 Task: Find connections with filter location Ylöjärvi with filter topic #jobsearchwith filter profile language Potuguese with filter current company Grofers with filter school Assam (Central) University  with filter industry Loan Brokers with filter service category Filing with filter keywords title Video Editor
Action: Mouse moved to (379, 281)
Screenshot: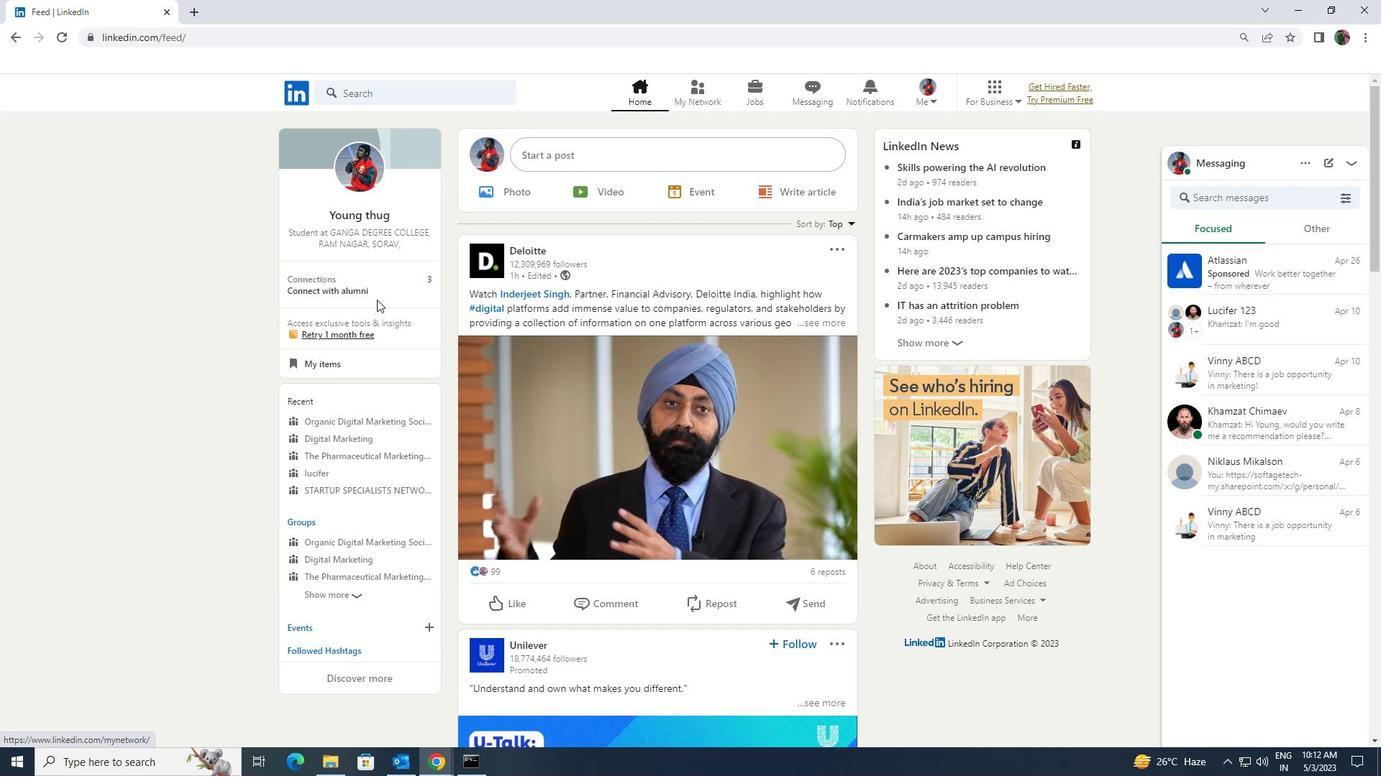 
Action: Mouse pressed left at (379, 281)
Screenshot: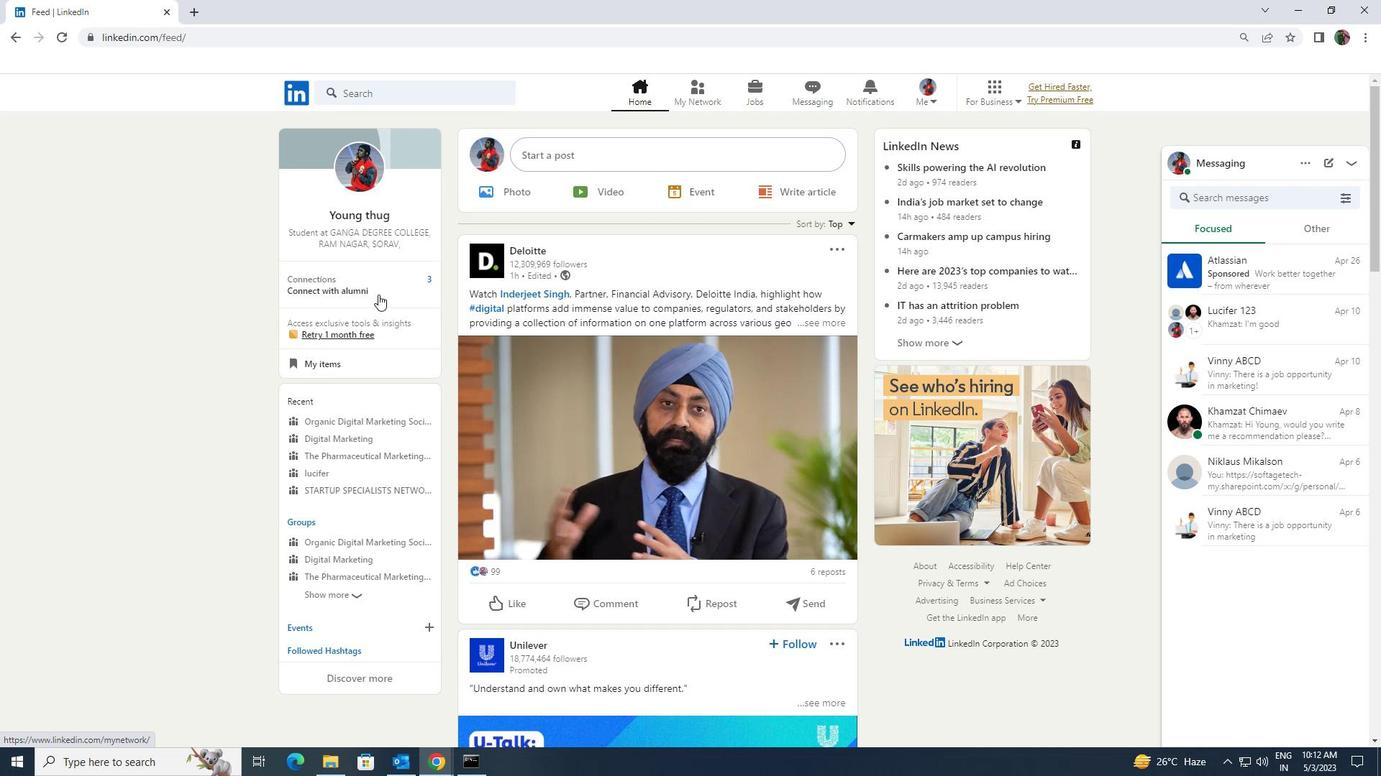 
Action: Mouse moved to (400, 179)
Screenshot: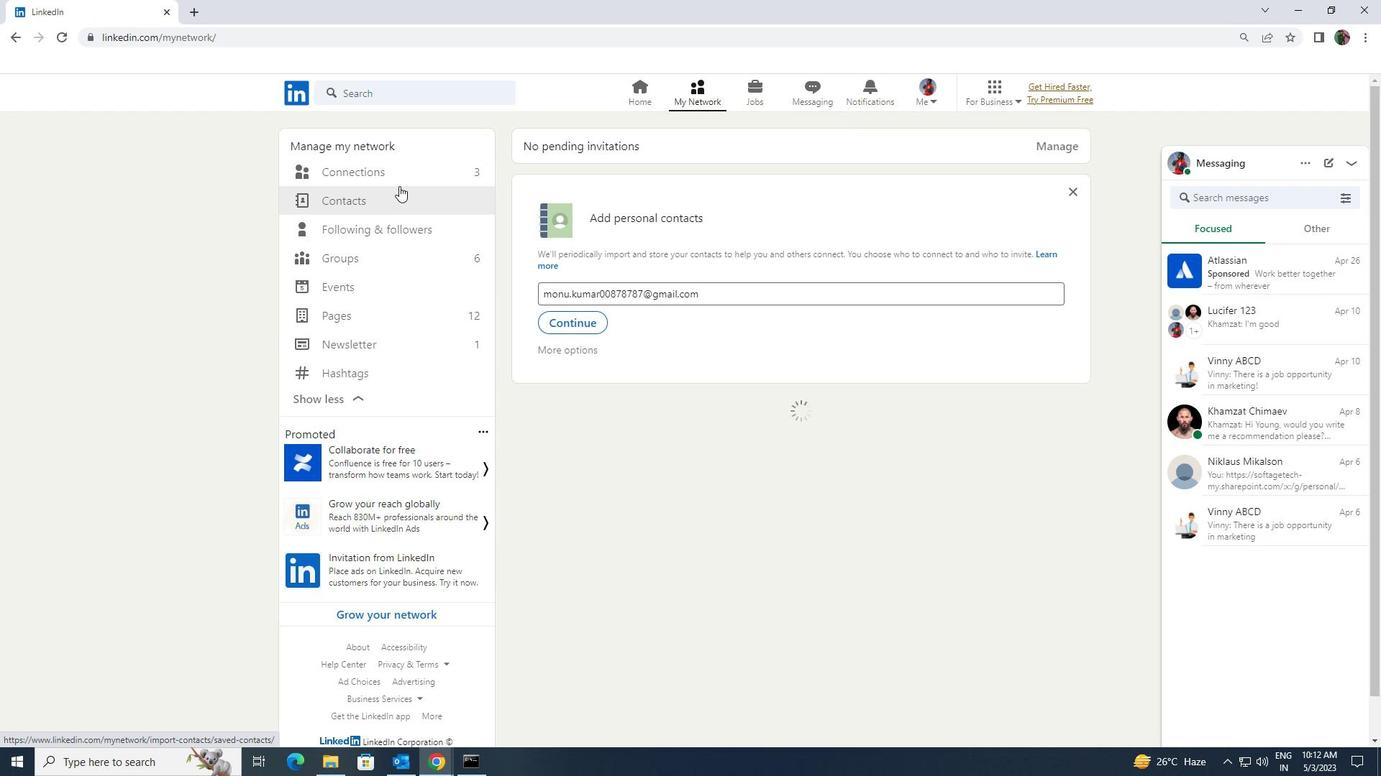 
Action: Mouse pressed left at (400, 179)
Screenshot: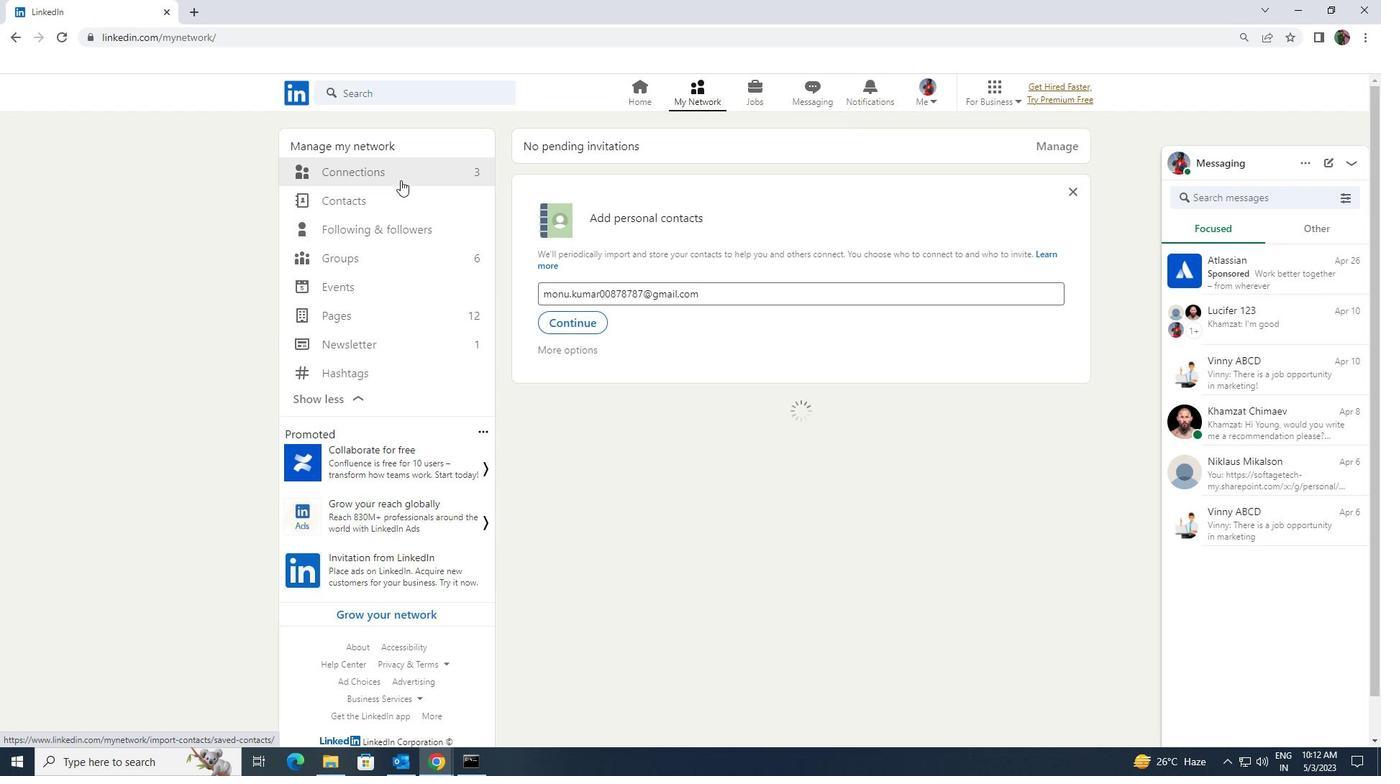 
Action: Mouse moved to (791, 173)
Screenshot: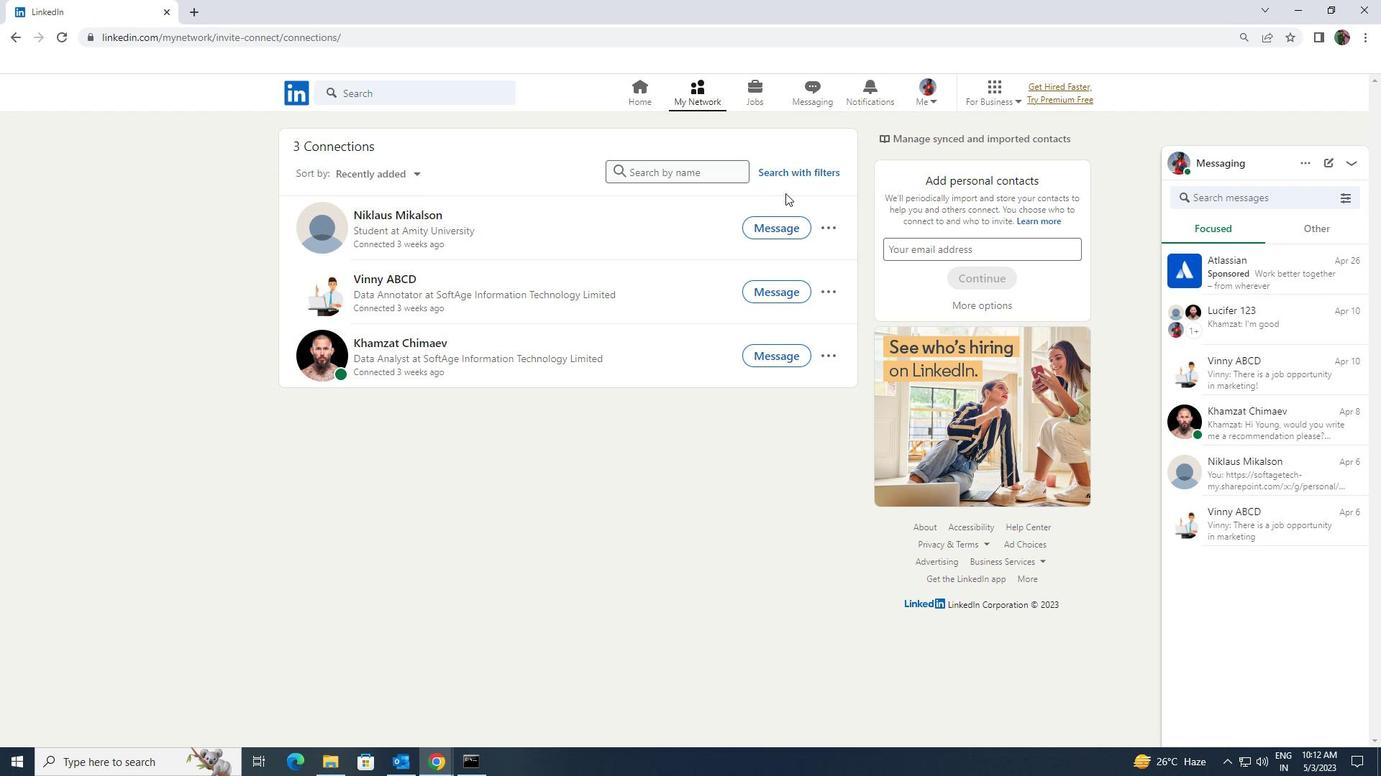 
Action: Mouse pressed left at (791, 173)
Screenshot: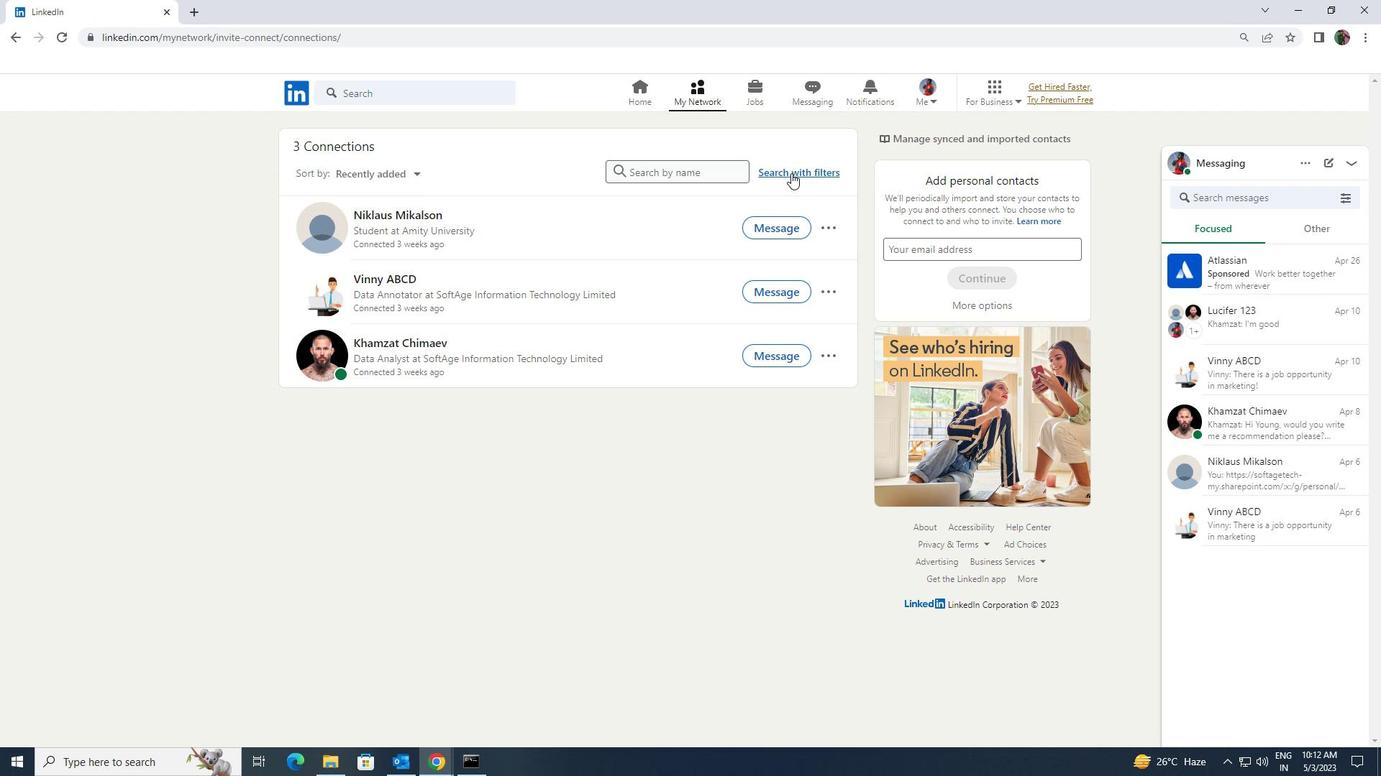 
Action: Mouse moved to (735, 130)
Screenshot: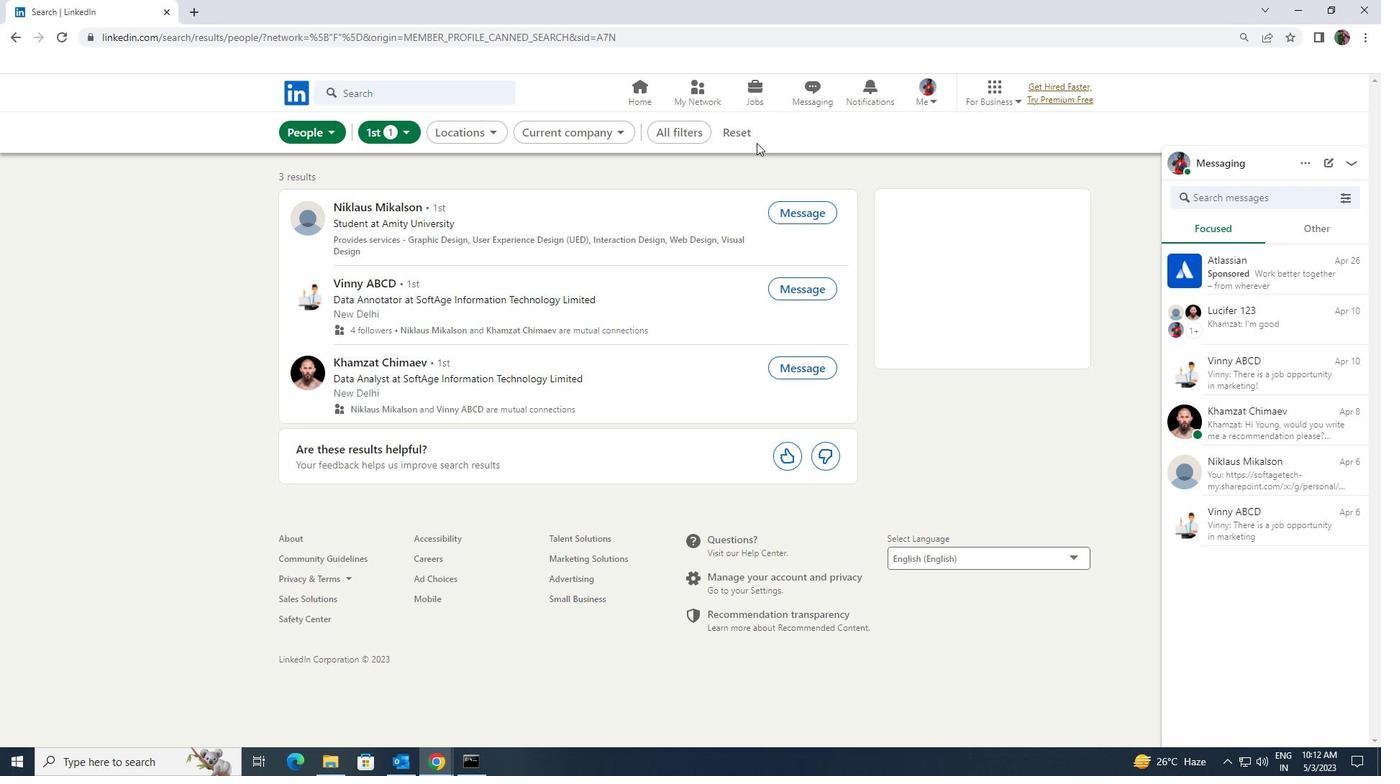 
Action: Mouse pressed left at (735, 130)
Screenshot: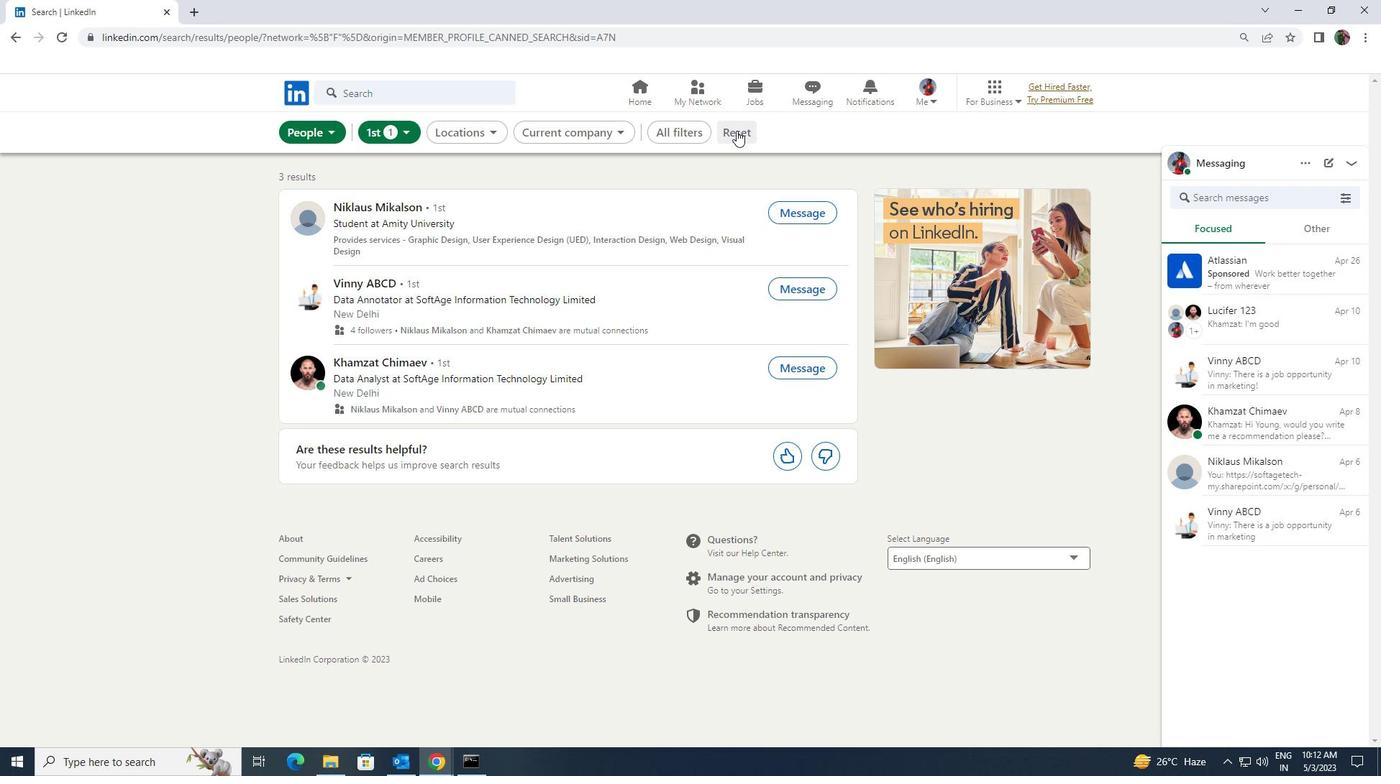 
Action: Mouse pressed left at (735, 130)
Screenshot: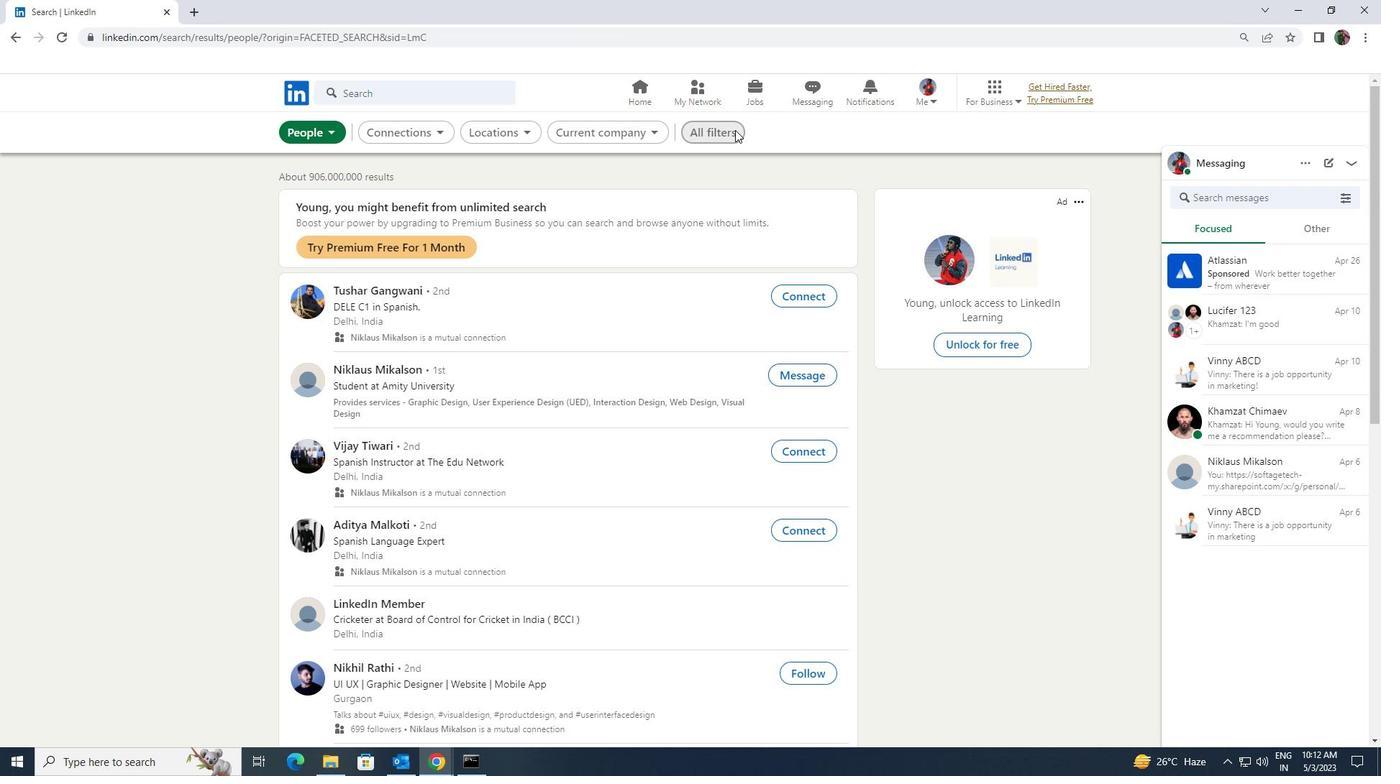 
Action: Mouse moved to (1216, 559)
Screenshot: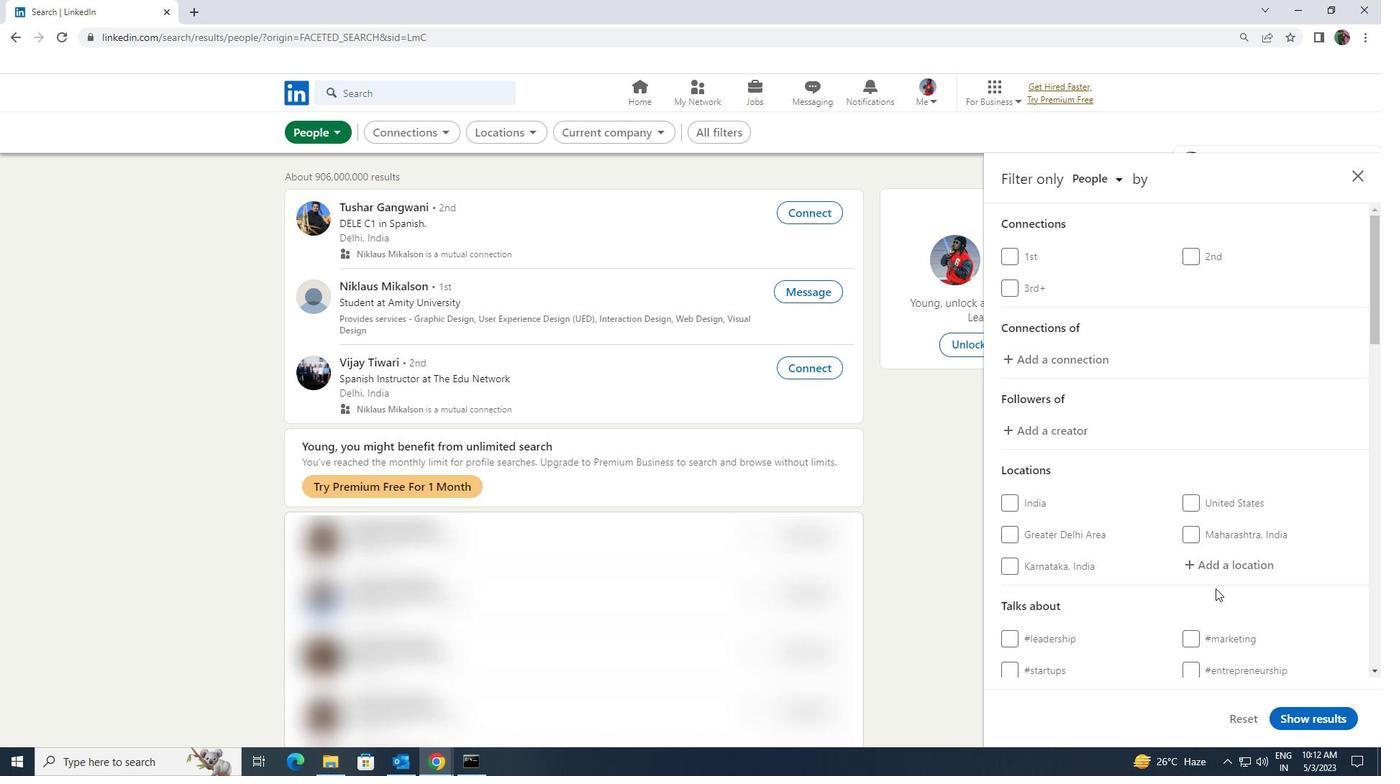 
Action: Mouse pressed left at (1216, 559)
Screenshot: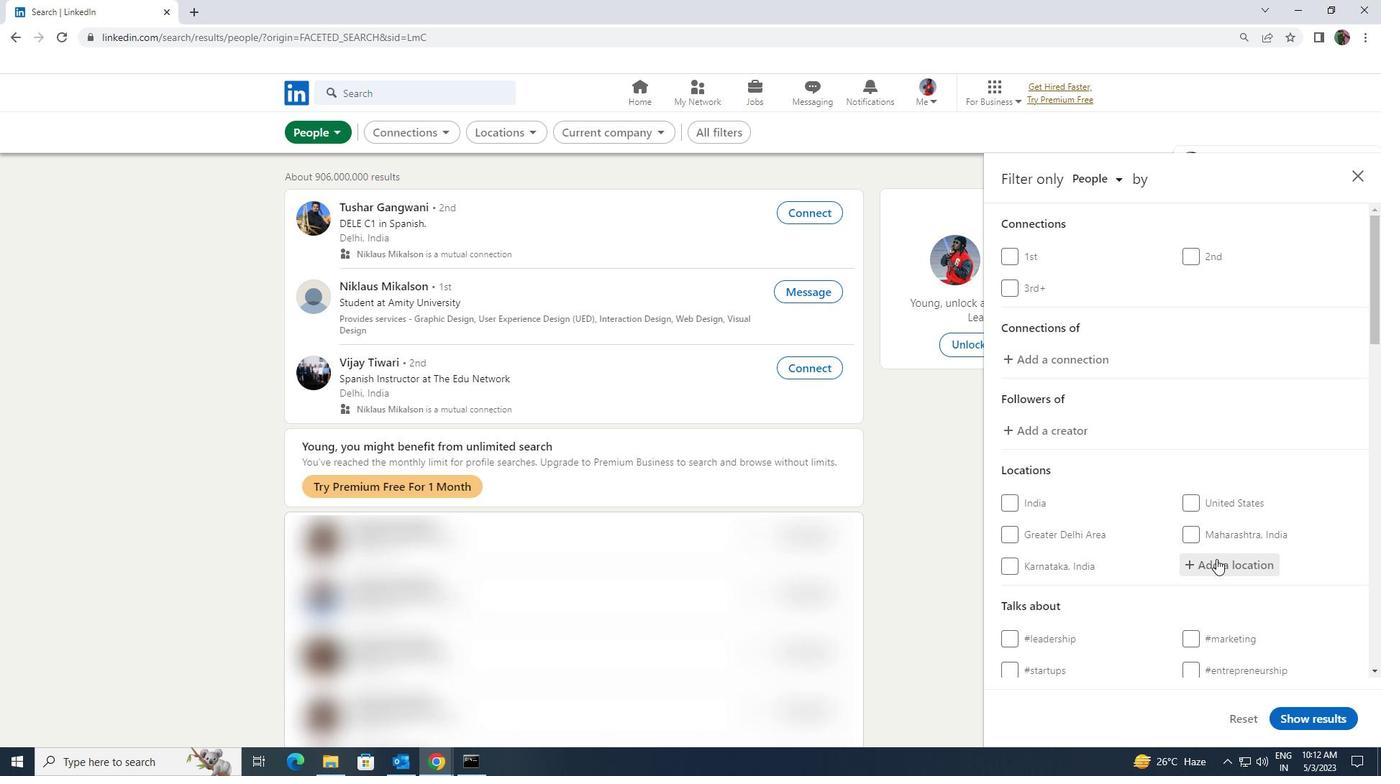 
Action: Key pressed <Key.shift><Key.shift><Key.shift><Key.shift><Key.shift><Key.shift><Key.shift><Key.shift><Key.shift><Key.shift><Key.shift><Key.shift><Key.shift><Key.shift><Key.shift><Key.shift><Key.shift><Key.shift><Key.shift>YLOJAR
Screenshot: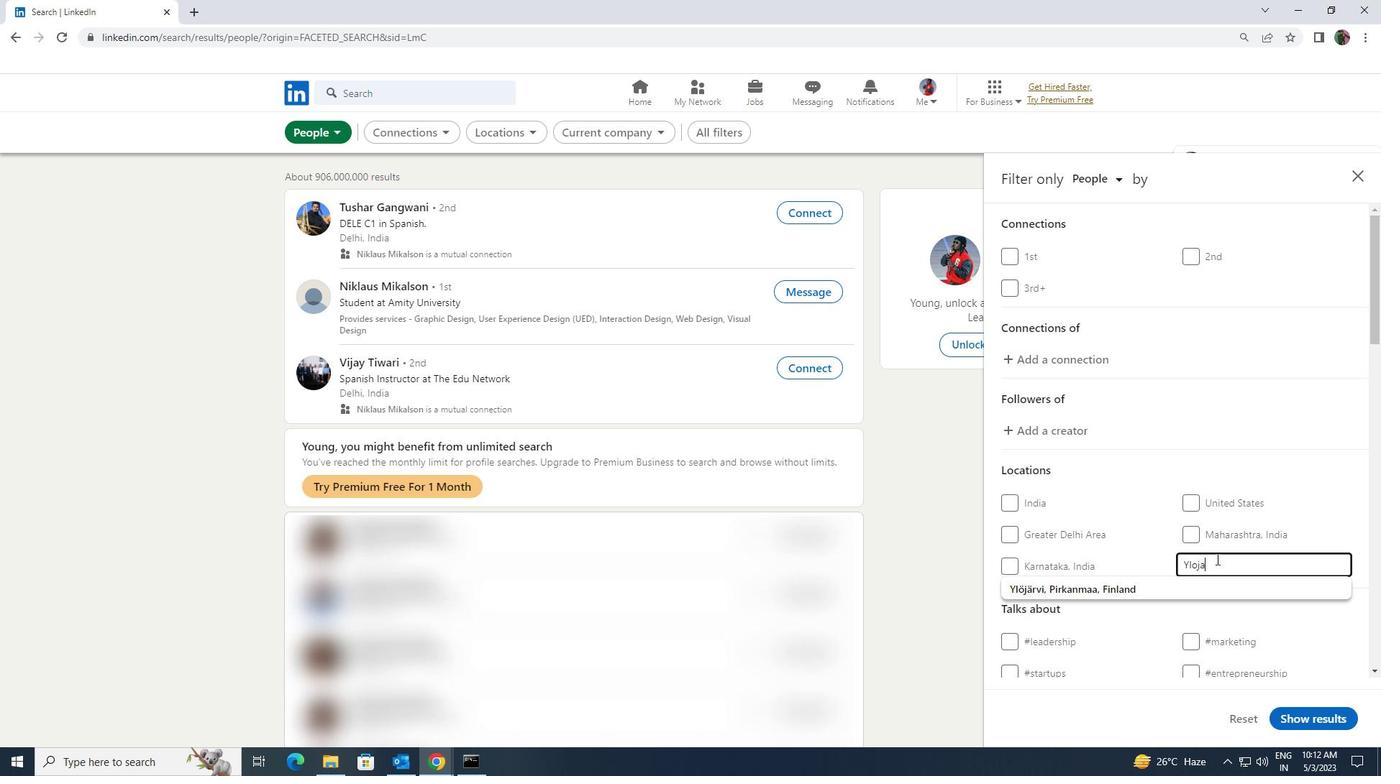 
Action: Mouse moved to (1201, 577)
Screenshot: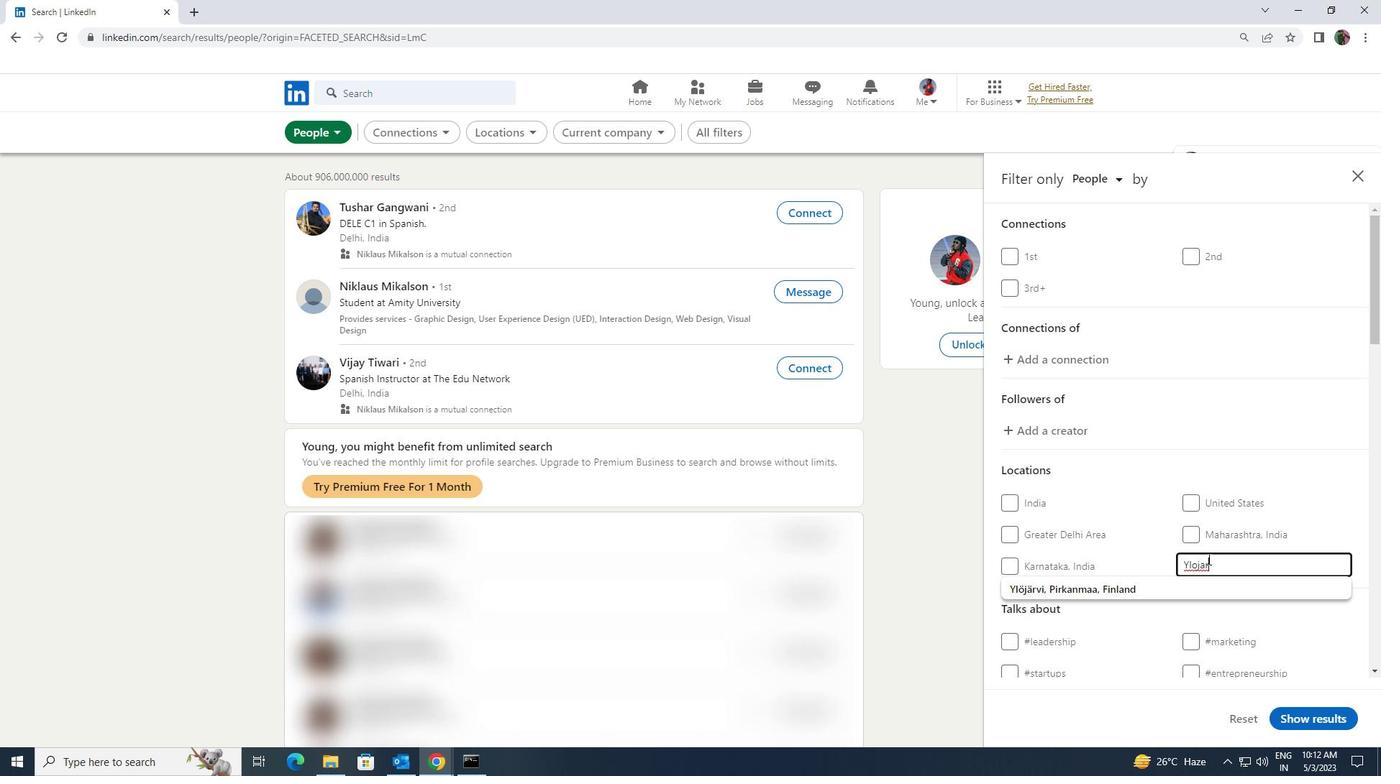 
Action: Mouse pressed left at (1201, 577)
Screenshot: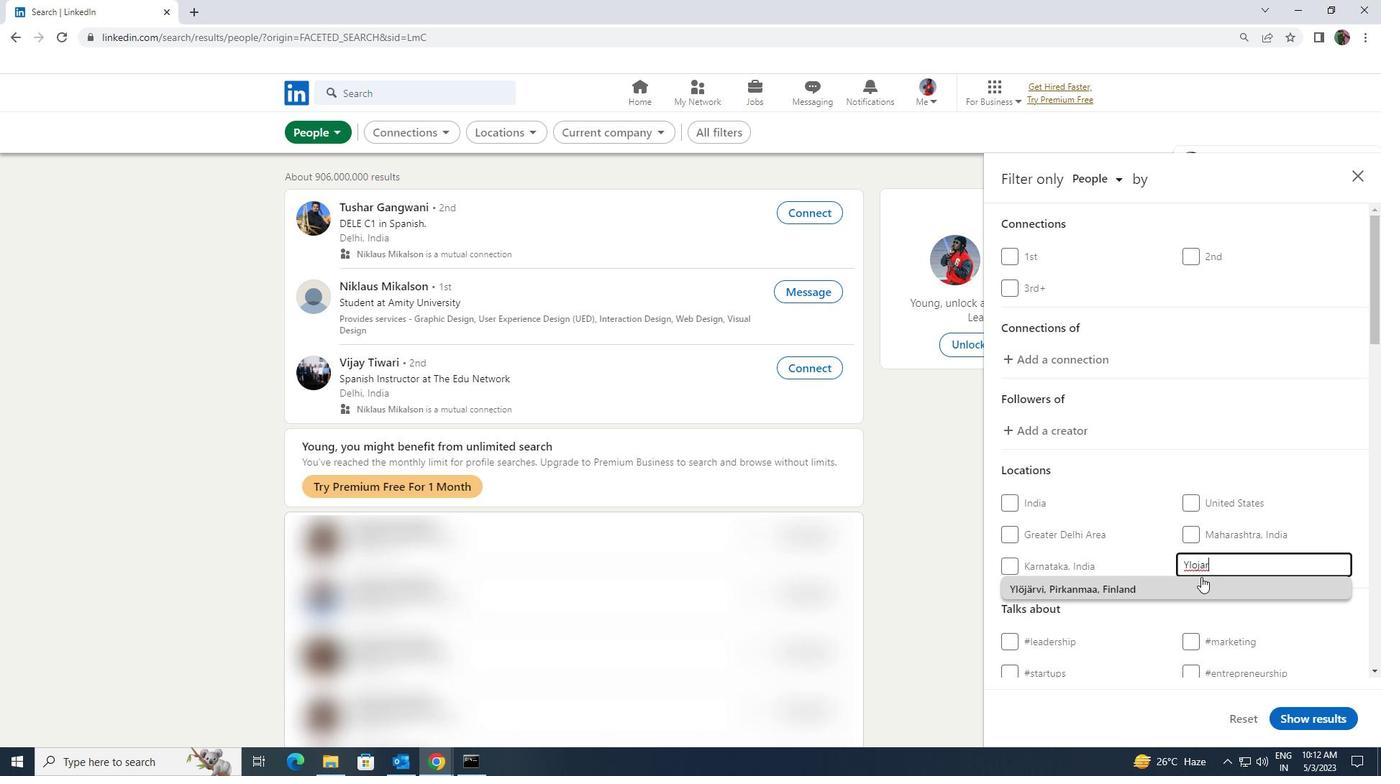 
Action: Mouse moved to (1207, 574)
Screenshot: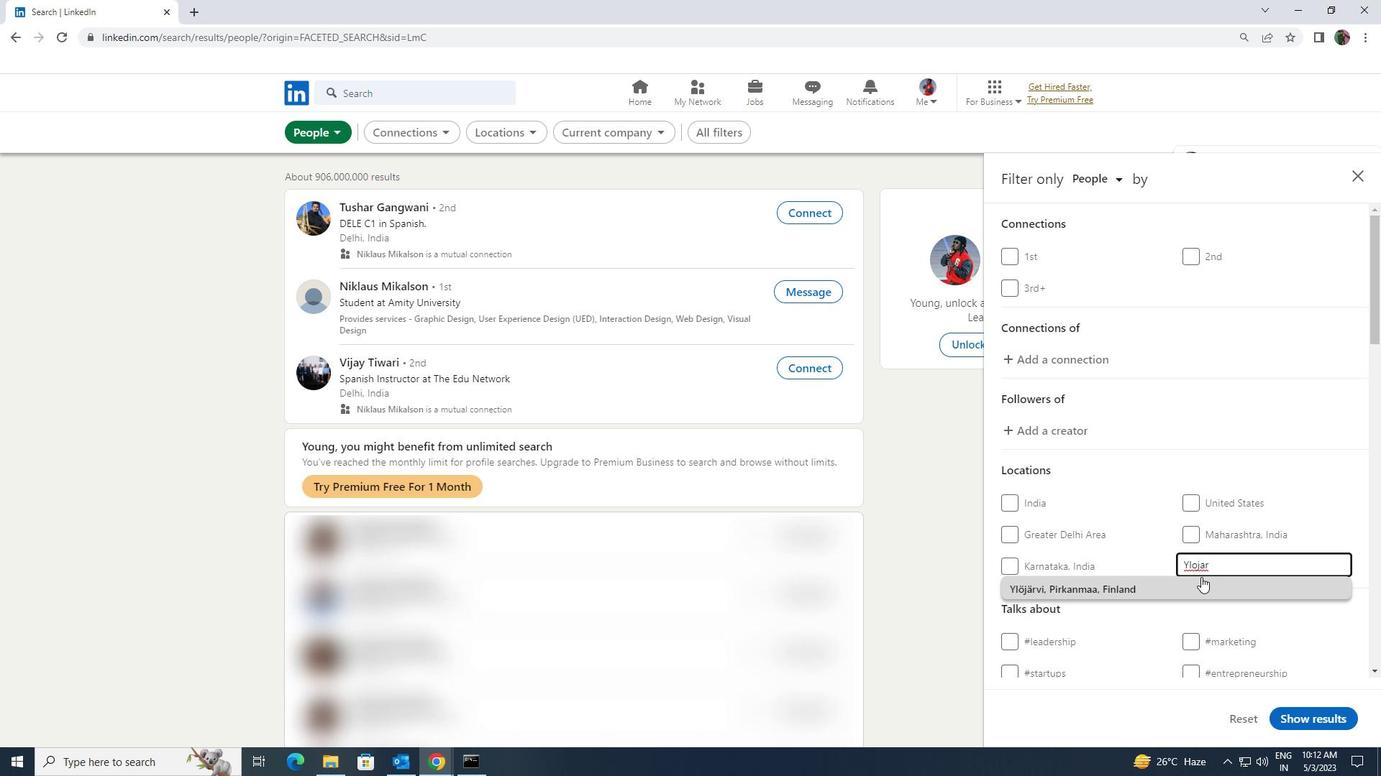 
Action: Mouse scrolled (1207, 574) with delta (0, 0)
Screenshot: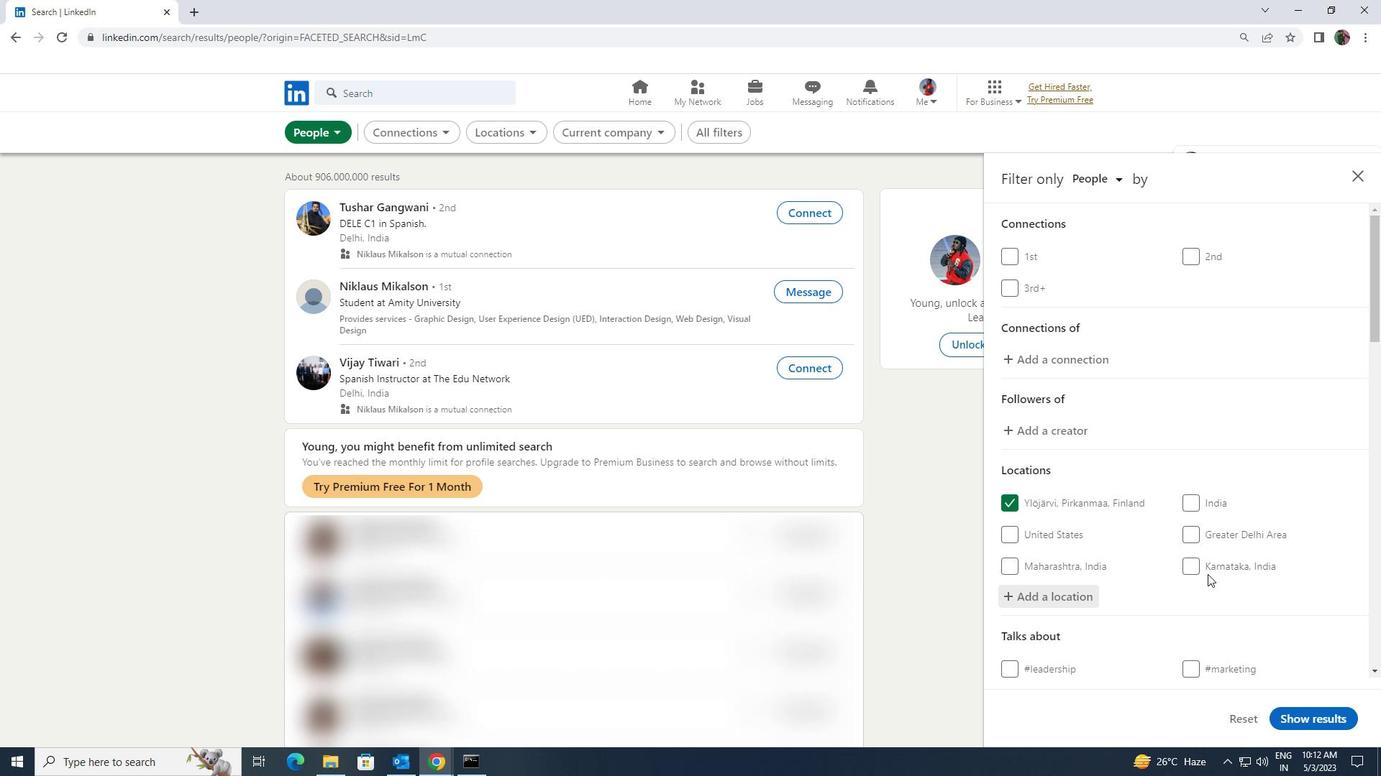 
Action: Mouse moved to (1206, 575)
Screenshot: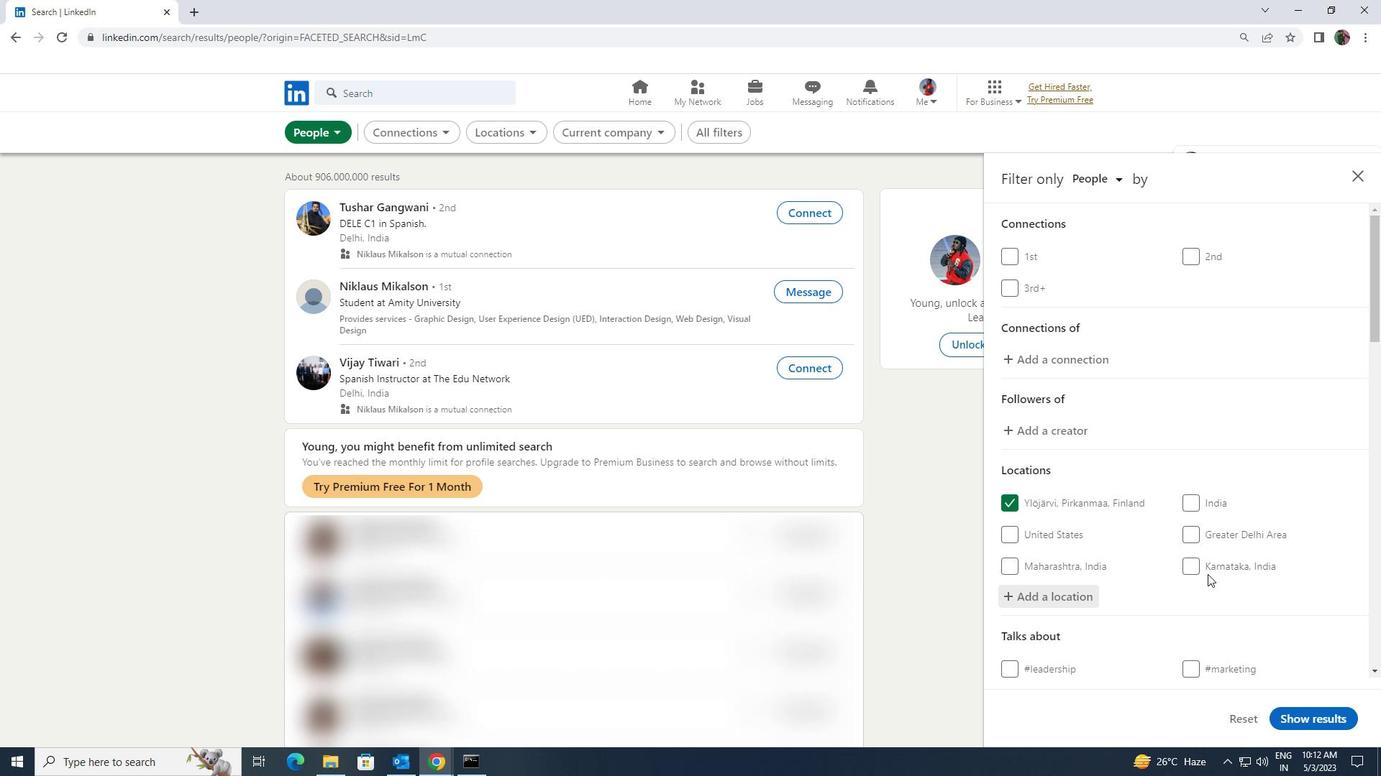 
Action: Mouse scrolled (1206, 574) with delta (0, 0)
Screenshot: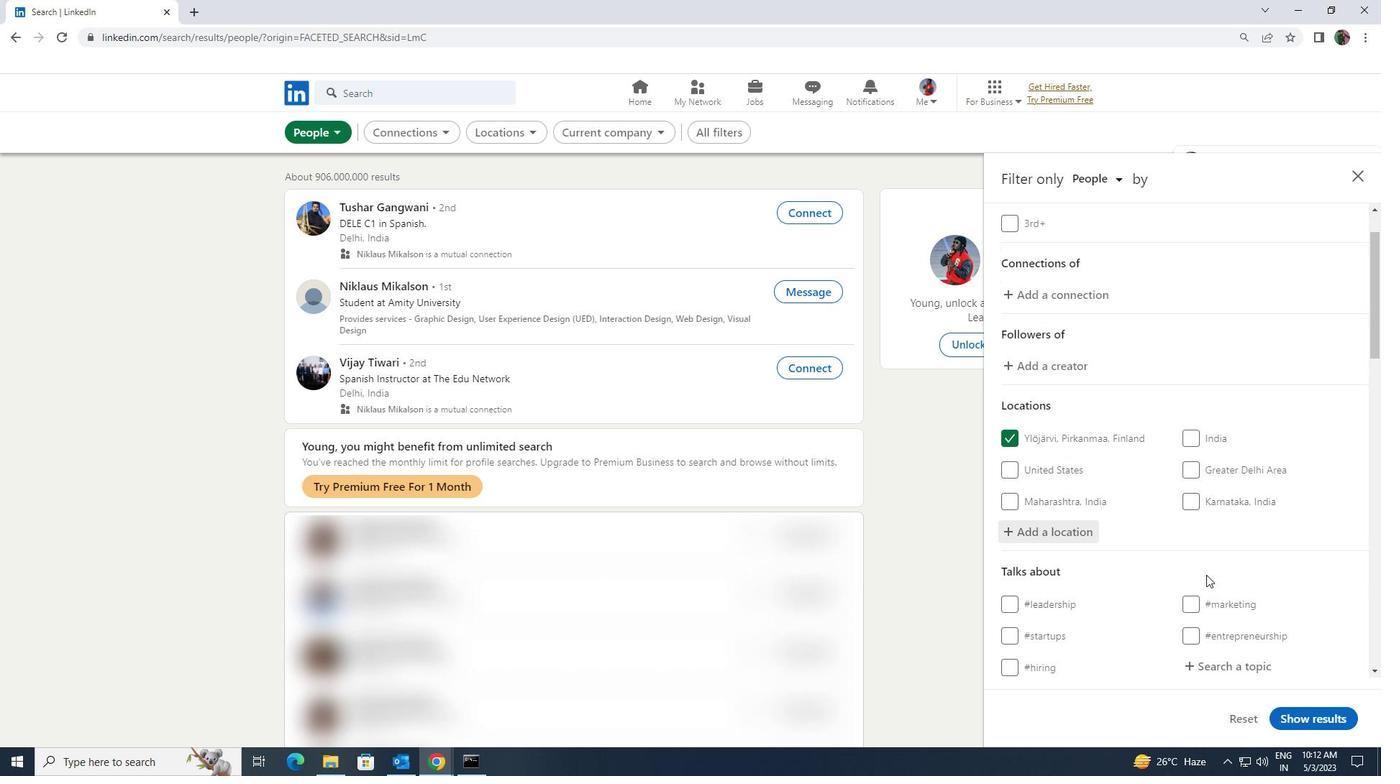 
Action: Mouse moved to (1202, 583)
Screenshot: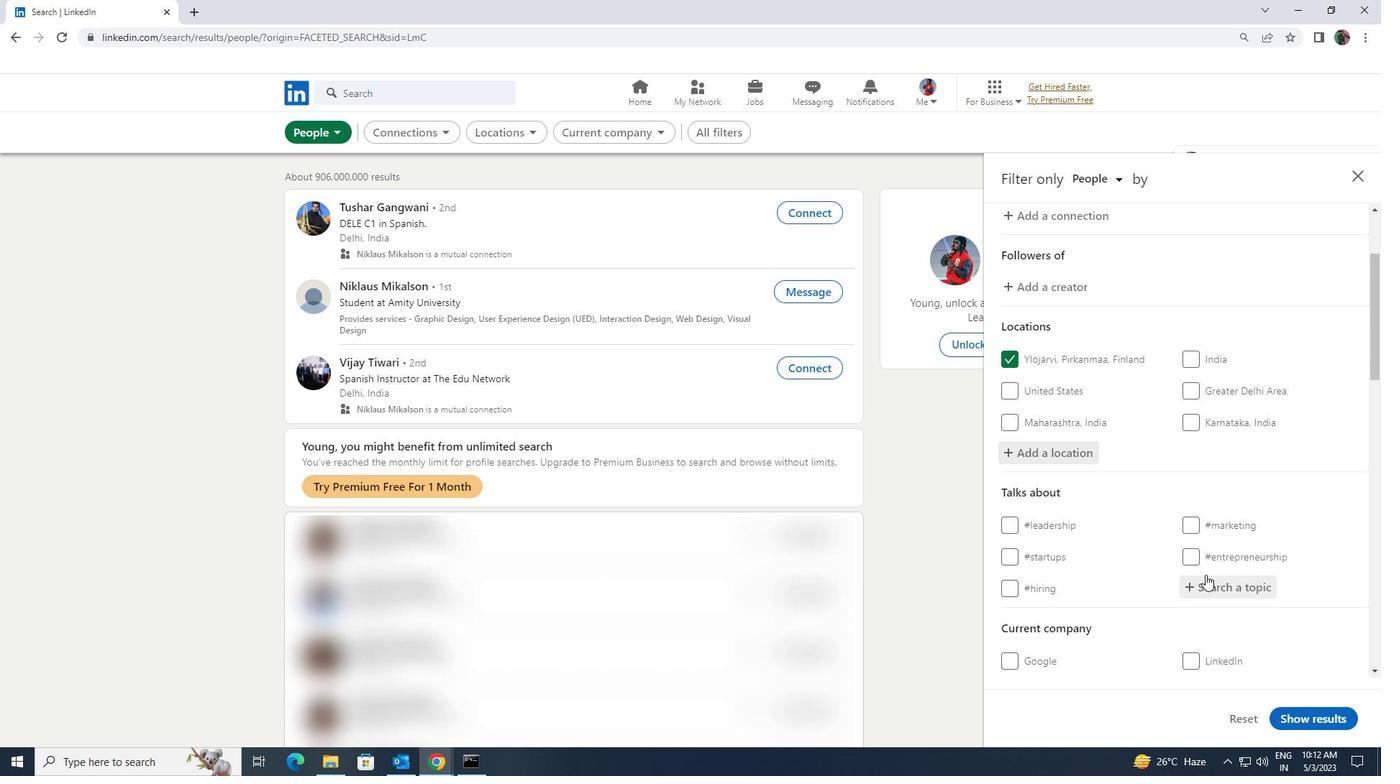 
Action: Mouse pressed left at (1202, 583)
Screenshot: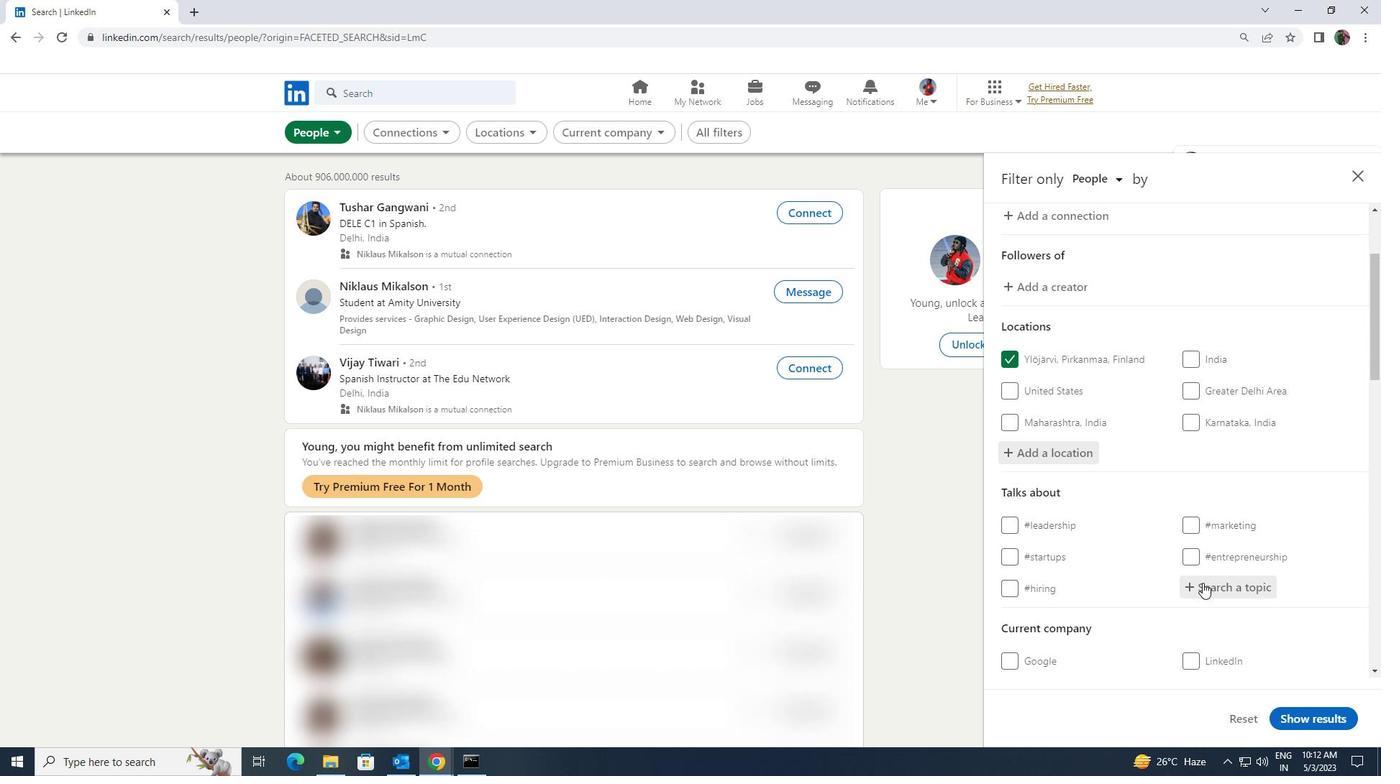 
Action: Key pressed <Key.shift>JOBSEAR
Screenshot: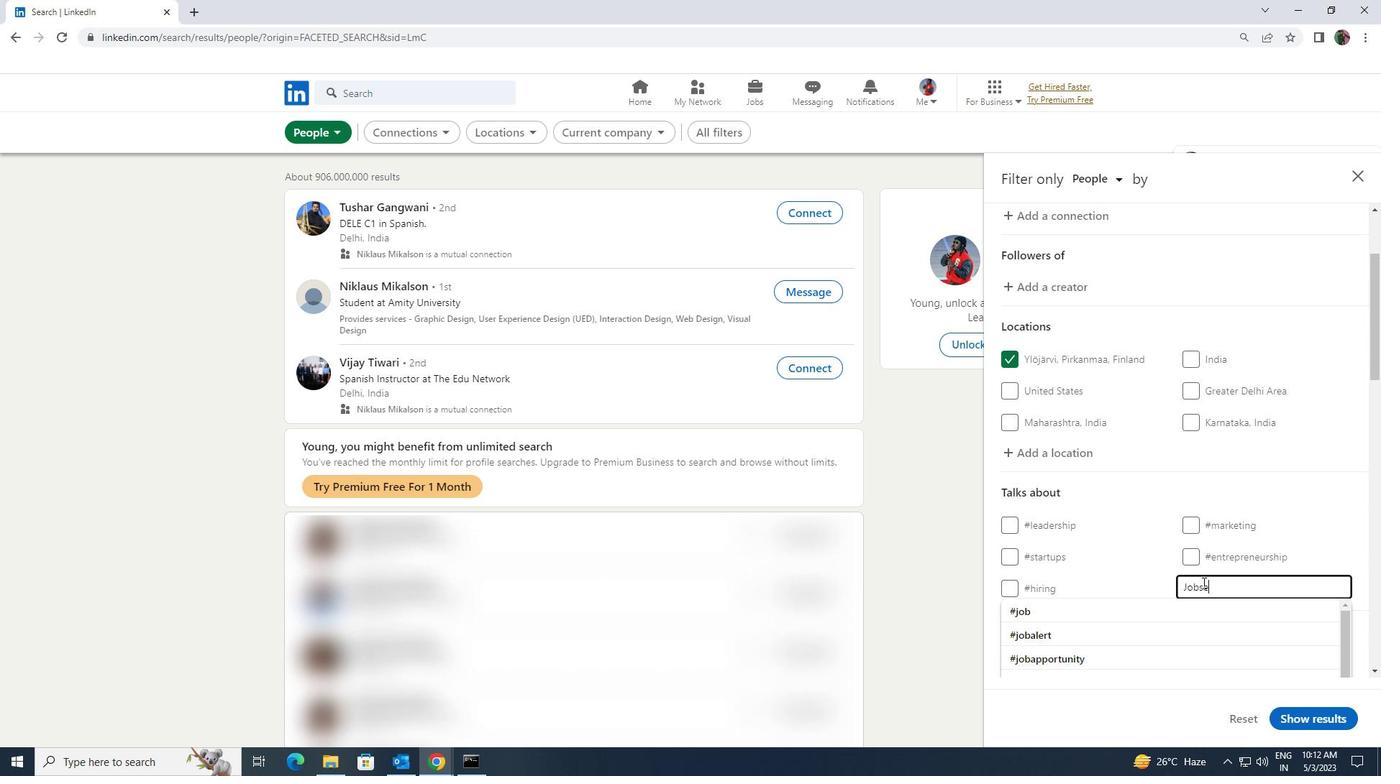 
Action: Mouse moved to (1186, 611)
Screenshot: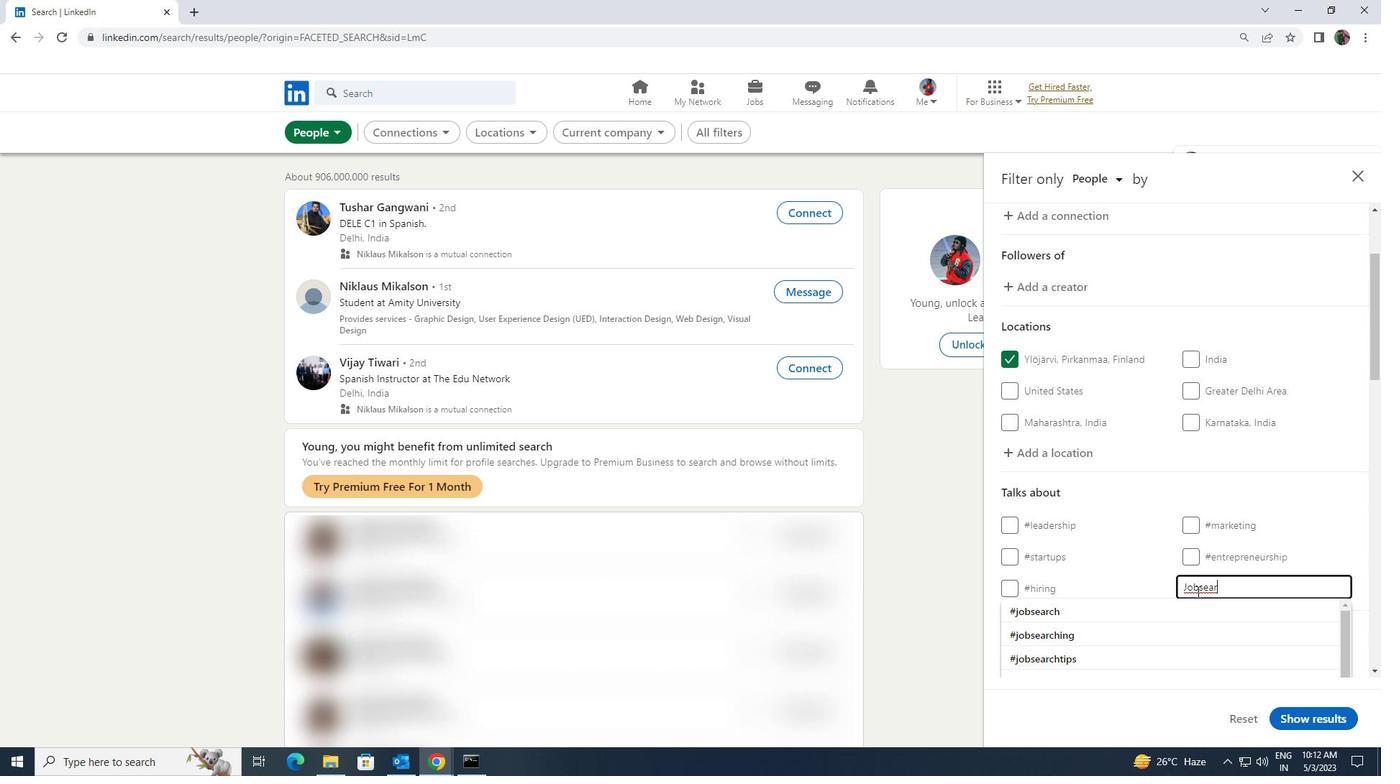 
Action: Mouse pressed left at (1186, 611)
Screenshot: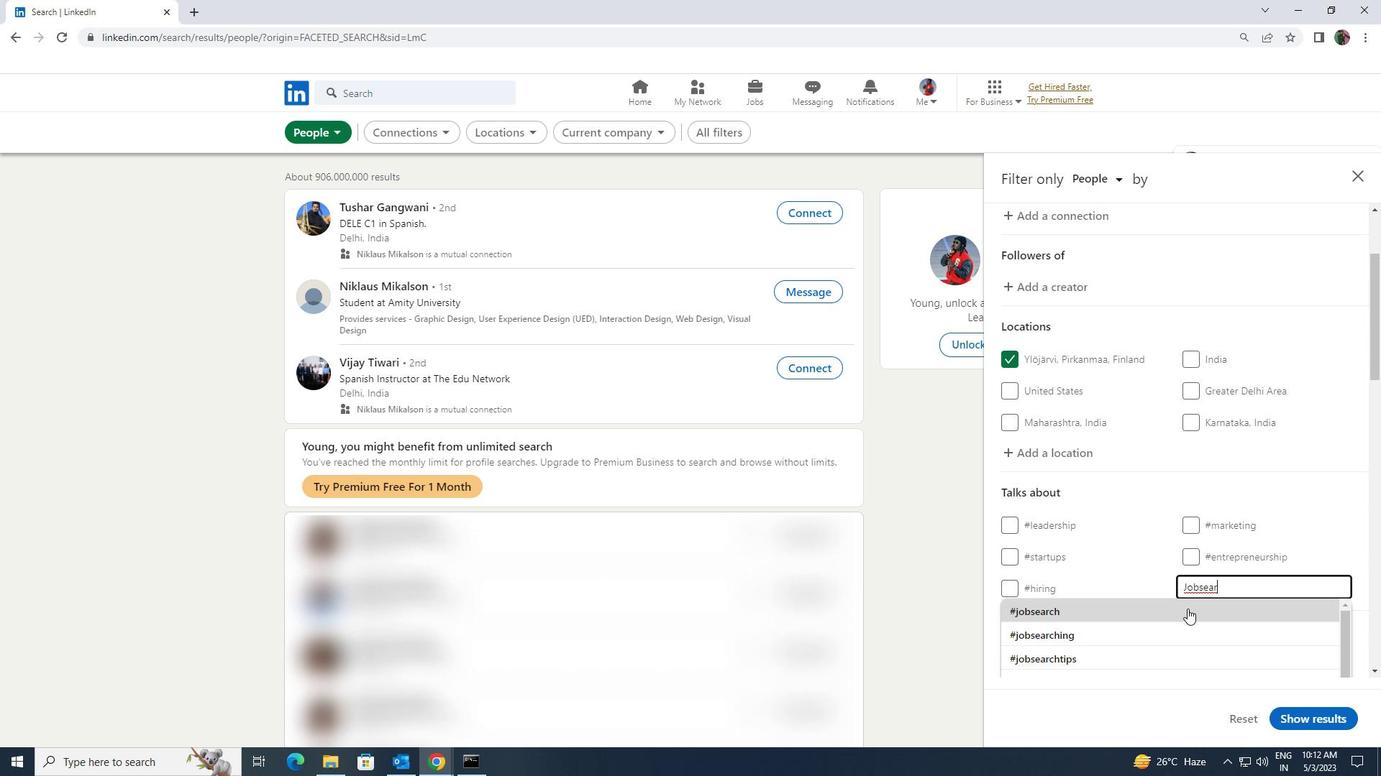 
Action: Mouse moved to (1186, 610)
Screenshot: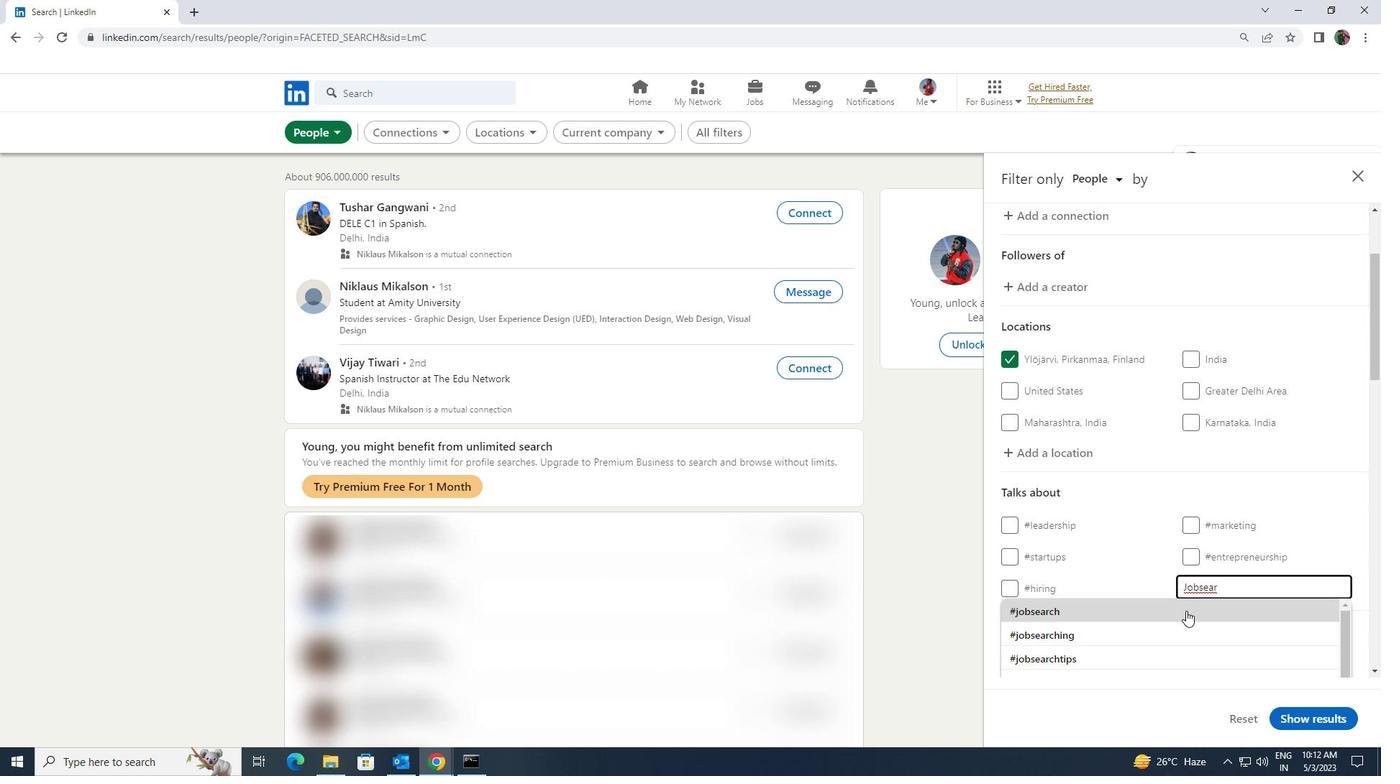
Action: Mouse scrolled (1186, 610) with delta (0, 0)
Screenshot: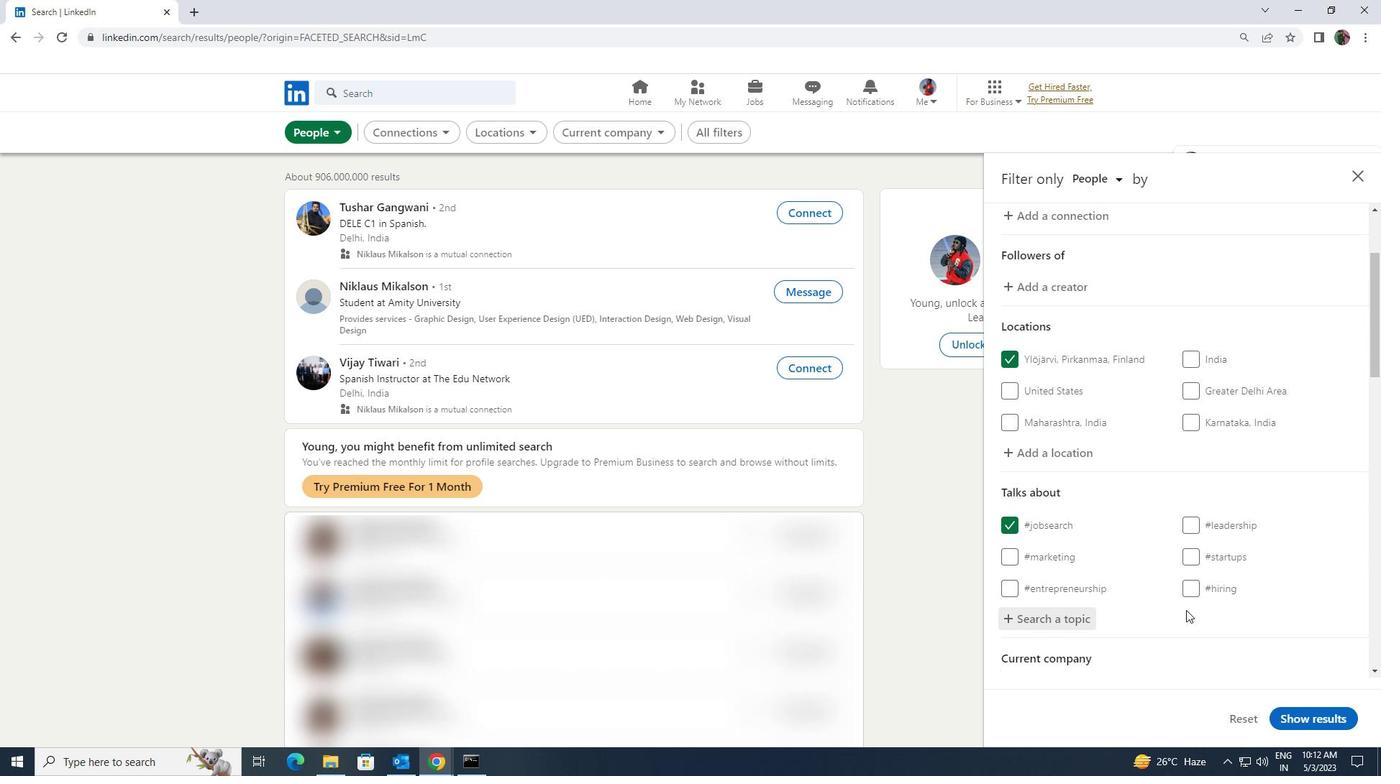 
Action: Mouse scrolled (1186, 610) with delta (0, 0)
Screenshot: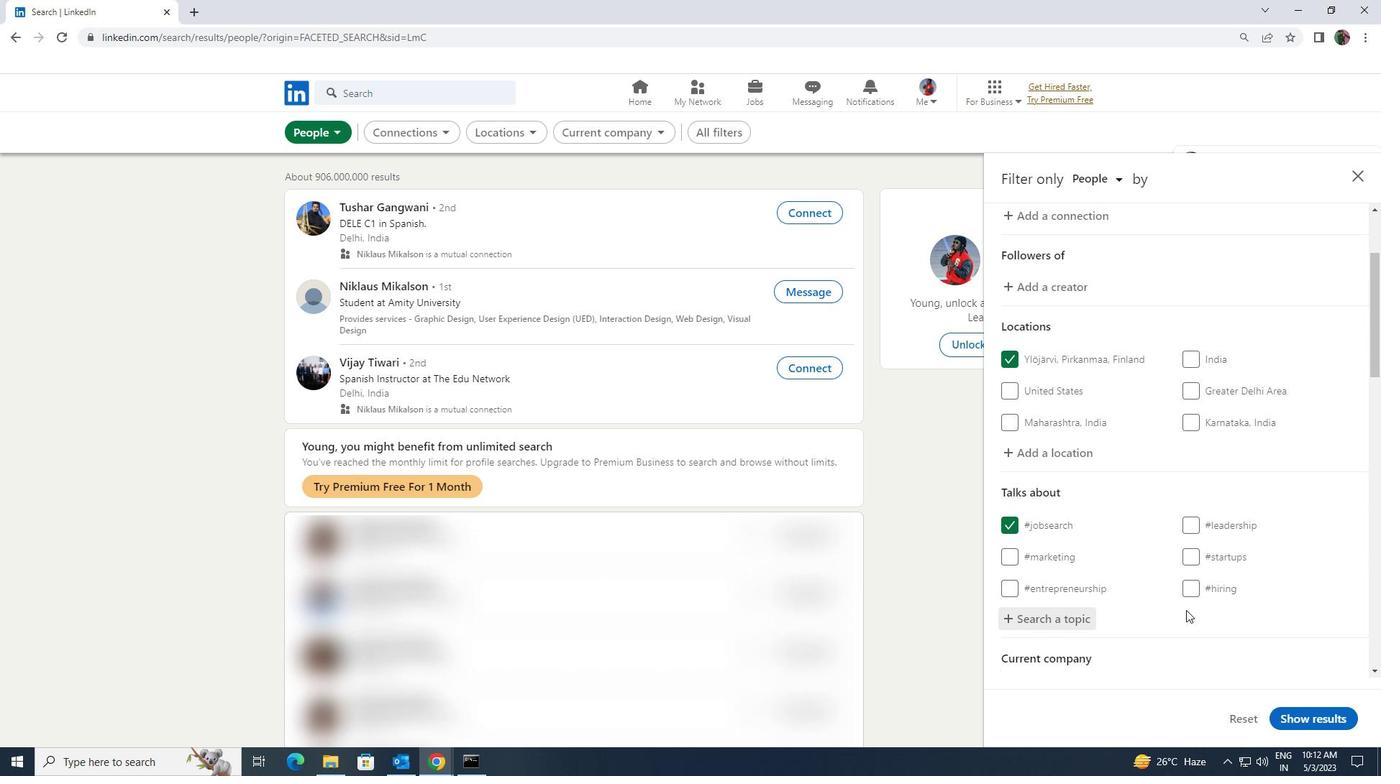 
Action: Mouse scrolled (1186, 610) with delta (0, 0)
Screenshot: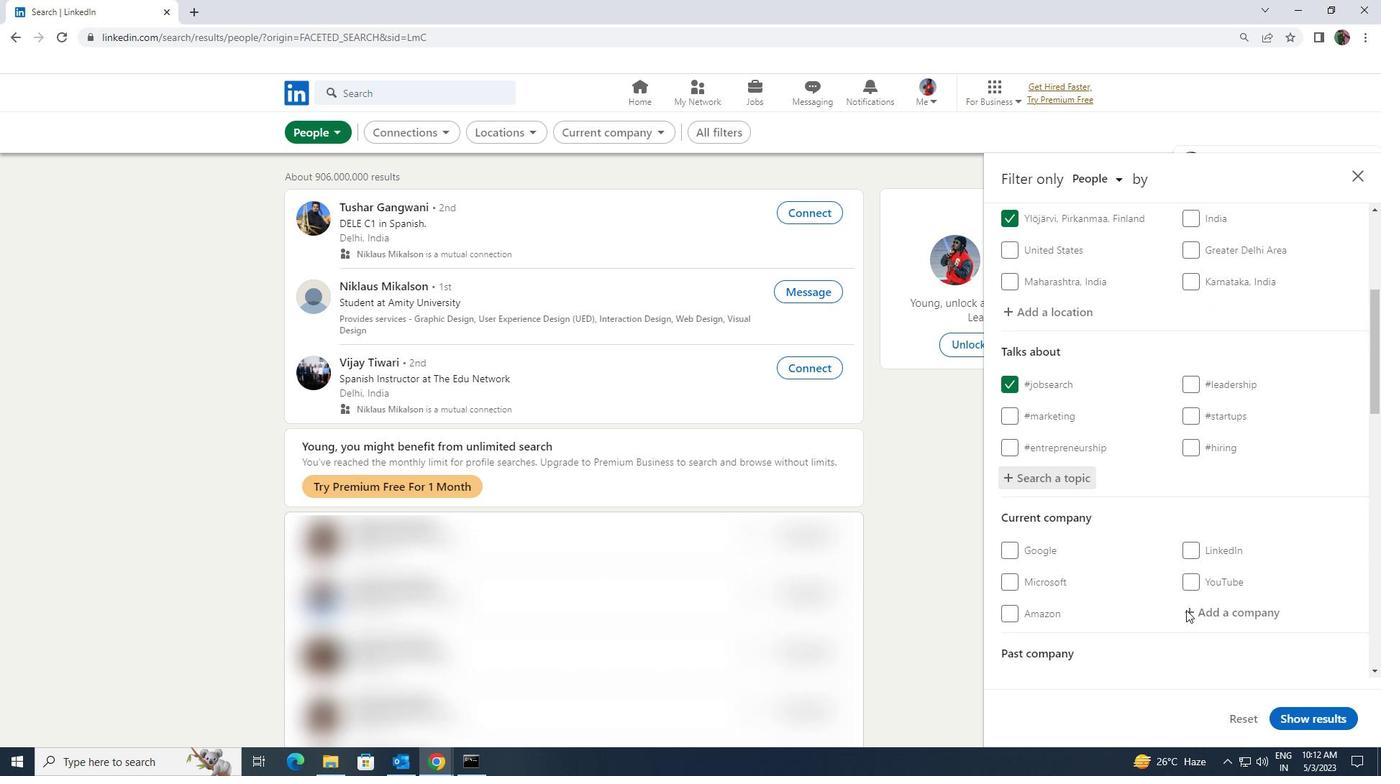 
Action: Mouse scrolled (1186, 610) with delta (0, 0)
Screenshot: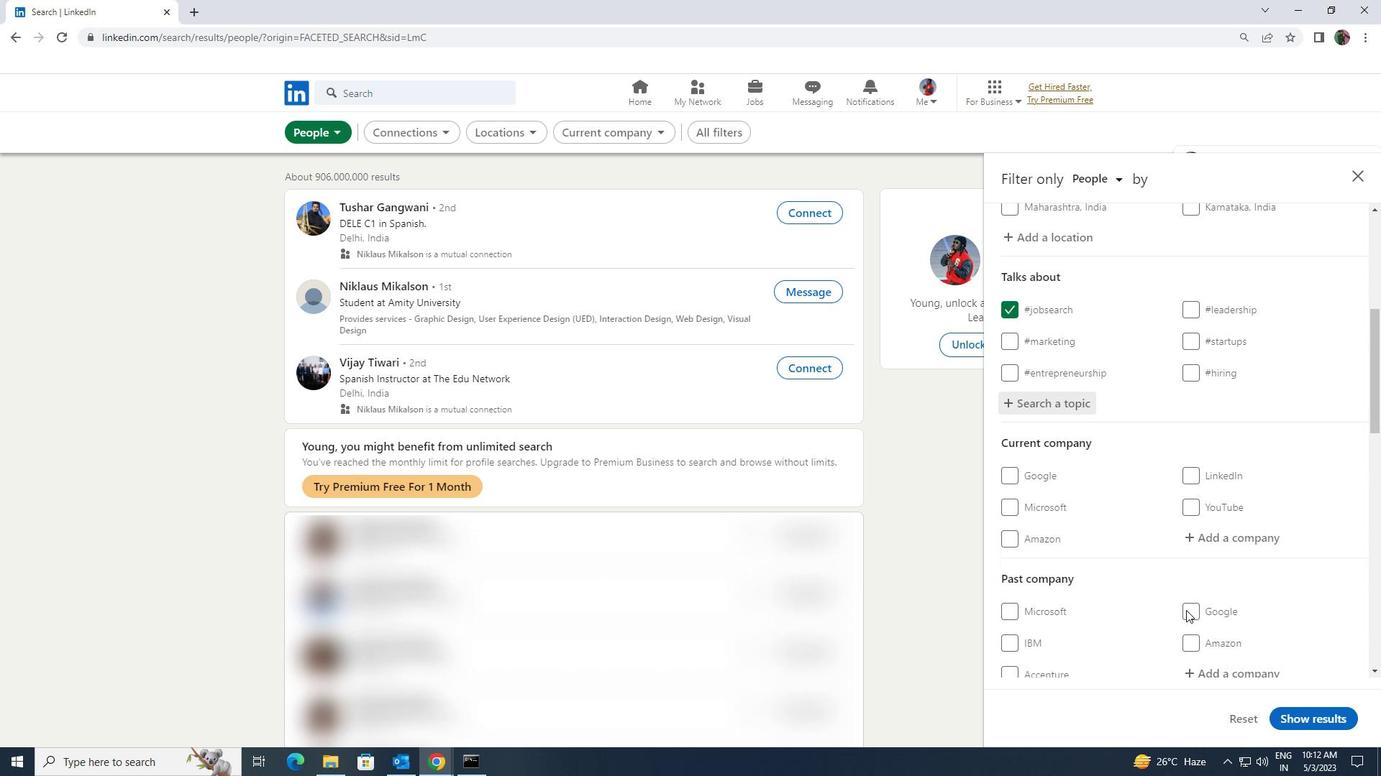 
Action: Mouse scrolled (1186, 610) with delta (0, 0)
Screenshot: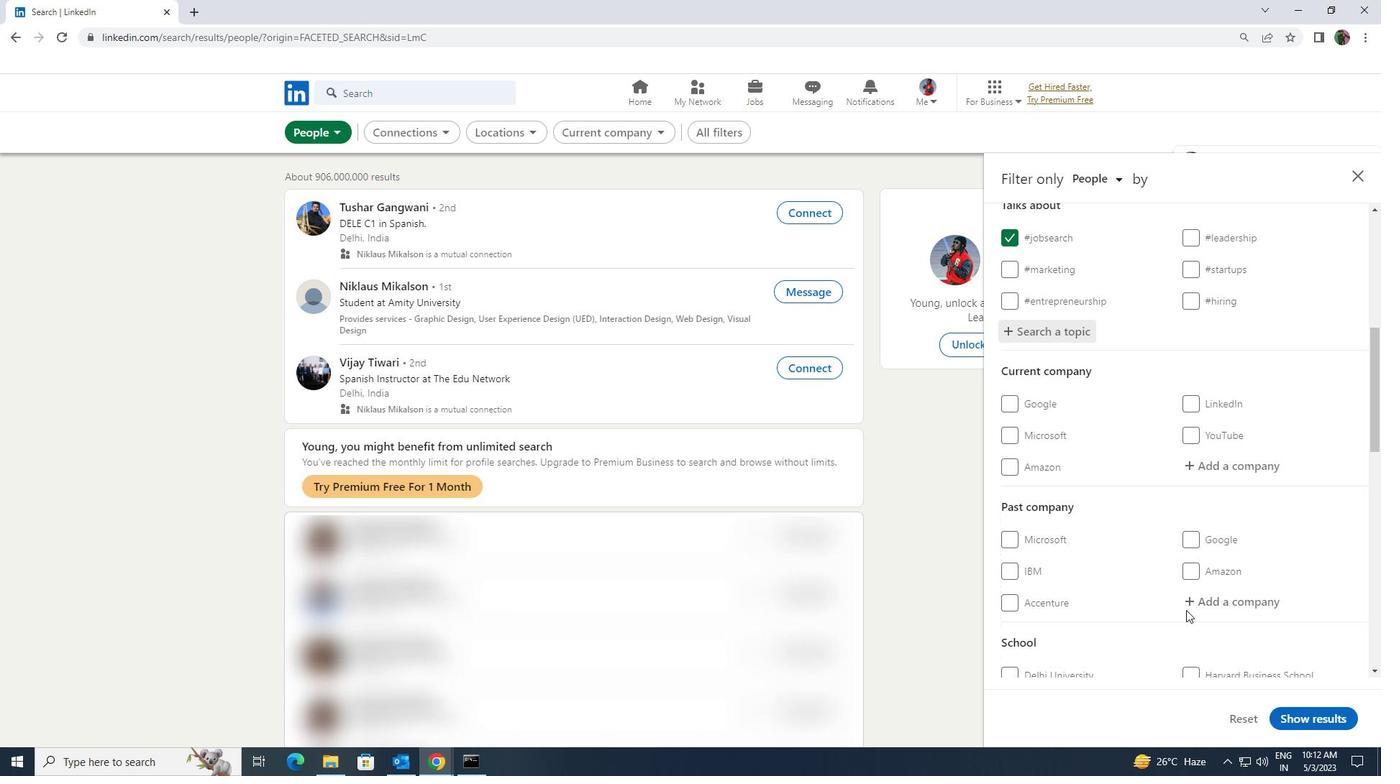 
Action: Mouse scrolled (1186, 610) with delta (0, 0)
Screenshot: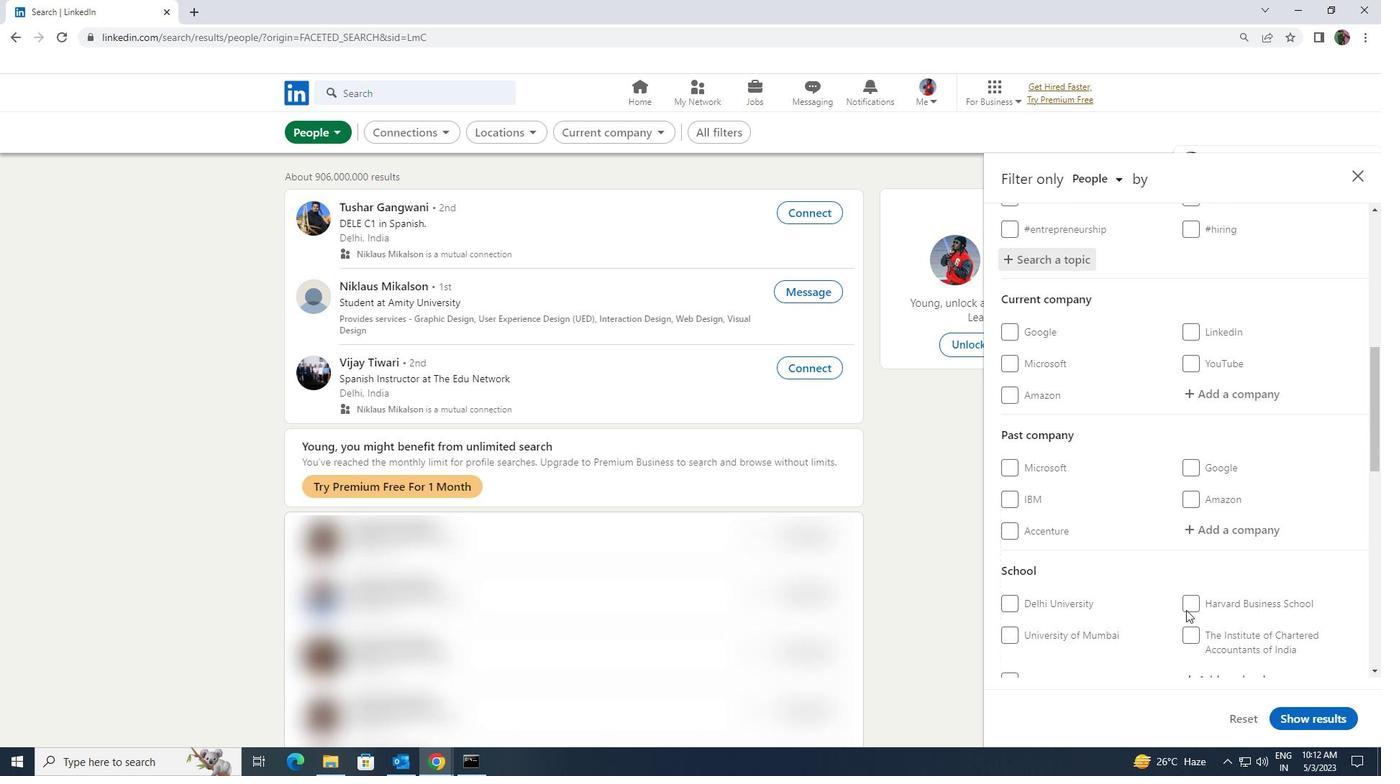 
Action: Mouse scrolled (1186, 610) with delta (0, 0)
Screenshot: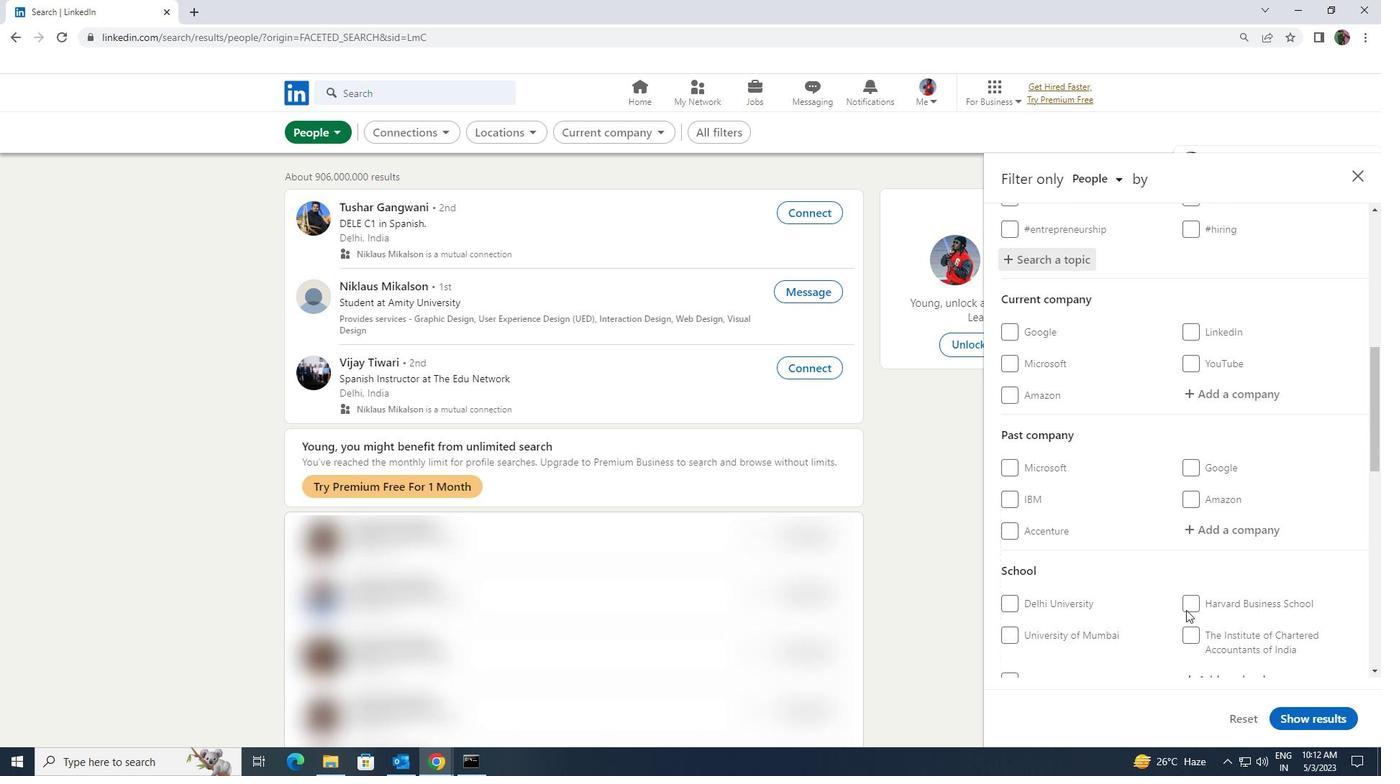 
Action: Mouse scrolled (1186, 610) with delta (0, 0)
Screenshot: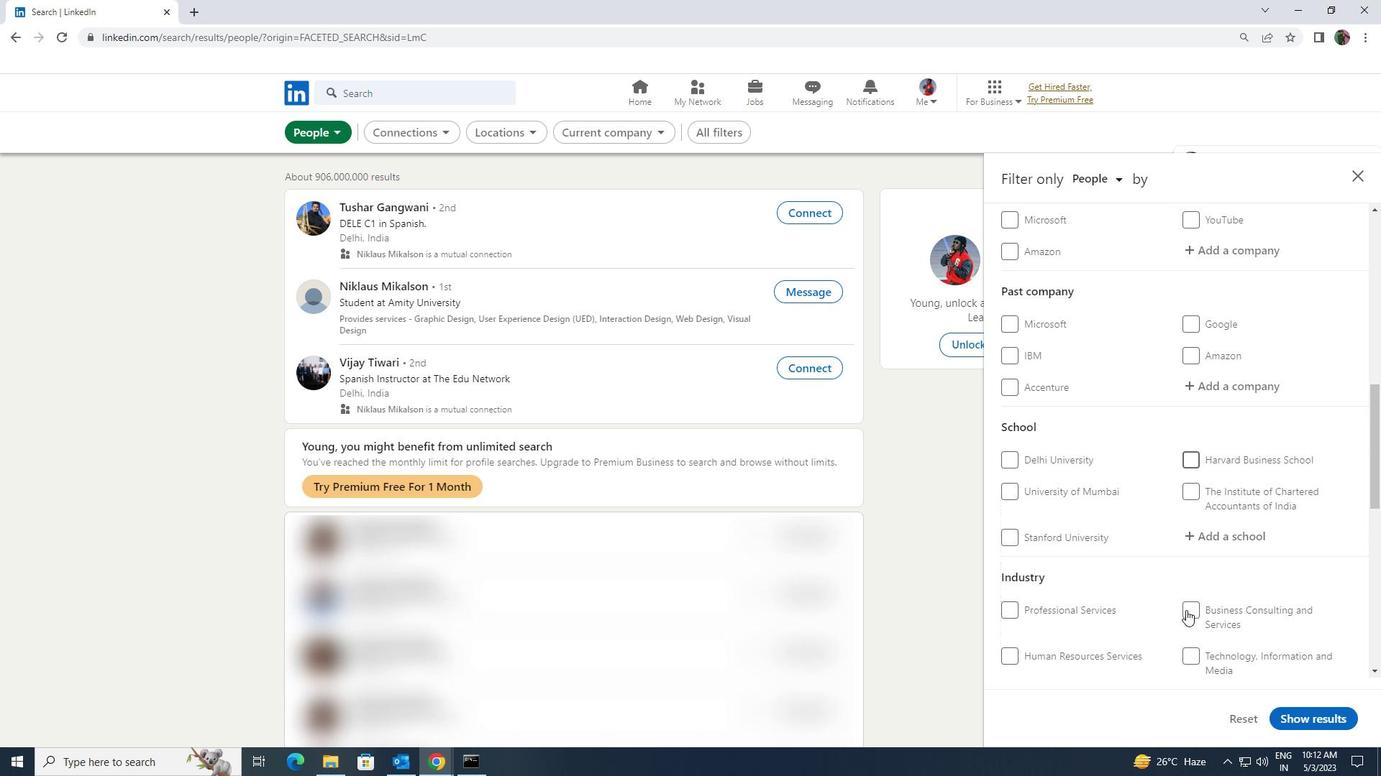 
Action: Mouse scrolled (1186, 610) with delta (0, 0)
Screenshot: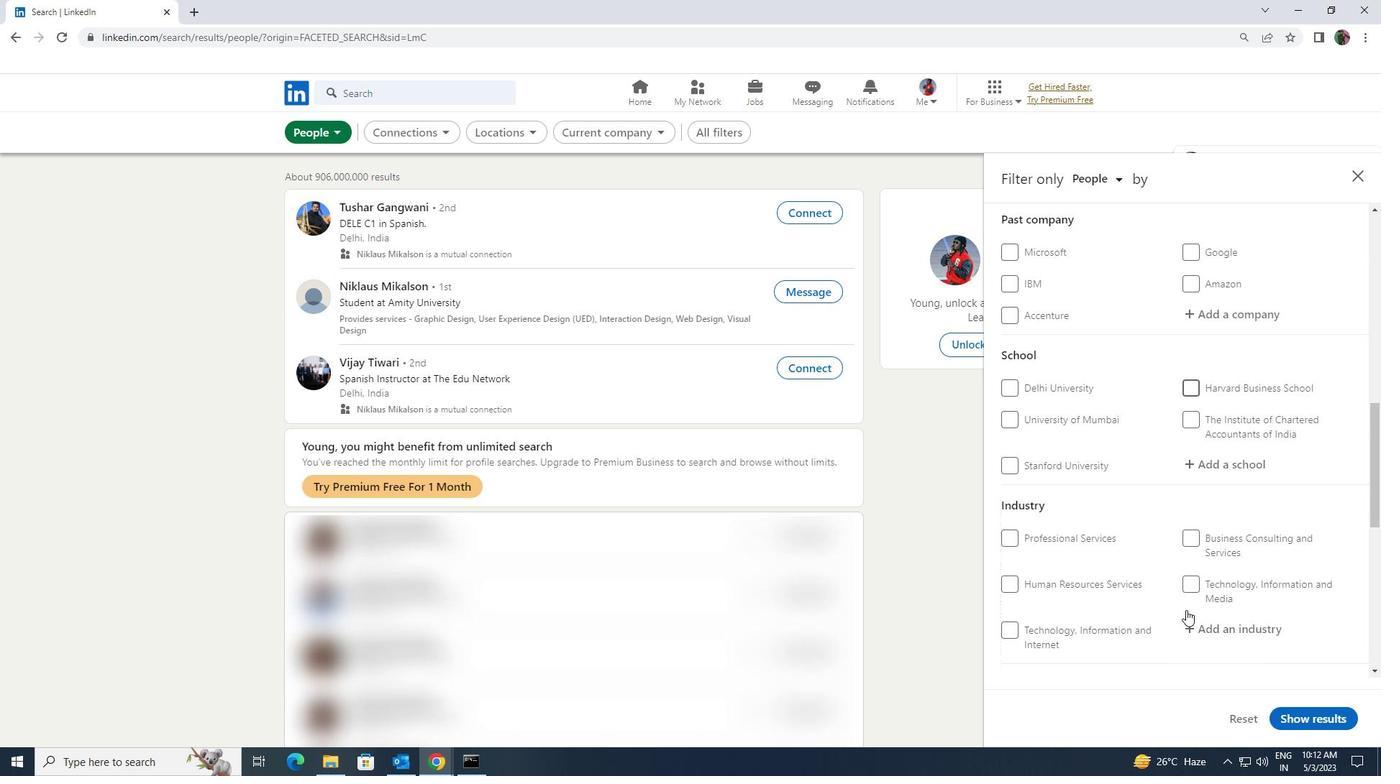 
Action: Mouse scrolled (1186, 610) with delta (0, 0)
Screenshot: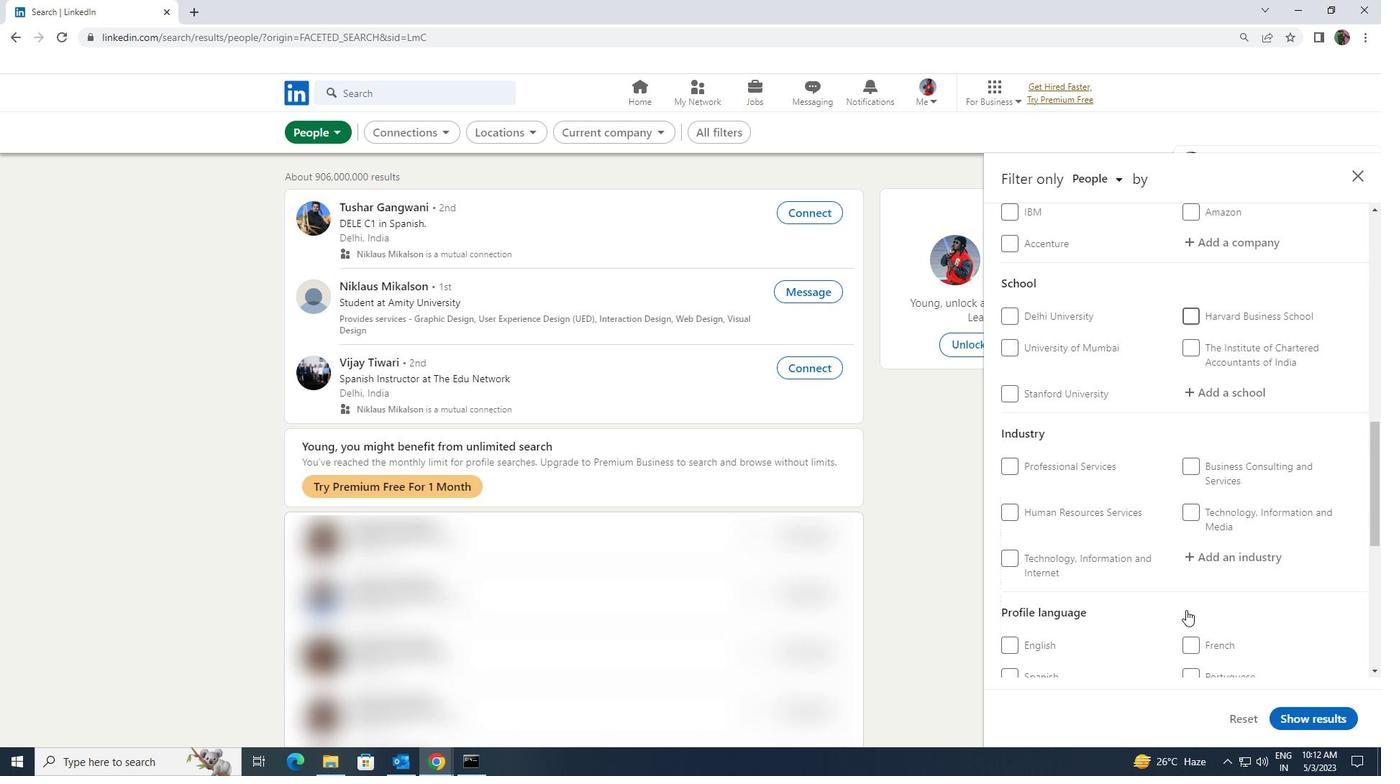 
Action: Mouse moved to (1186, 606)
Screenshot: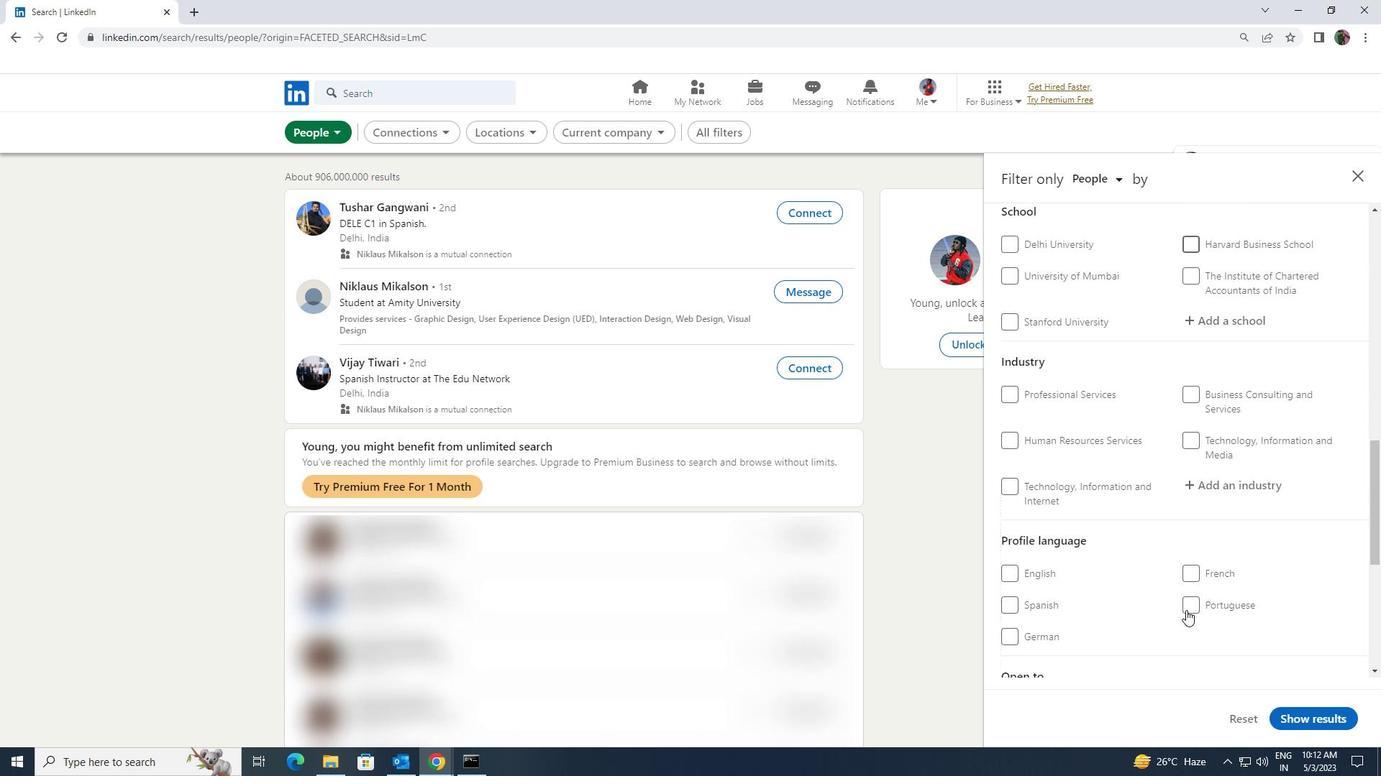 
Action: Mouse pressed left at (1186, 606)
Screenshot: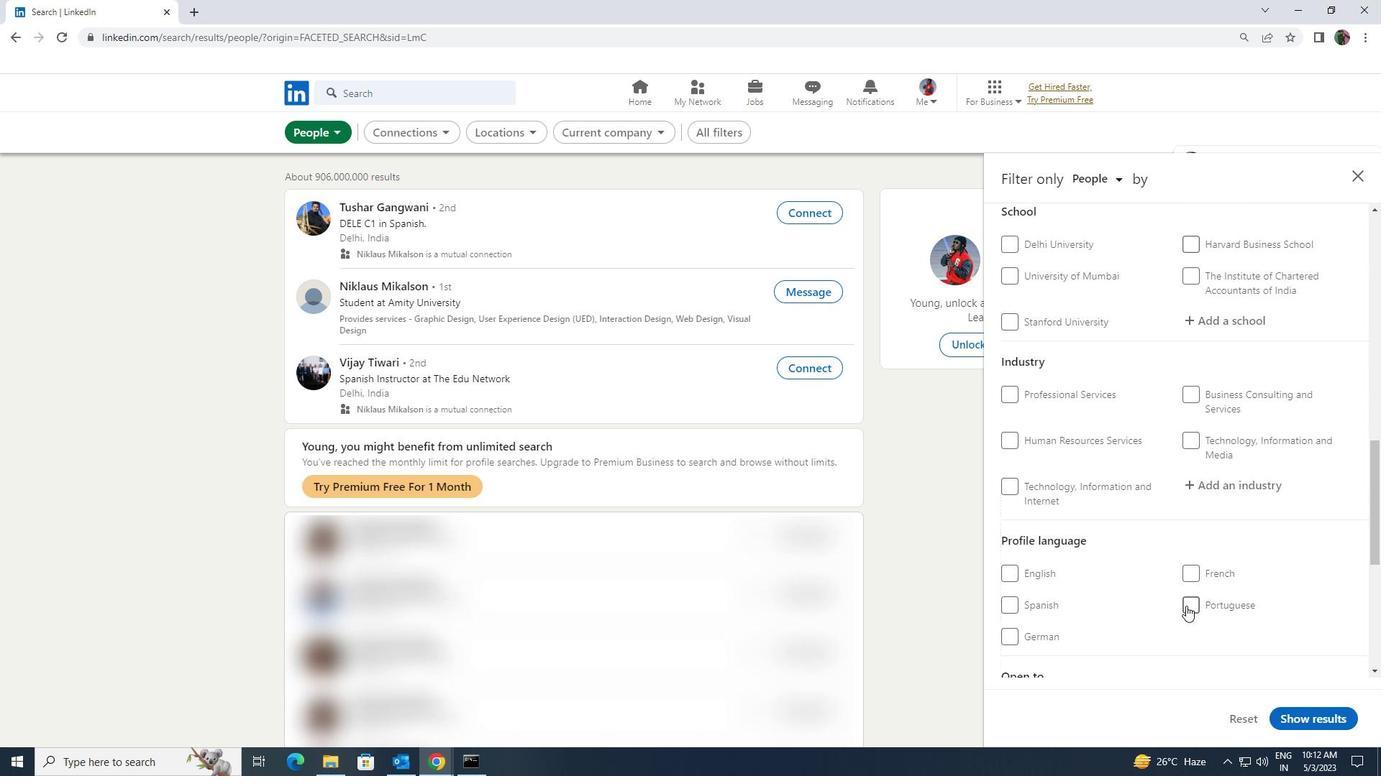 
Action: Mouse scrolled (1186, 607) with delta (0, 0)
Screenshot: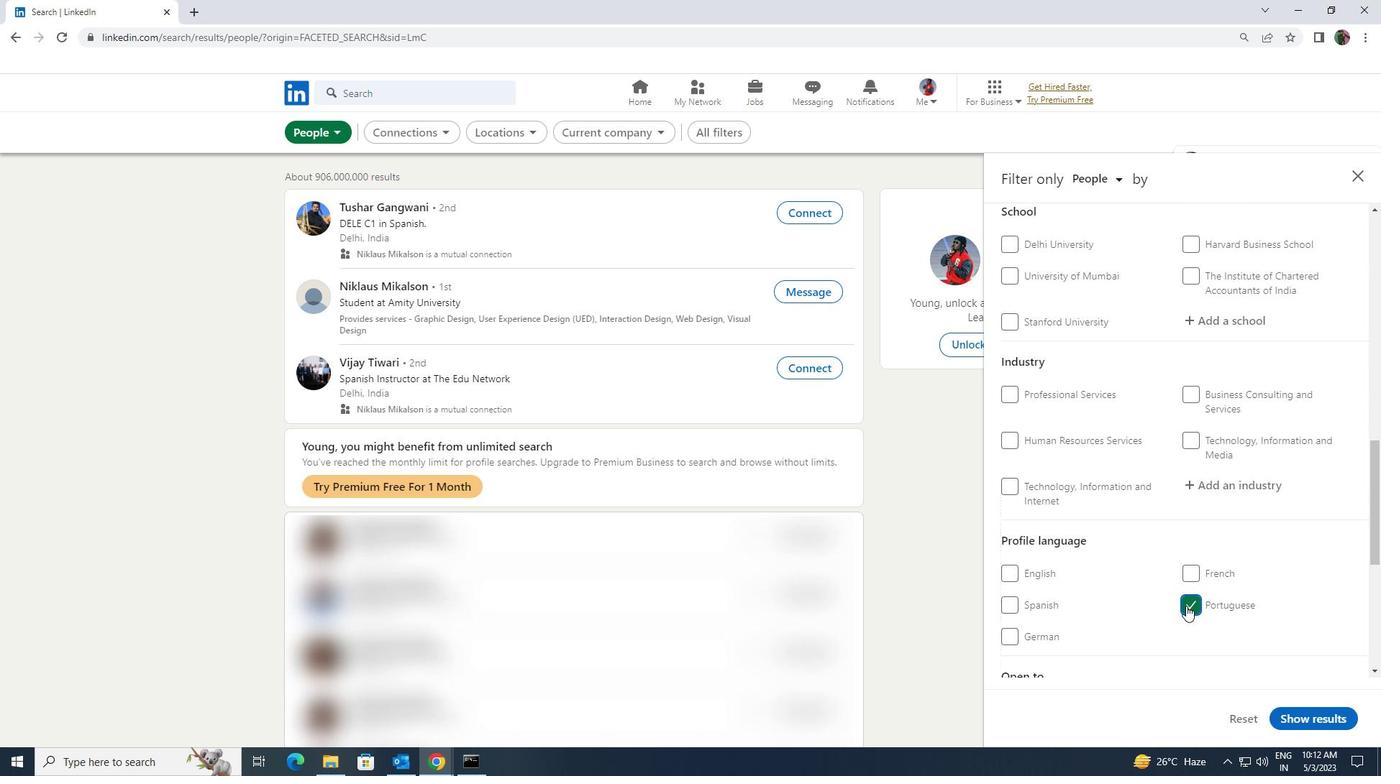 
Action: Mouse scrolled (1186, 607) with delta (0, 0)
Screenshot: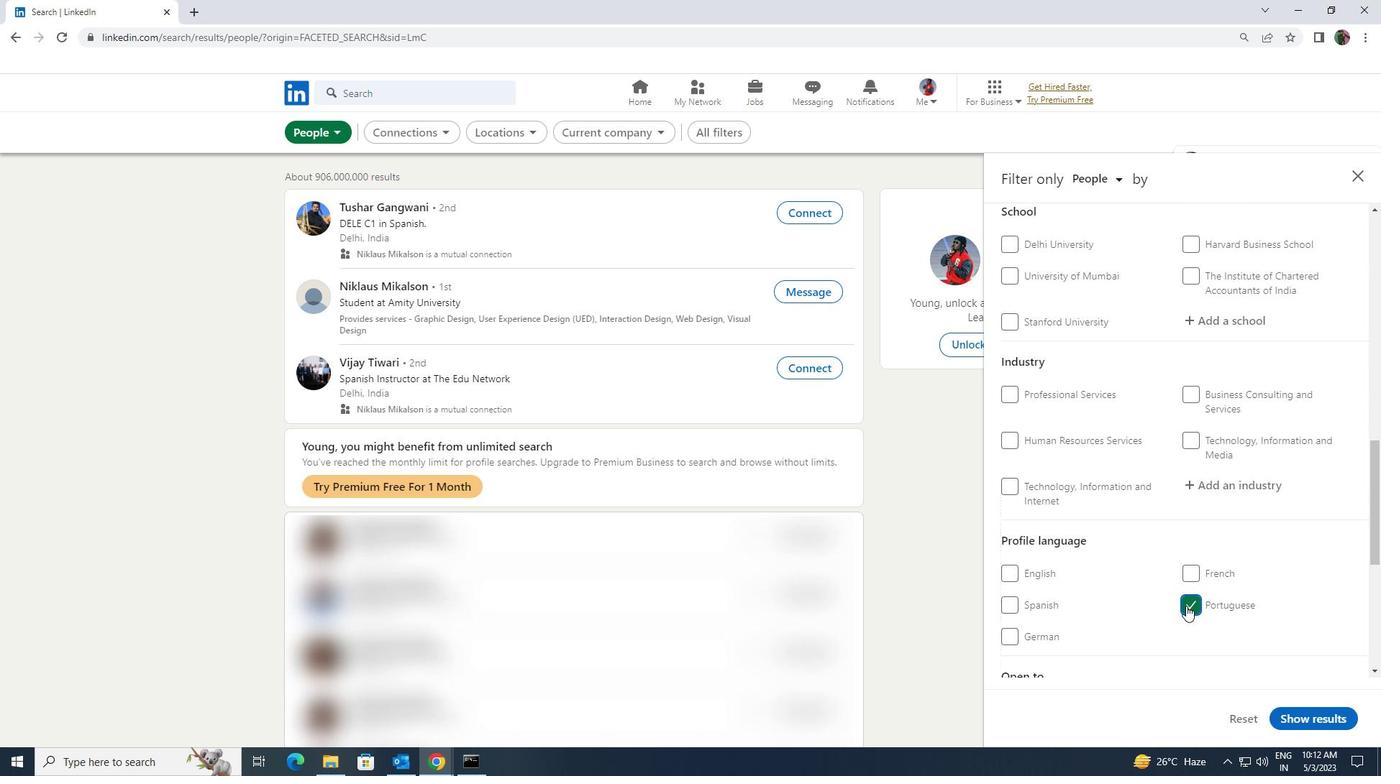 
Action: Mouse scrolled (1186, 607) with delta (0, 0)
Screenshot: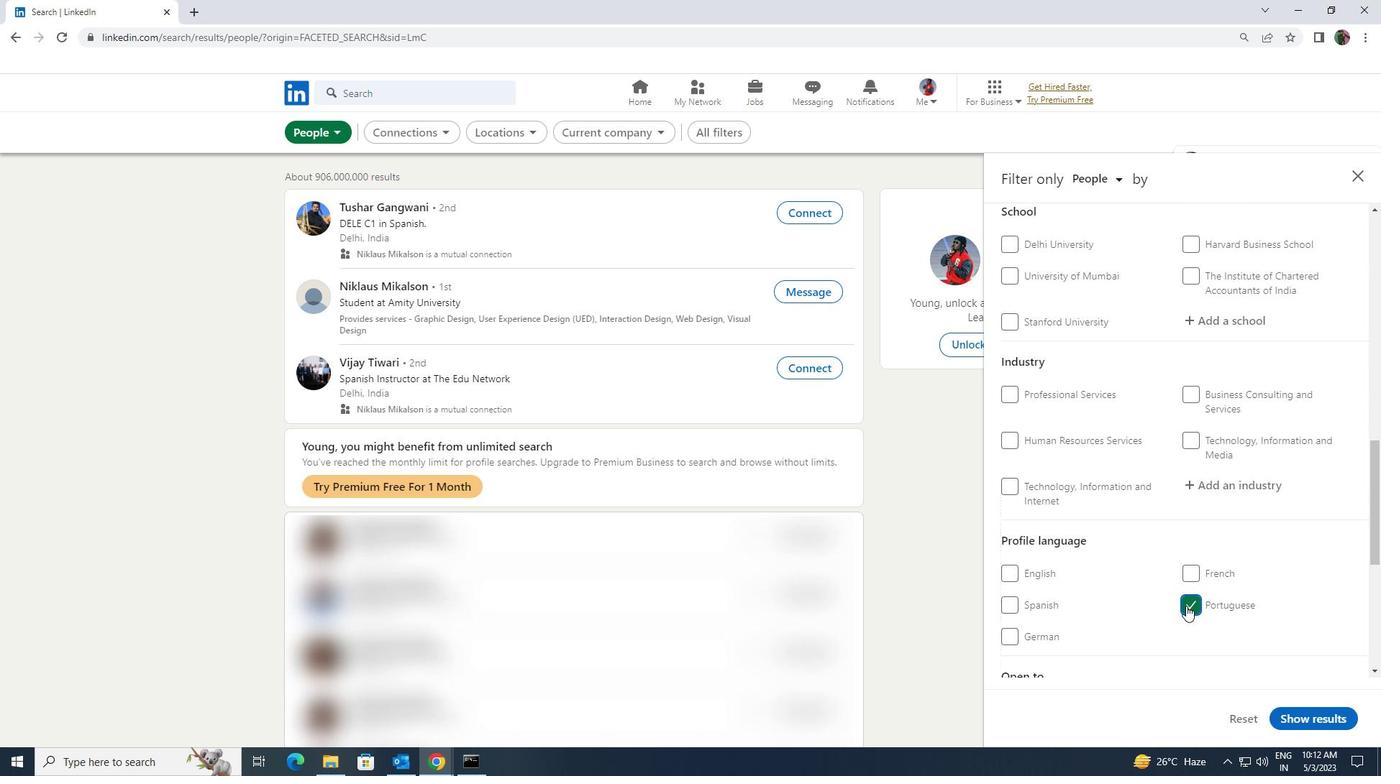 
Action: Mouse scrolled (1186, 607) with delta (0, 0)
Screenshot: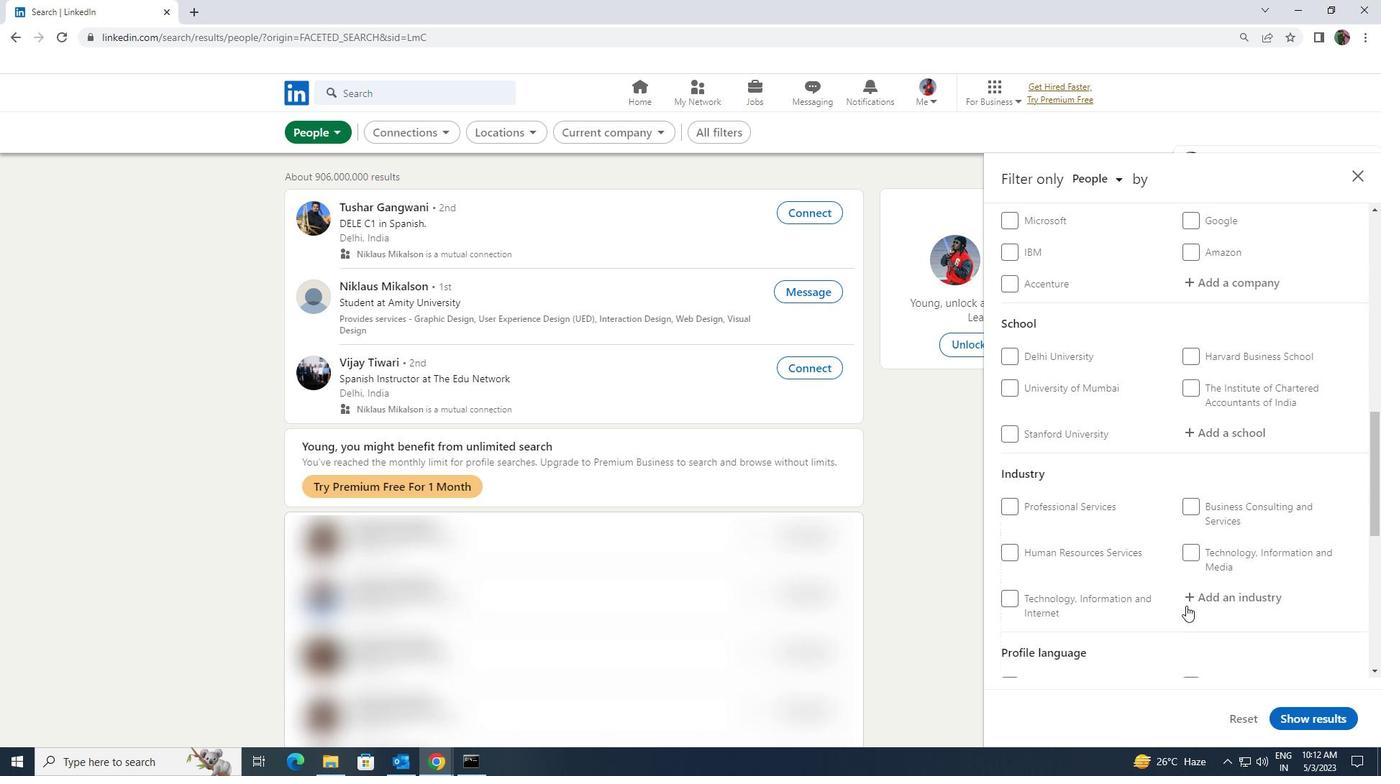 
Action: Mouse scrolled (1186, 607) with delta (0, 0)
Screenshot: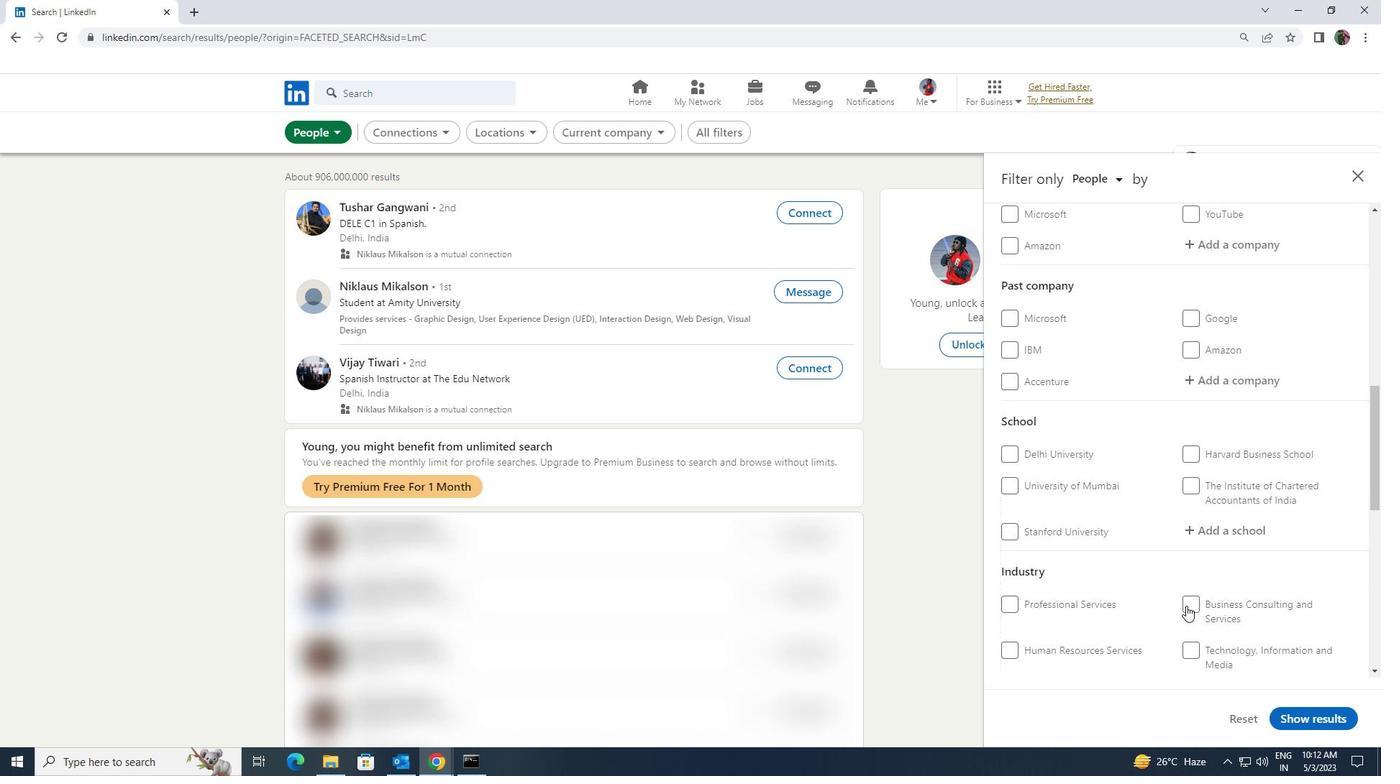 
Action: Mouse scrolled (1186, 607) with delta (0, 0)
Screenshot: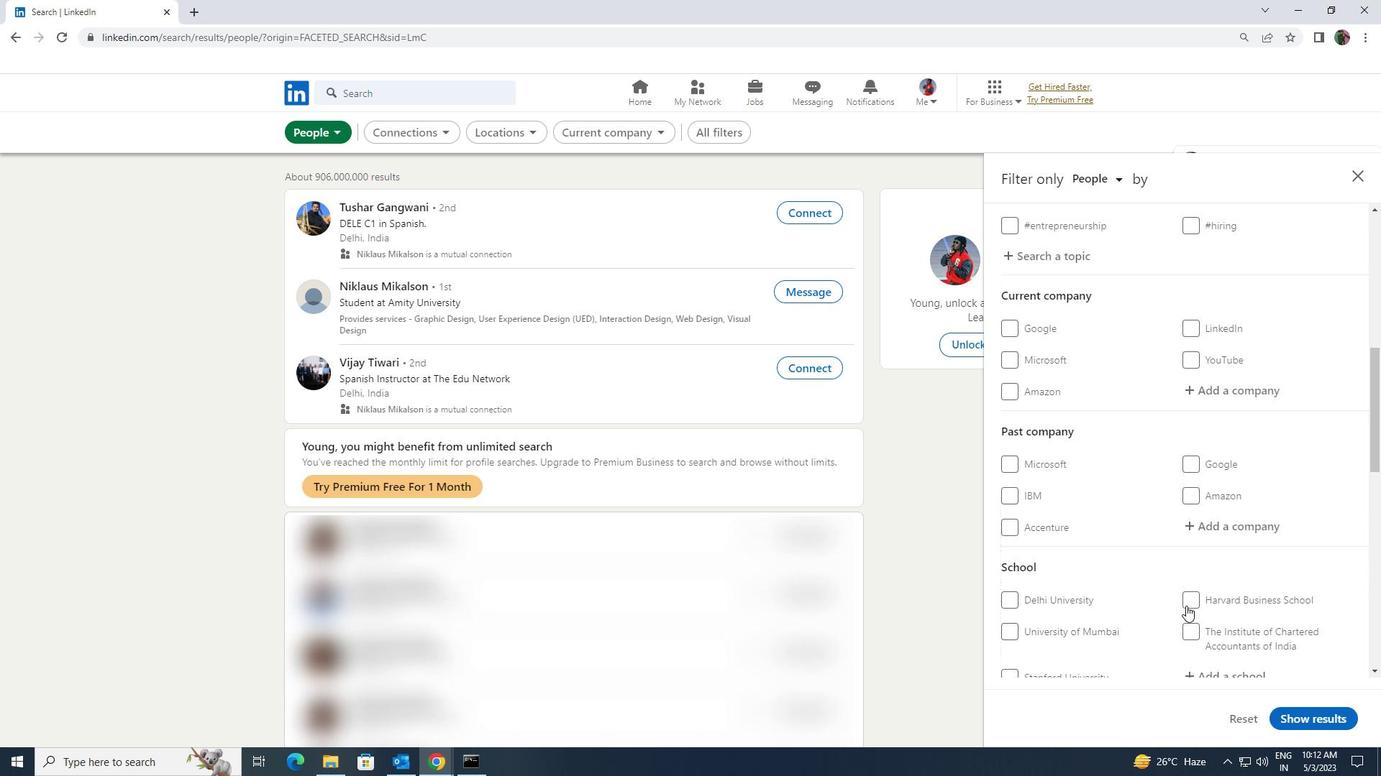 
Action: Mouse scrolled (1186, 607) with delta (0, 0)
Screenshot: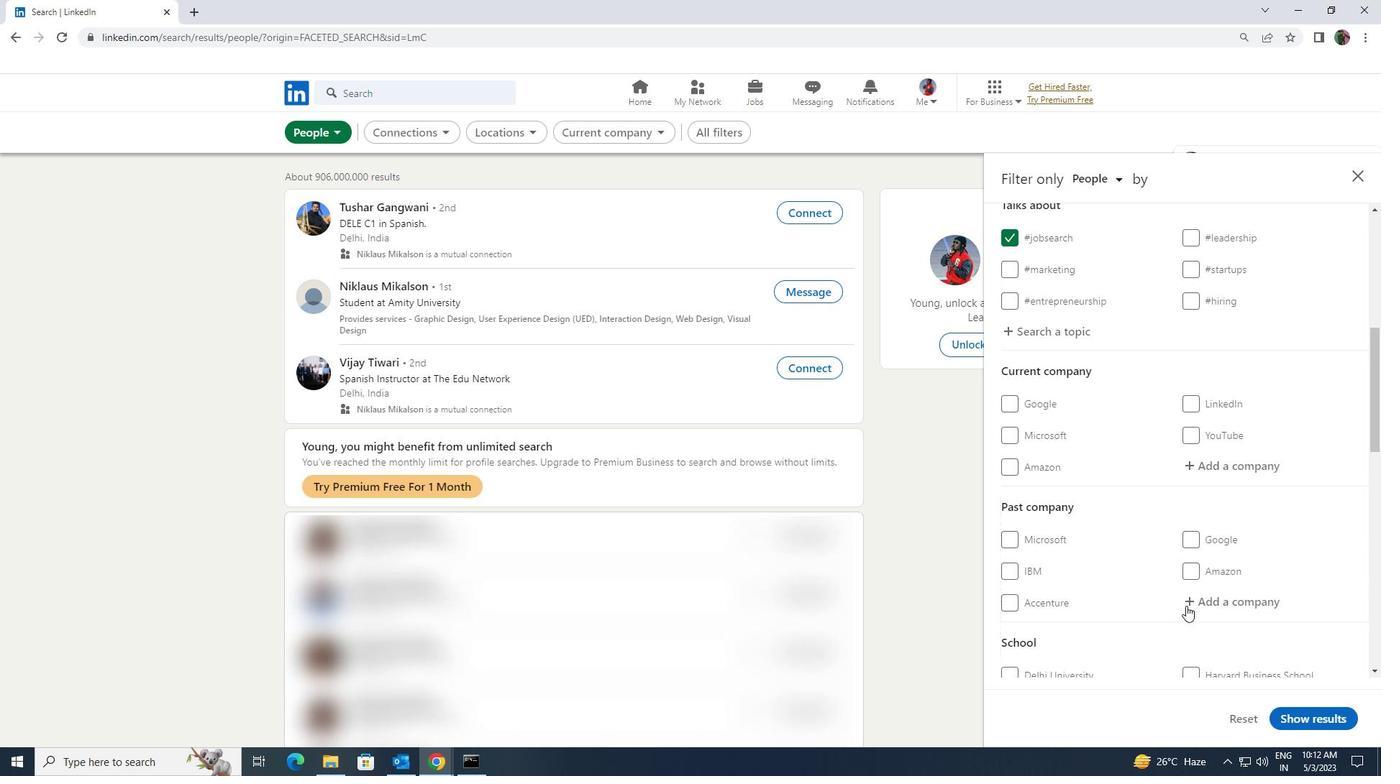 
Action: Mouse moved to (1197, 540)
Screenshot: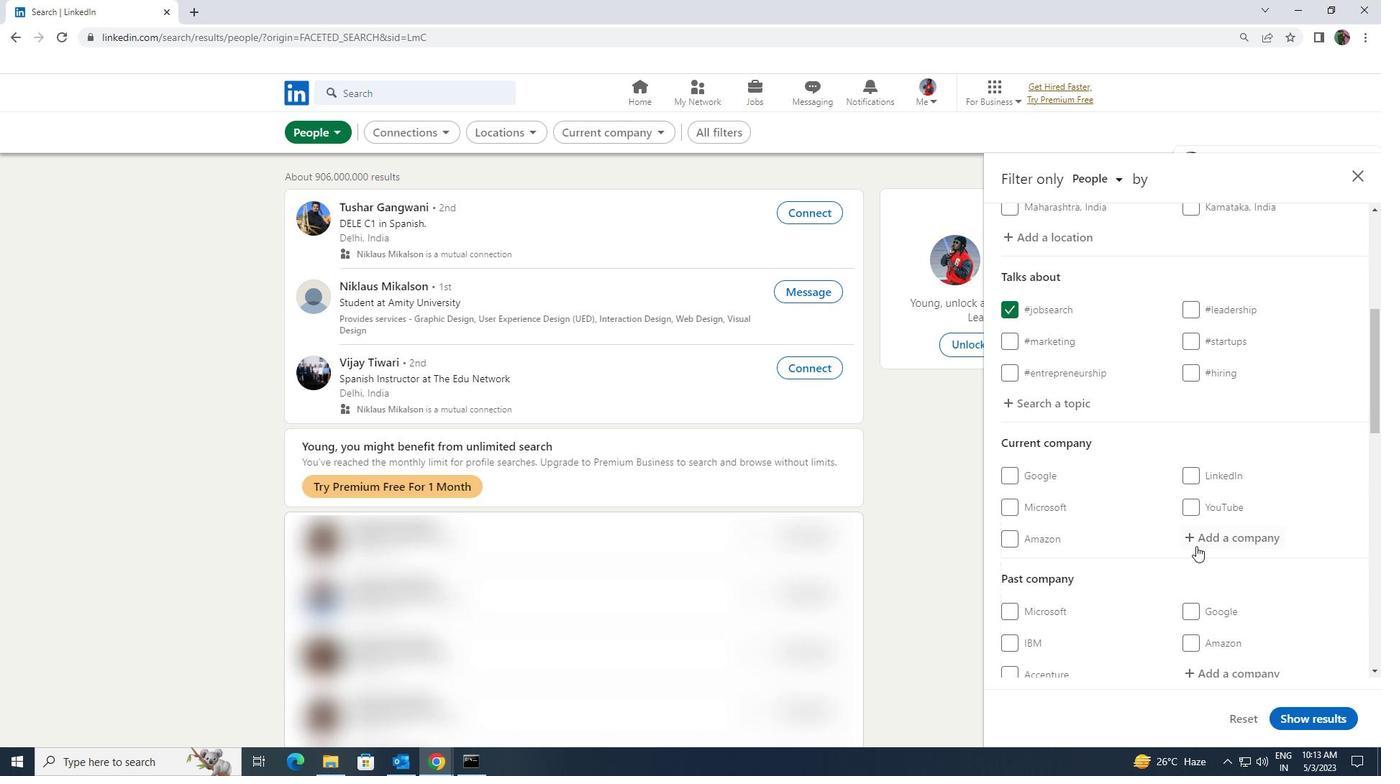 
Action: Mouse pressed left at (1197, 540)
Screenshot: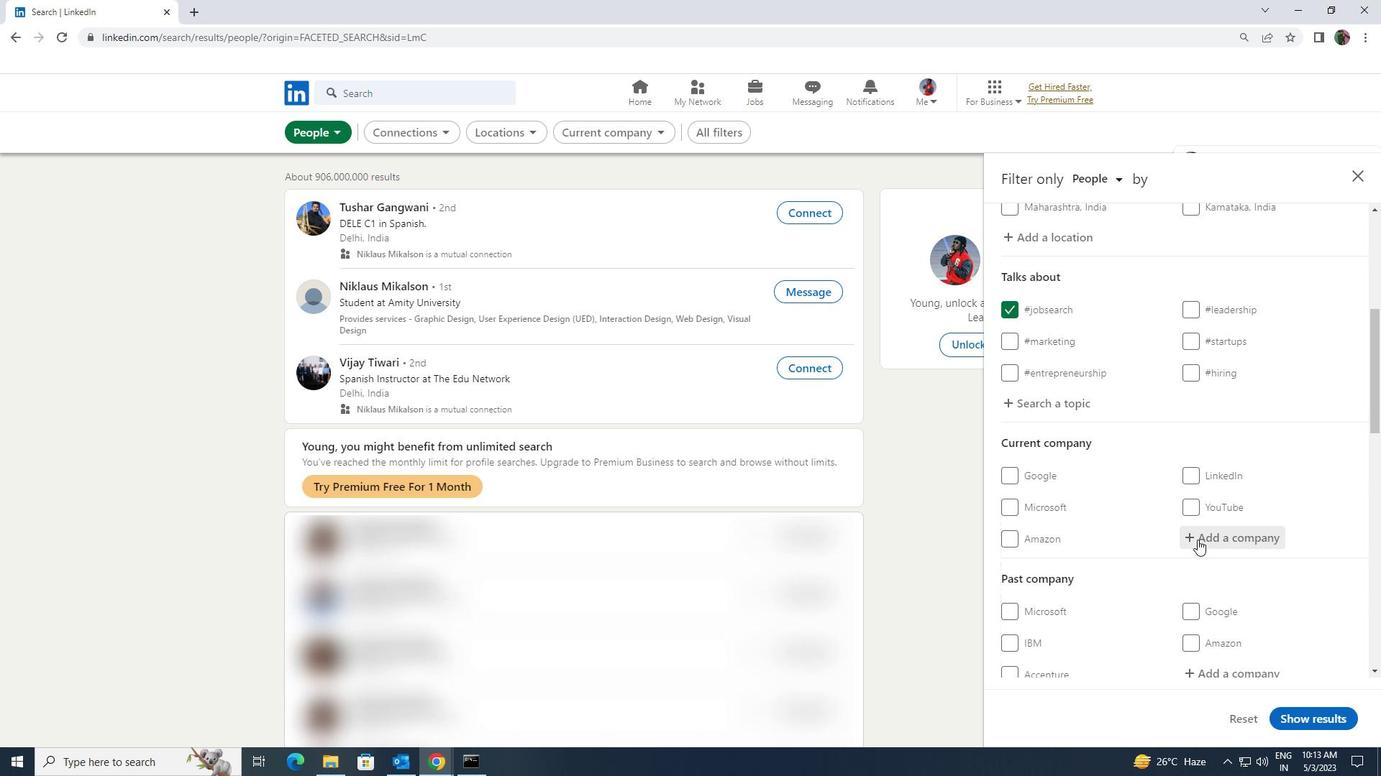 
Action: Key pressed <Key.shift><Key.shift><Key.shift><Key.shift><Key.shift><Key.shift><Key.shift><Key.shift><Key.shift><Key.shift><Key.shift><Key.shift><Key.shift><Key.shift><Key.shift><Key.shift>GROFERS
Screenshot: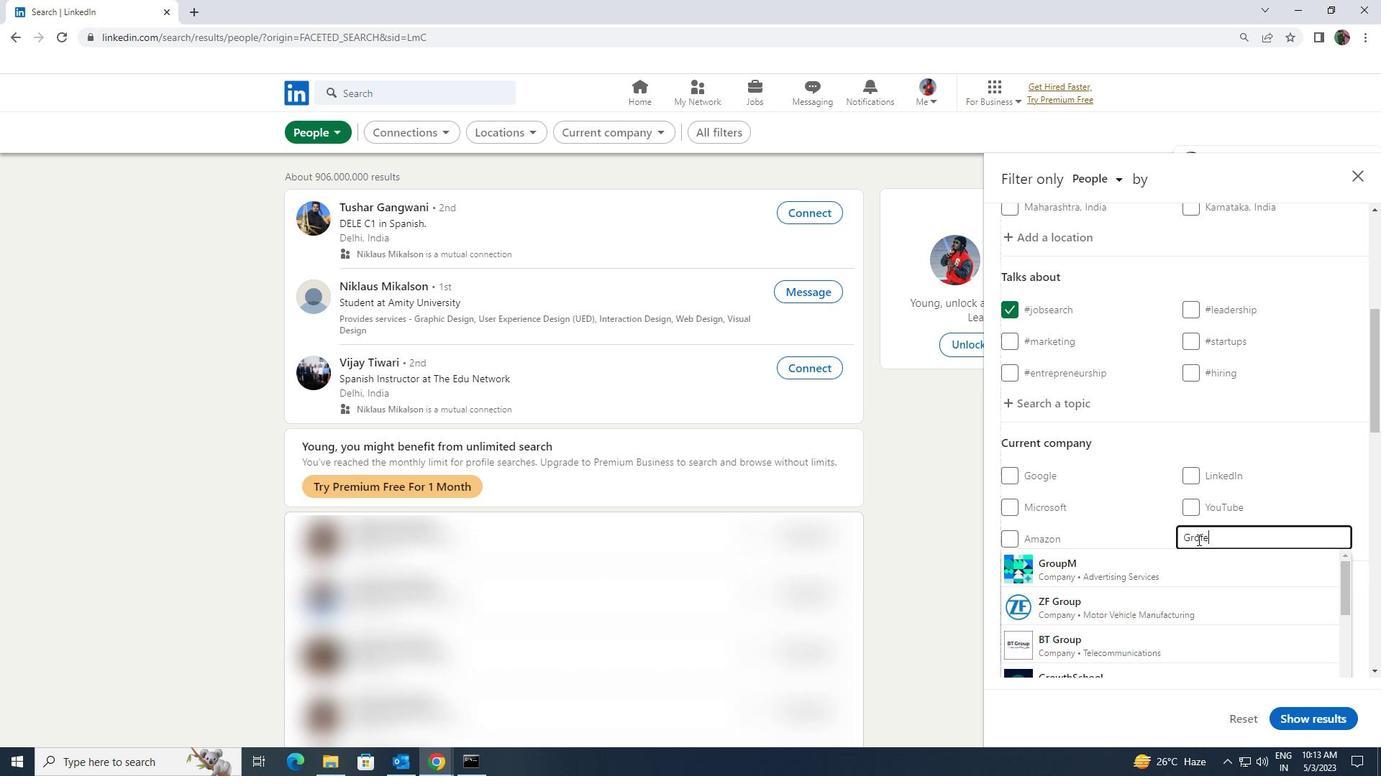 
Action: Mouse moved to (1189, 552)
Screenshot: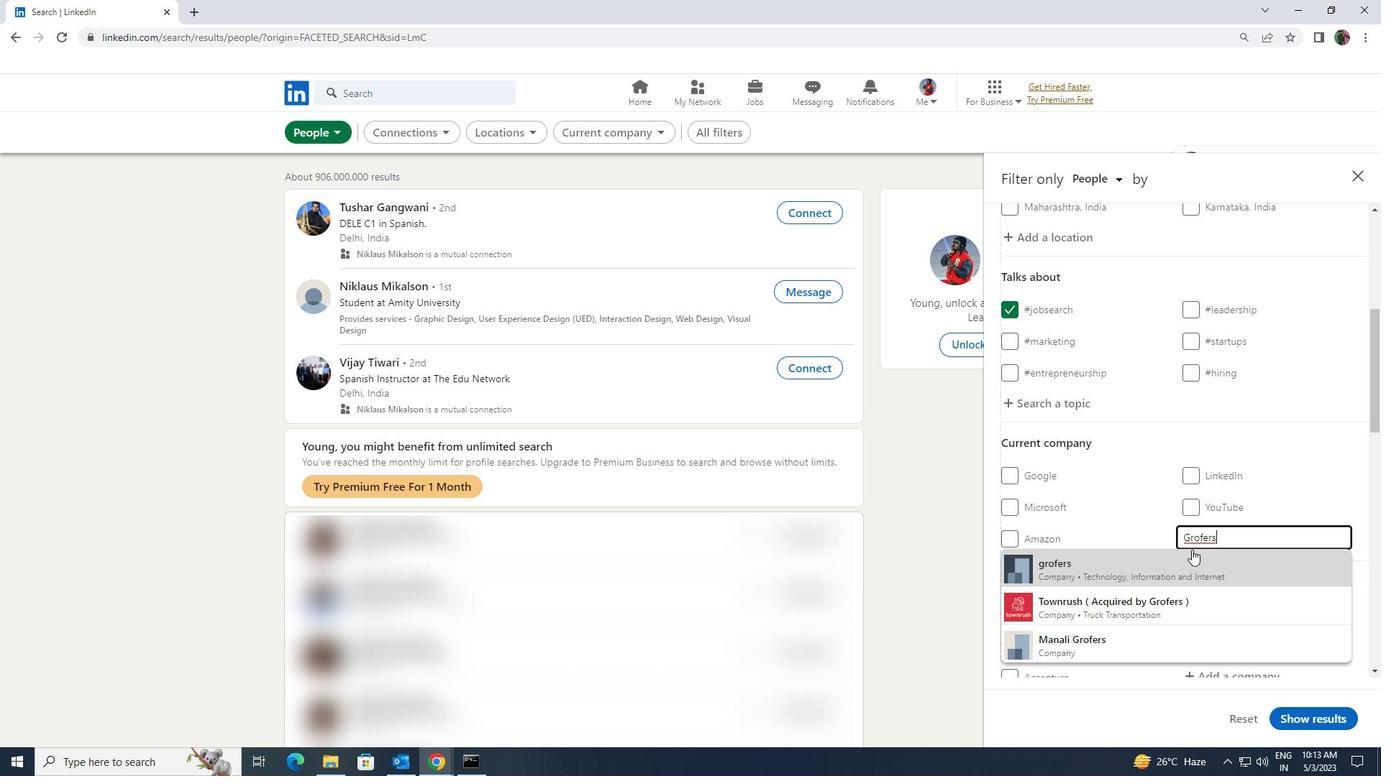 
Action: Mouse pressed left at (1189, 552)
Screenshot: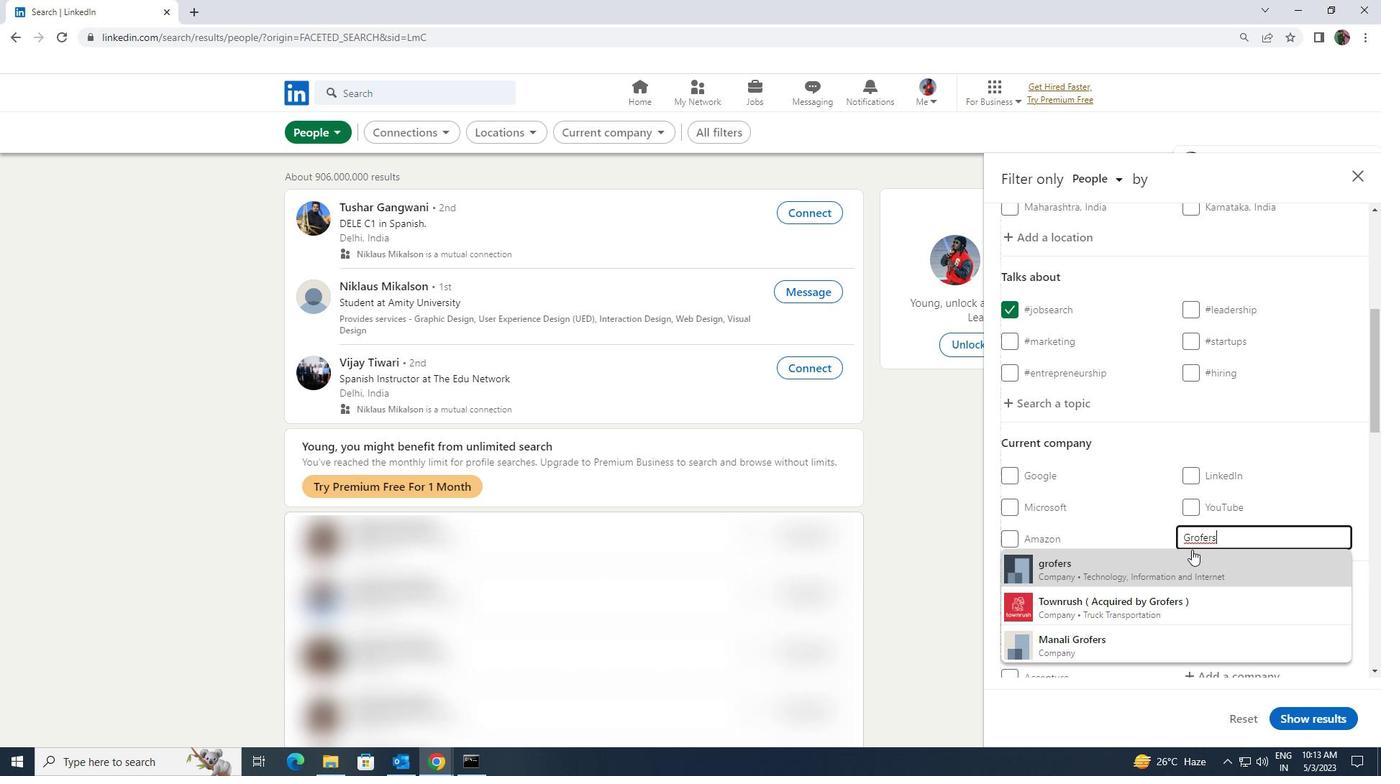 
Action: Mouse scrolled (1189, 551) with delta (0, 0)
Screenshot: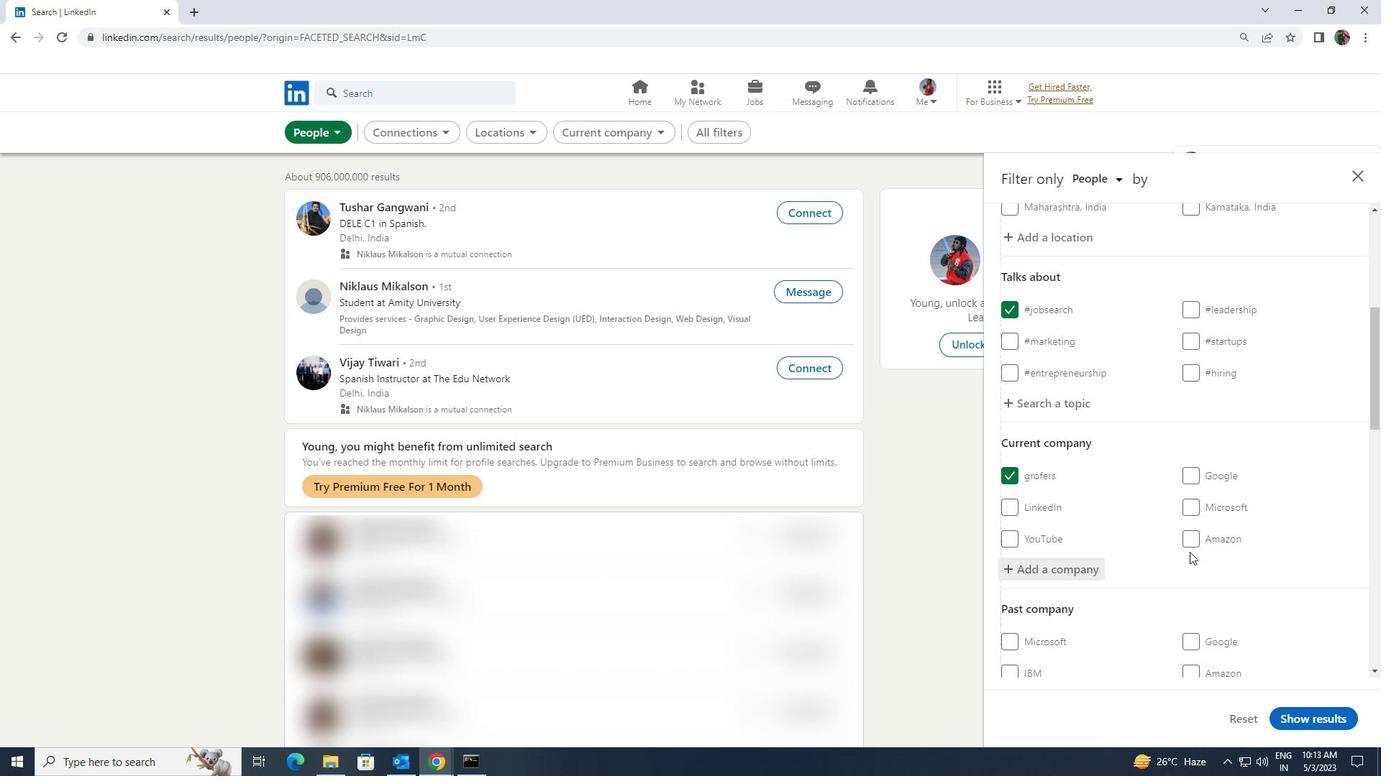 
Action: Mouse moved to (1189, 552)
Screenshot: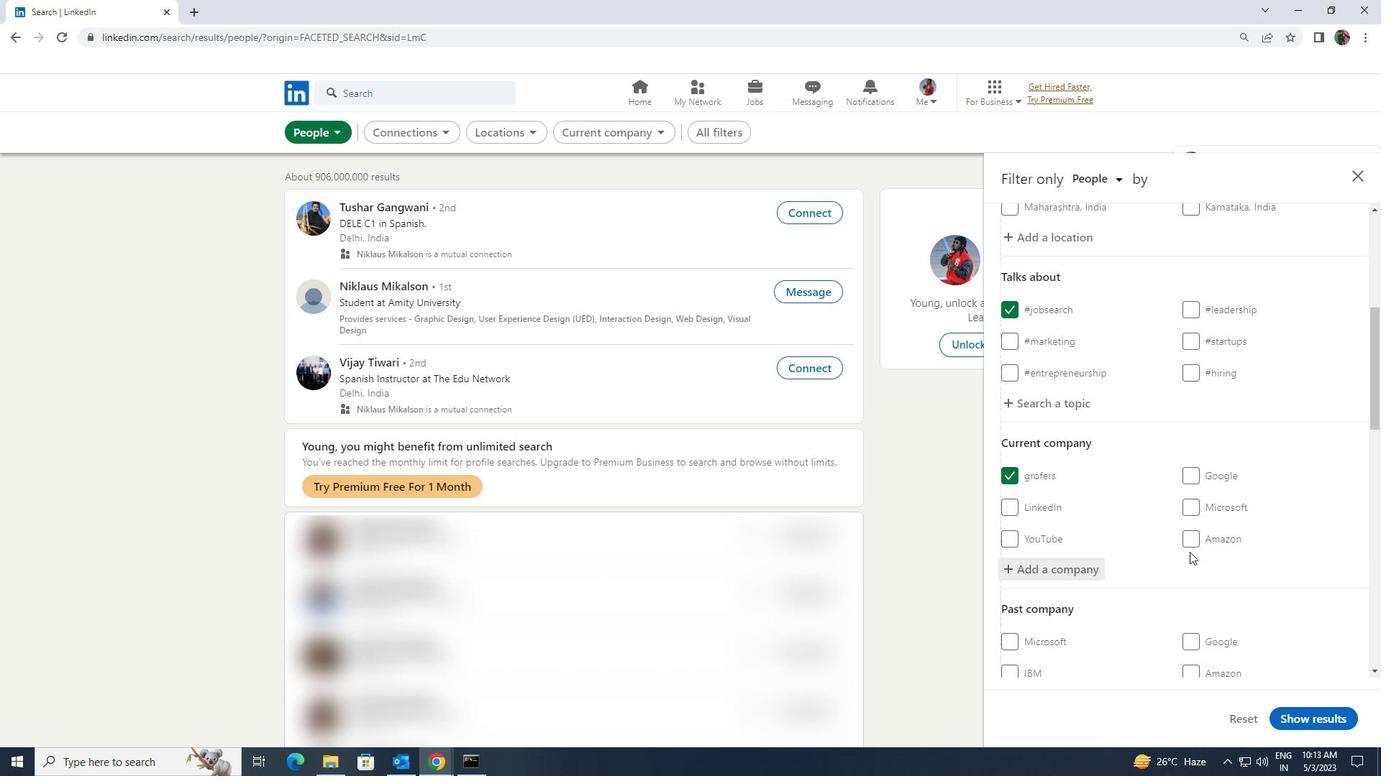 
Action: Mouse scrolled (1189, 551) with delta (0, 0)
Screenshot: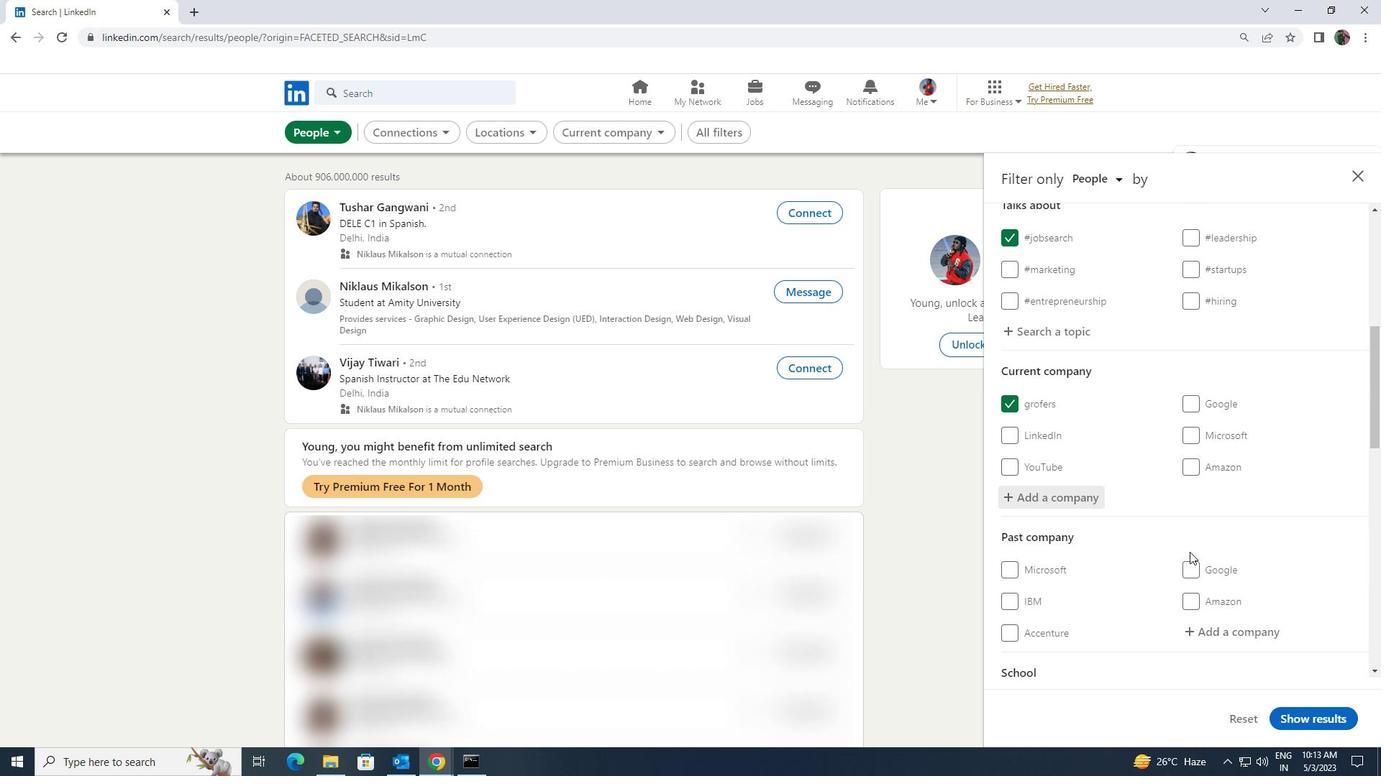 
Action: Mouse scrolled (1189, 551) with delta (0, 0)
Screenshot: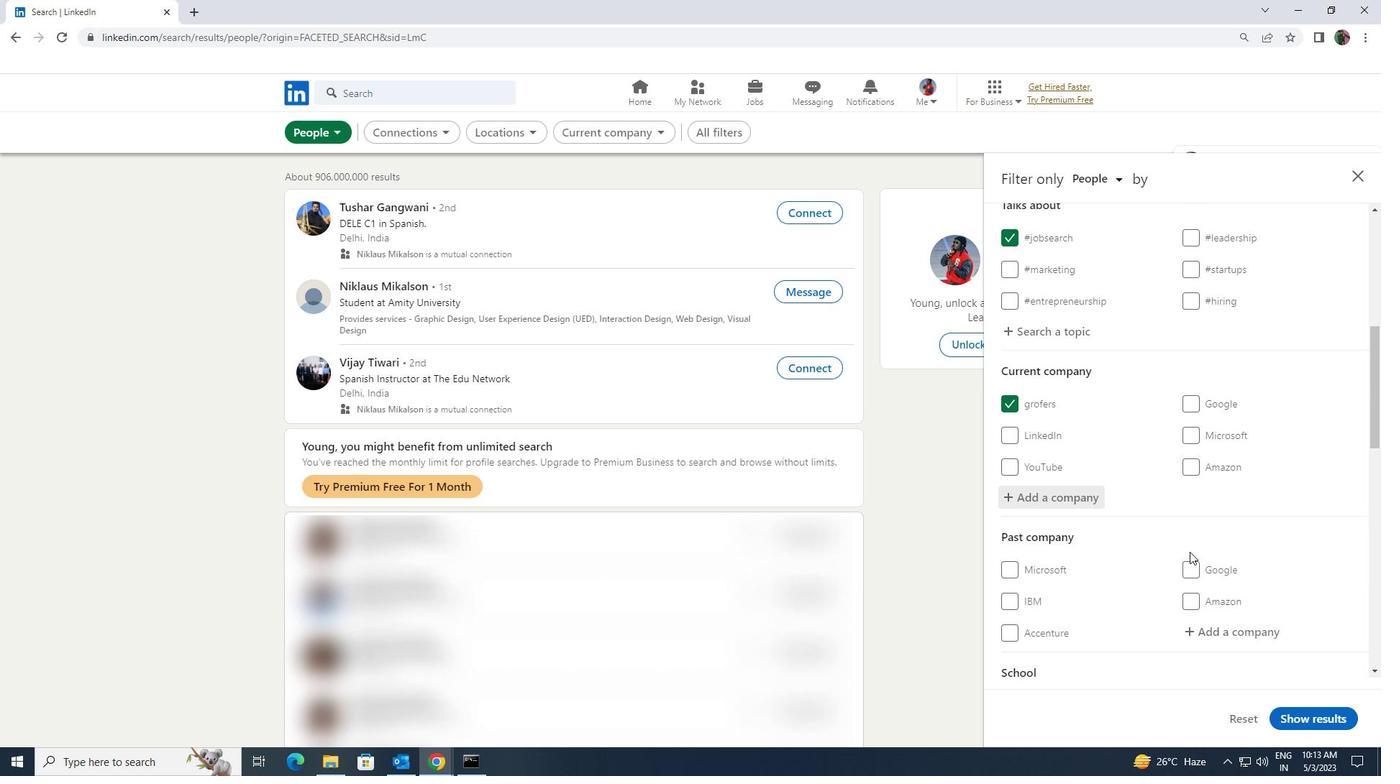 
Action: Mouse scrolled (1189, 551) with delta (0, 0)
Screenshot: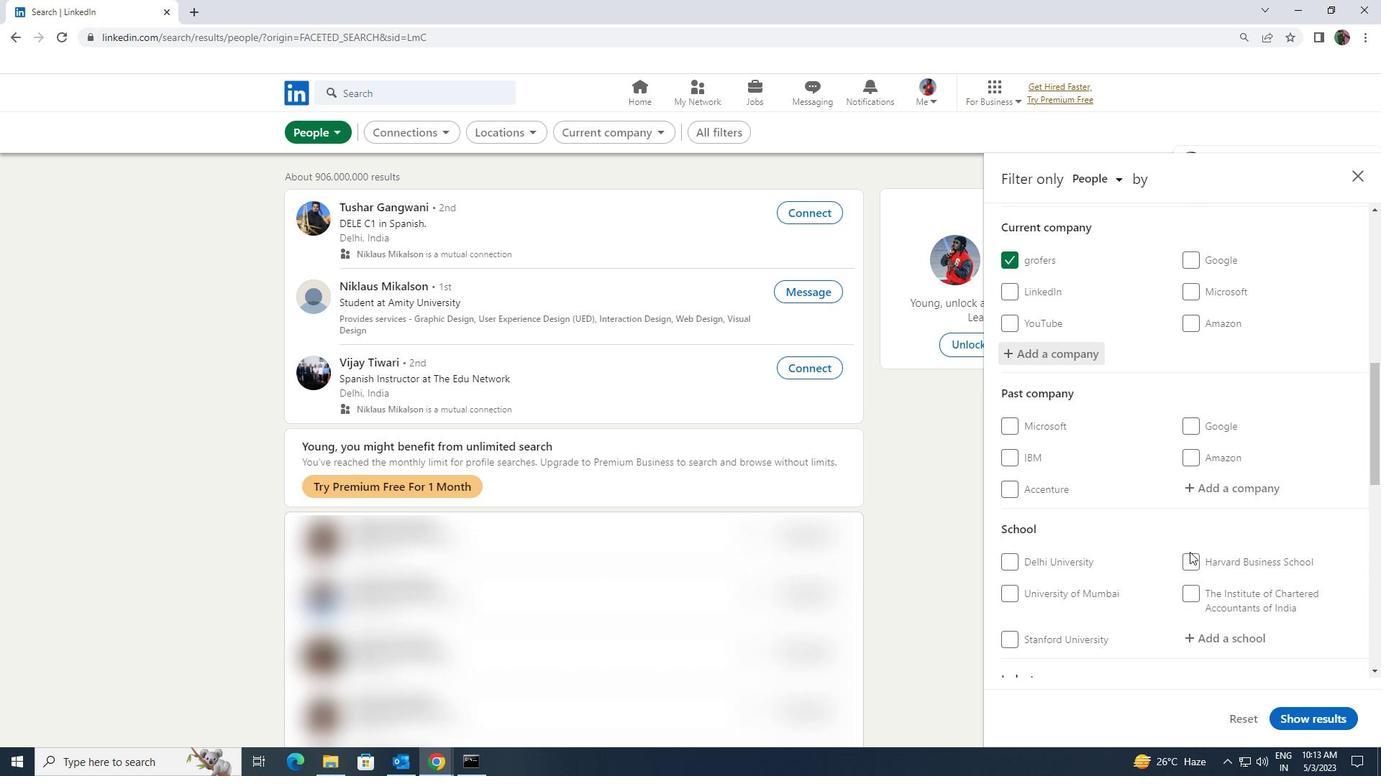 
Action: Mouse moved to (1195, 560)
Screenshot: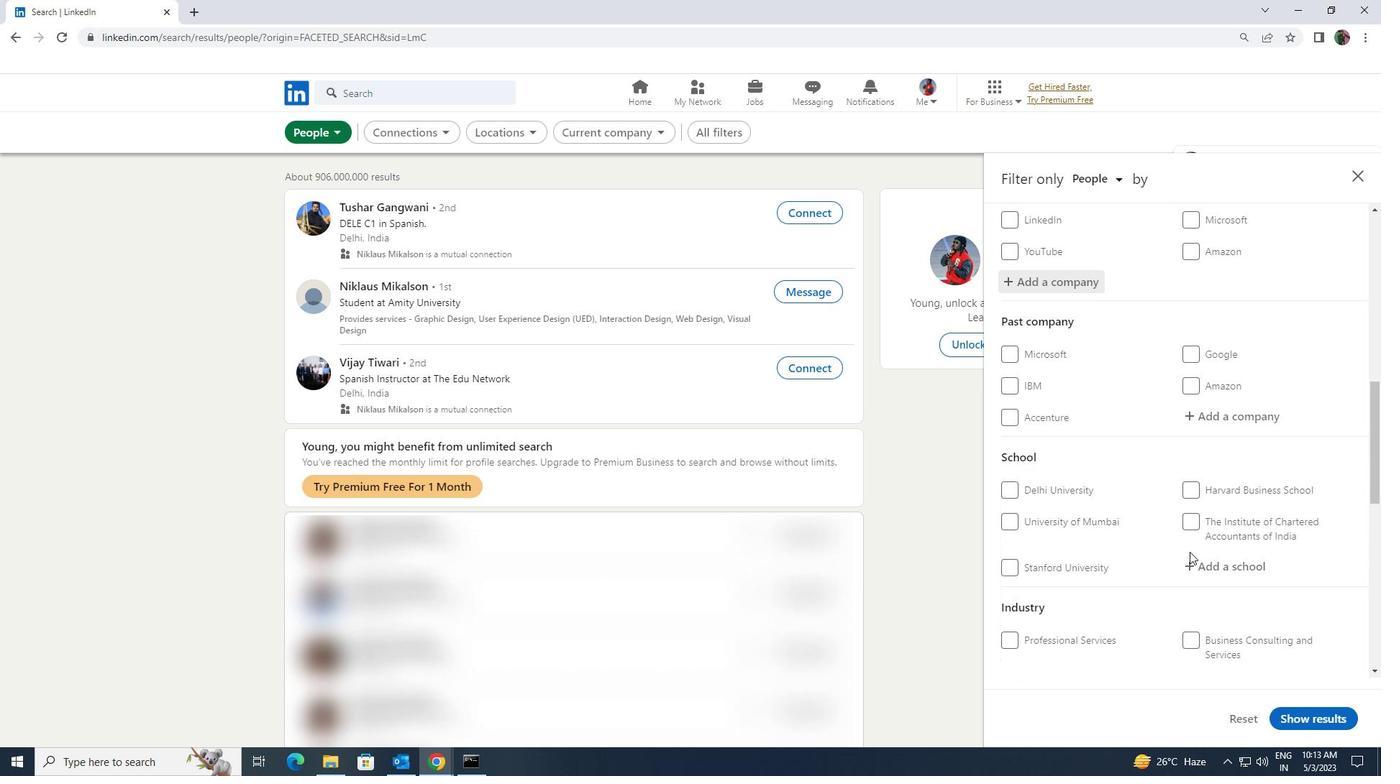 
Action: Mouse pressed left at (1195, 560)
Screenshot: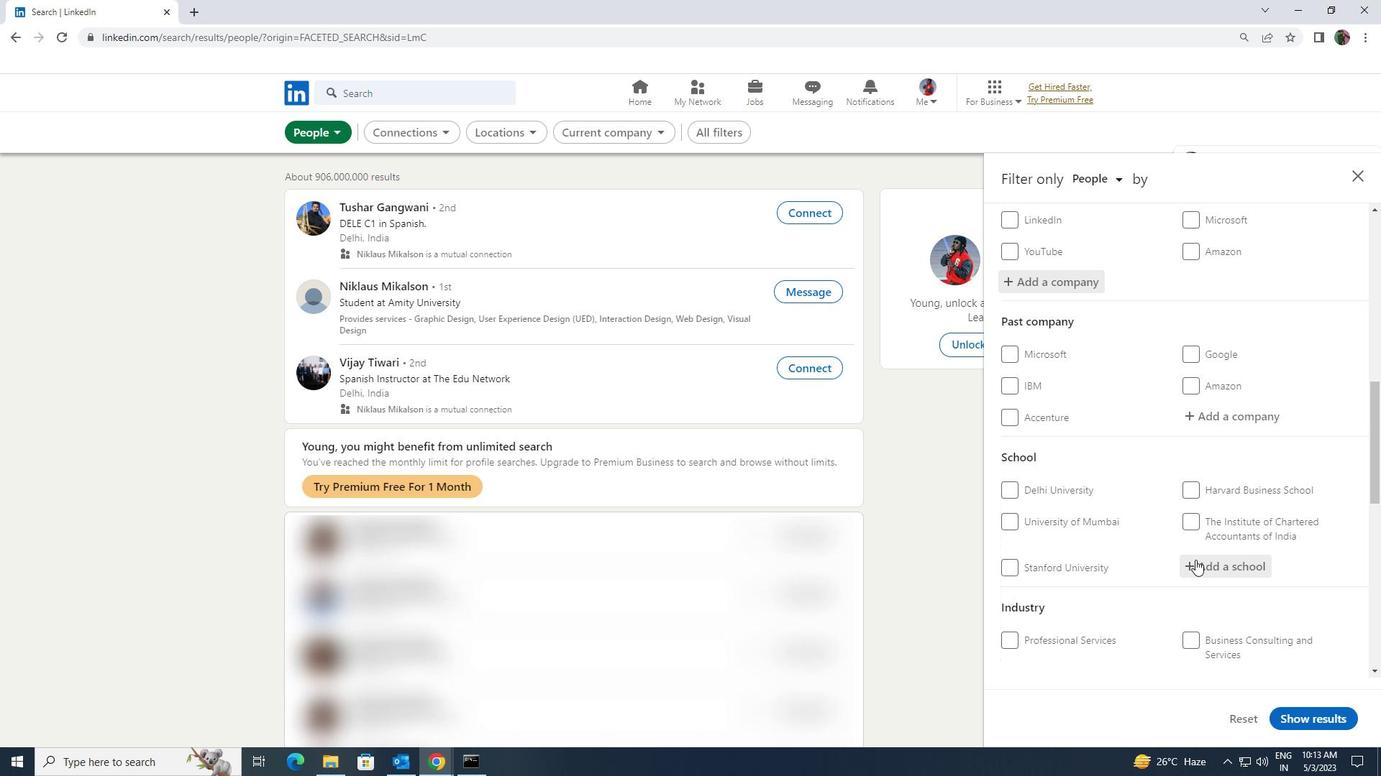 
Action: Key pressed <Key.shift><Key.shift><Key.shift><Key.shift><Key.shift><Key.shift>ASSAM<Key.space><Key.shift><Key.shift><Key.shift><Key.shift><Key.shift>CENT
Screenshot: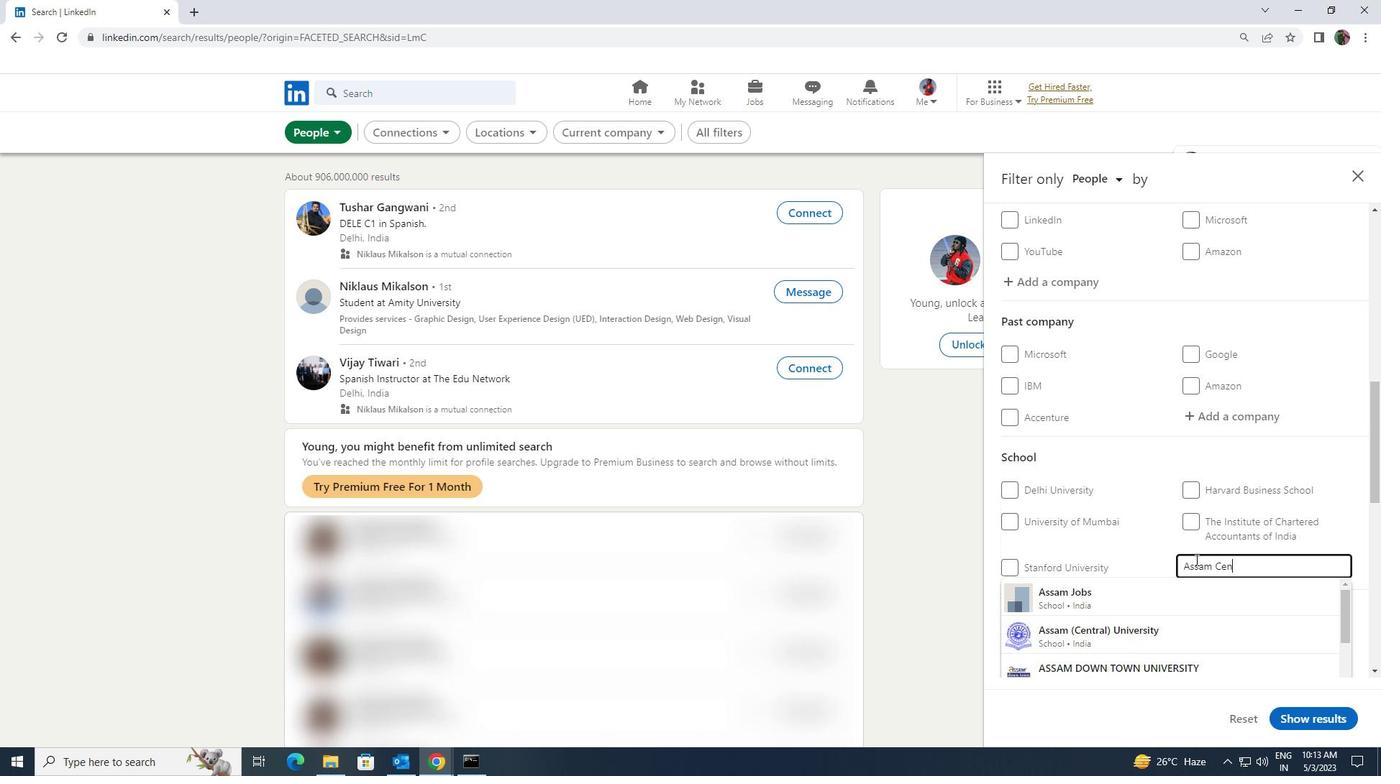 
Action: Mouse moved to (1191, 589)
Screenshot: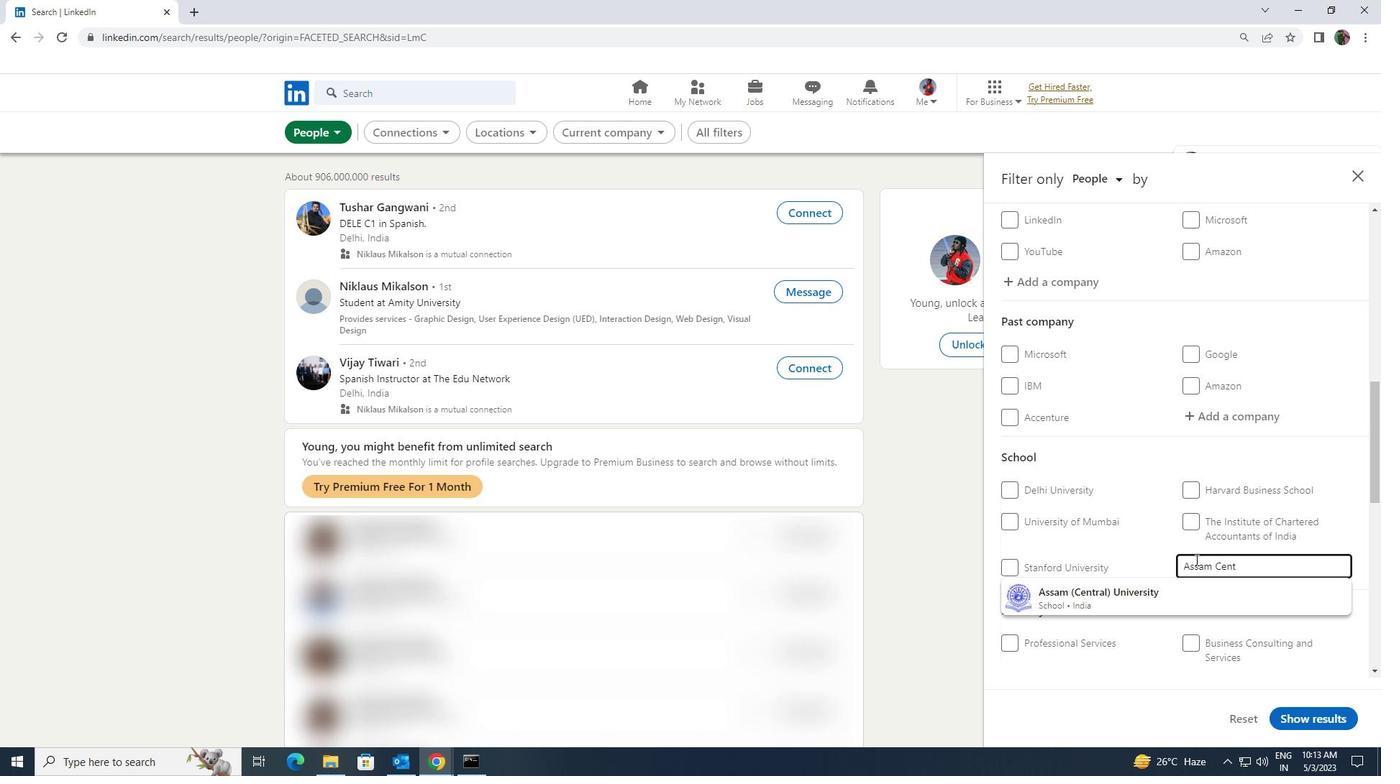 
Action: Mouse pressed left at (1191, 589)
Screenshot: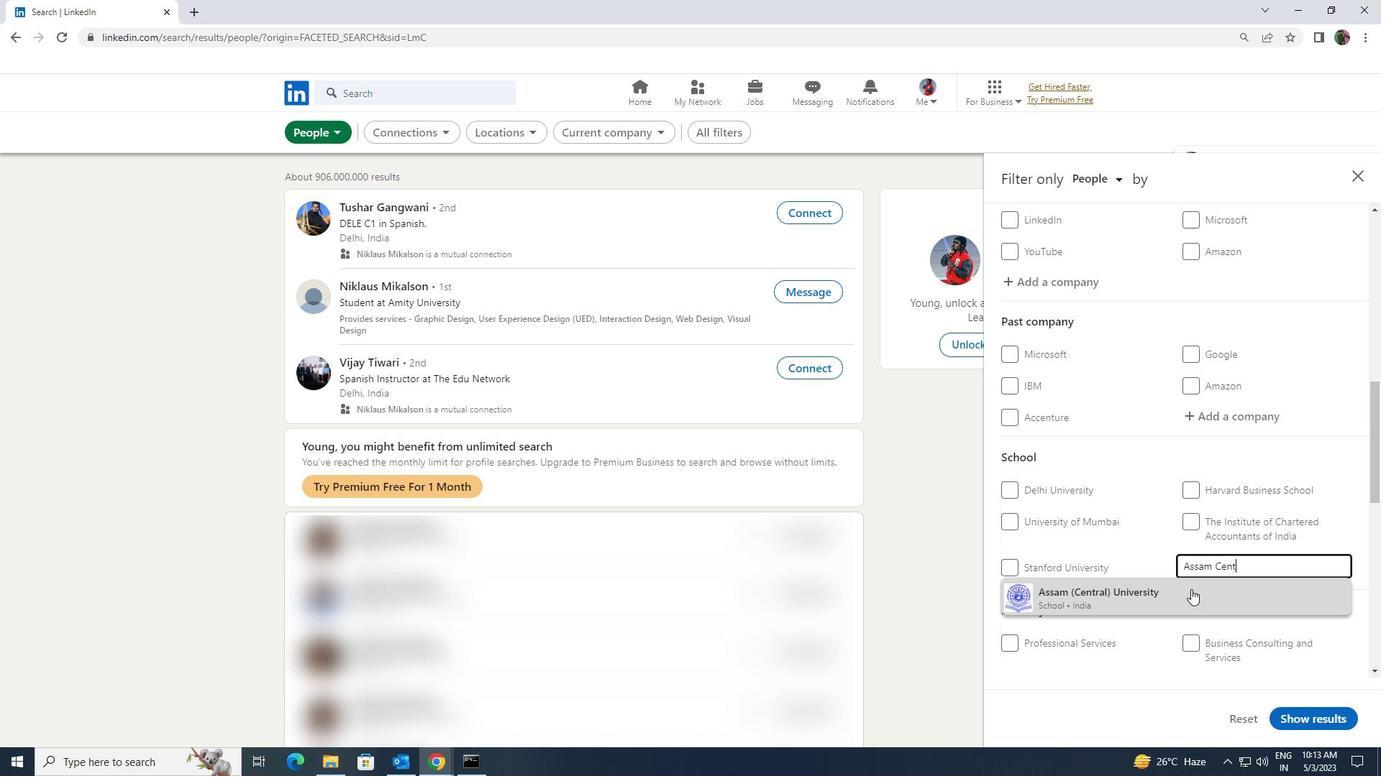 
Action: Mouse scrolled (1191, 589) with delta (0, 0)
Screenshot: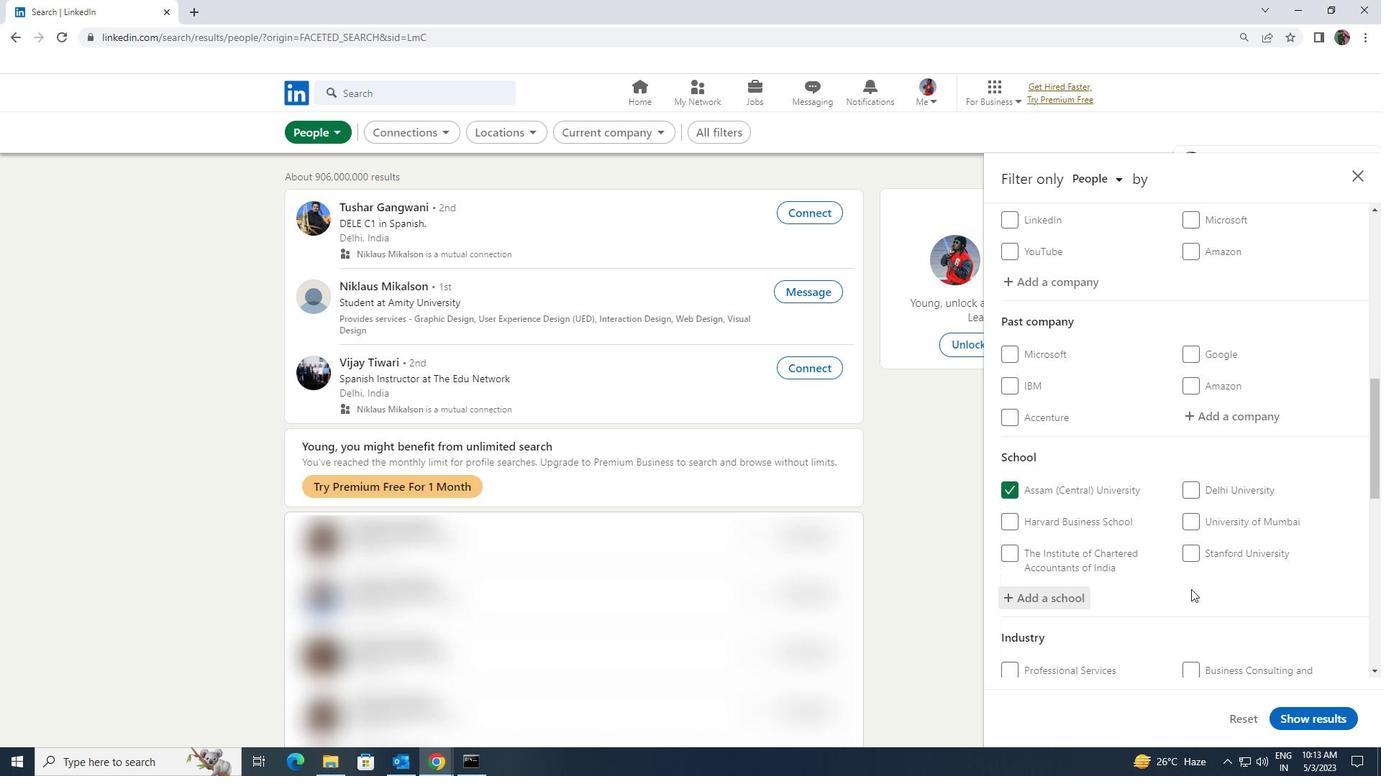 
Action: Mouse scrolled (1191, 589) with delta (0, 0)
Screenshot: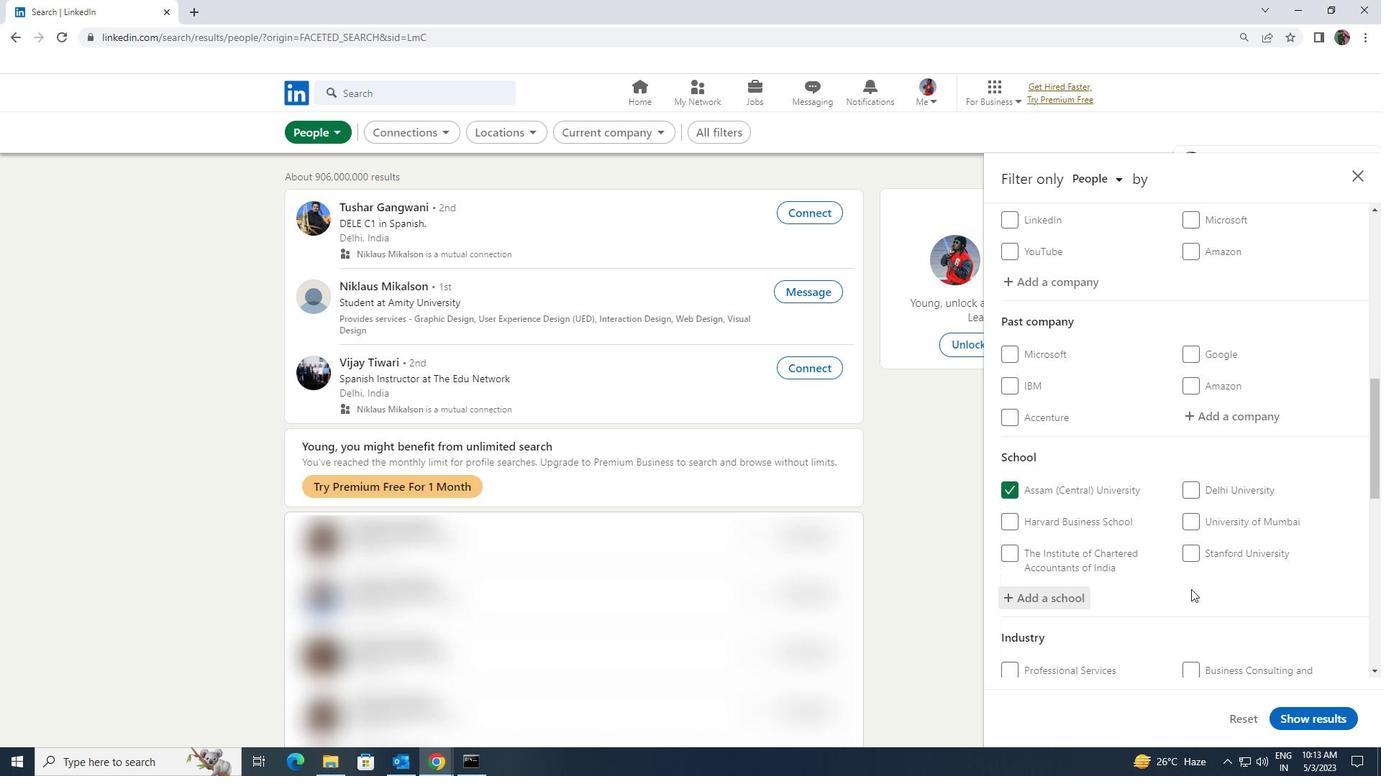 
Action: Mouse moved to (1189, 590)
Screenshot: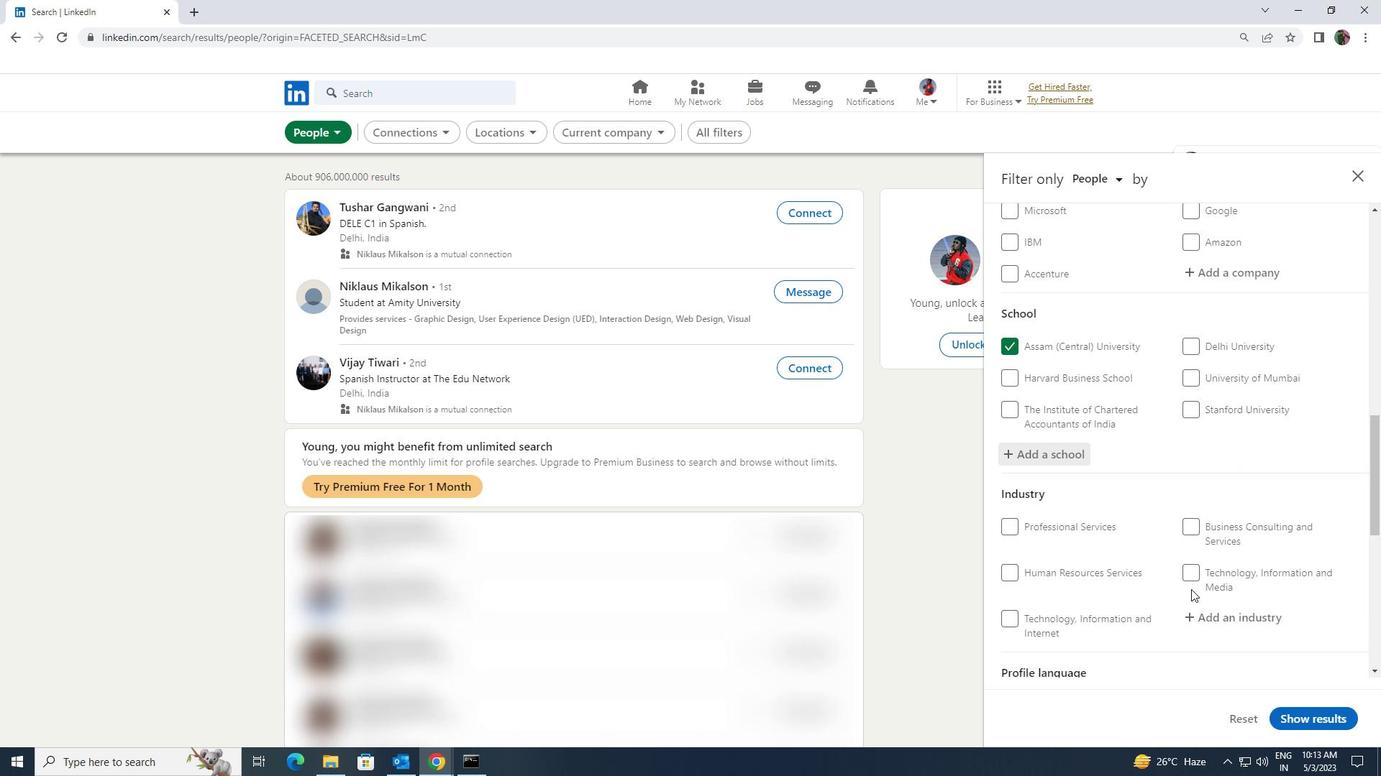 
Action: Mouse scrolled (1189, 589) with delta (0, 0)
Screenshot: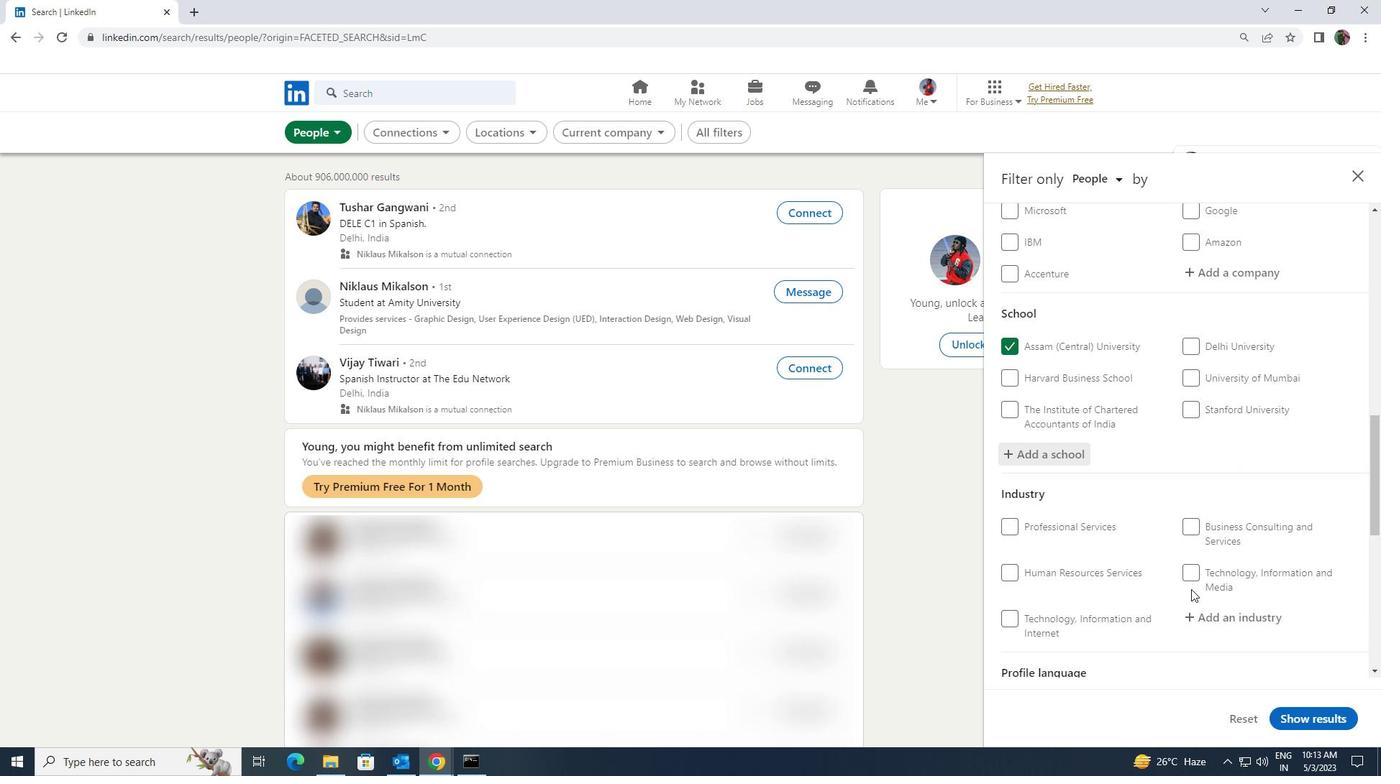 
Action: Mouse moved to (1203, 554)
Screenshot: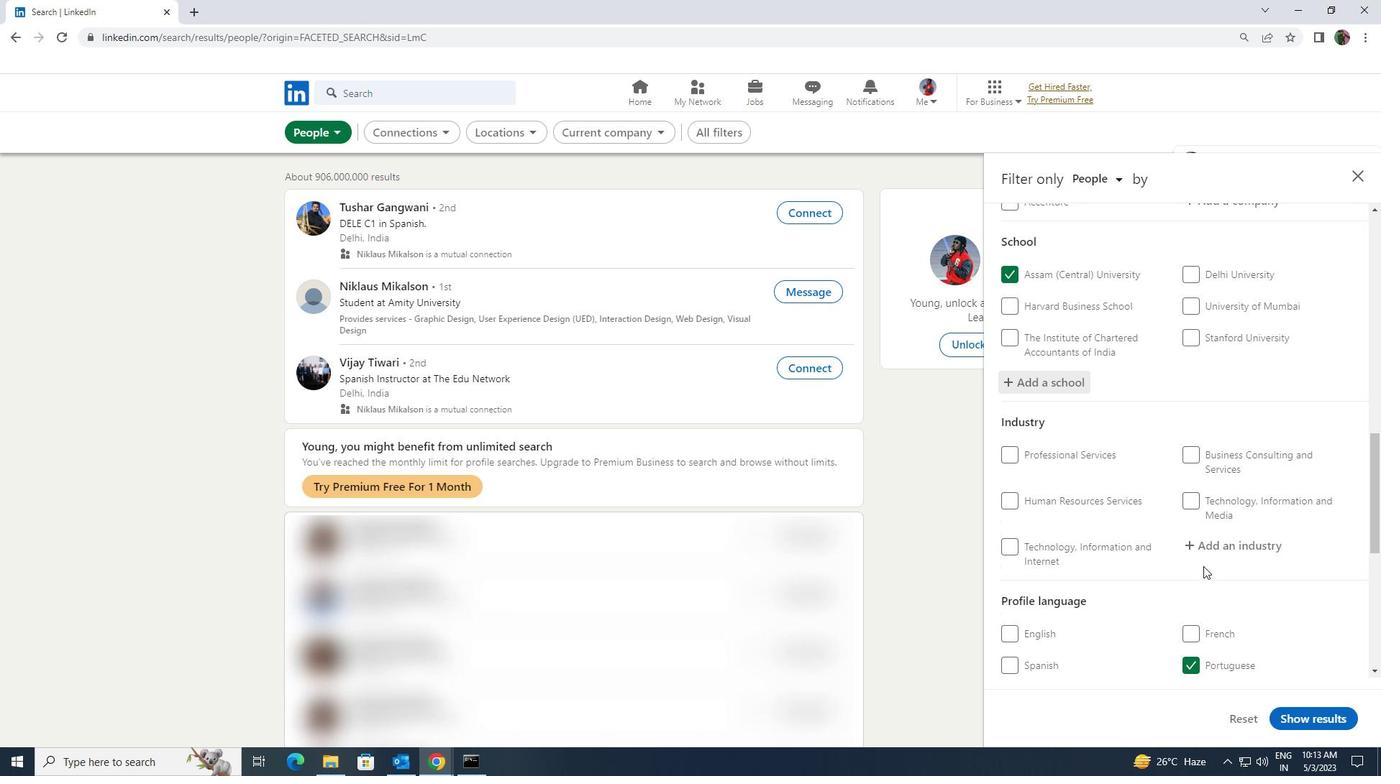 
Action: Mouse pressed left at (1203, 554)
Screenshot: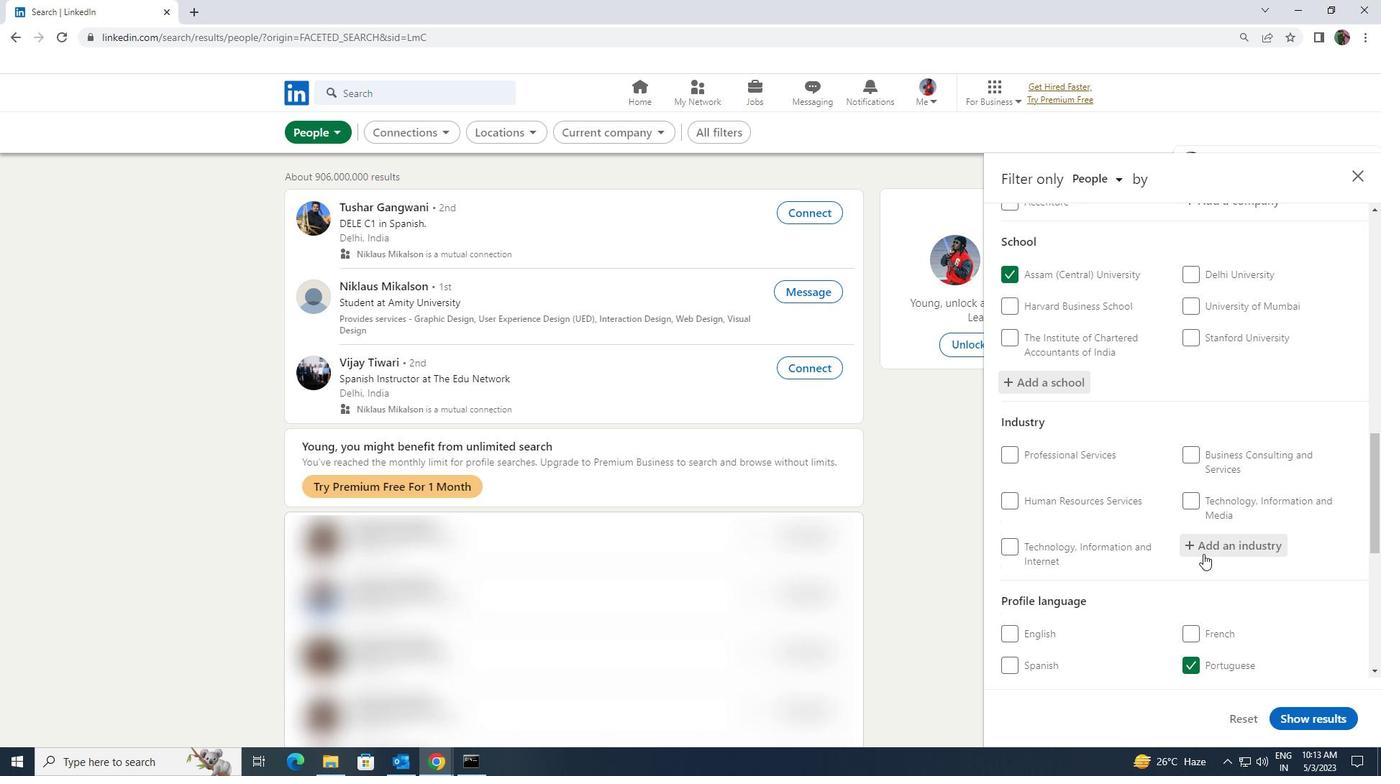 
Action: Key pressed <Key.shift><Key.shift><Key.shift><Key.shift><Key.shift><Key.shift><Key.shift><Key.shift><Key.shift><Key.shift><Key.shift><Key.shift><Key.shift><Key.shift><Key.shift><Key.shift><Key.shift>LOAN
Screenshot: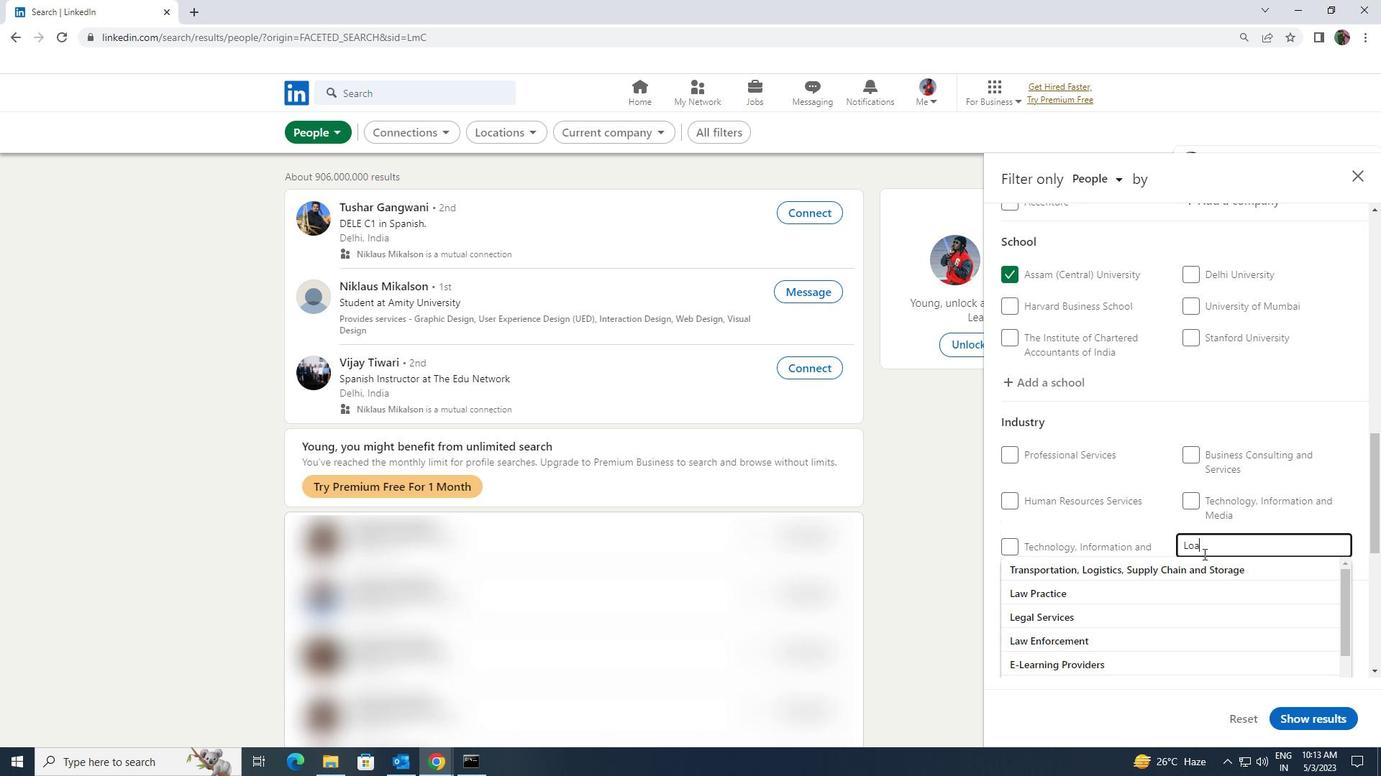 
Action: Mouse moved to (1199, 568)
Screenshot: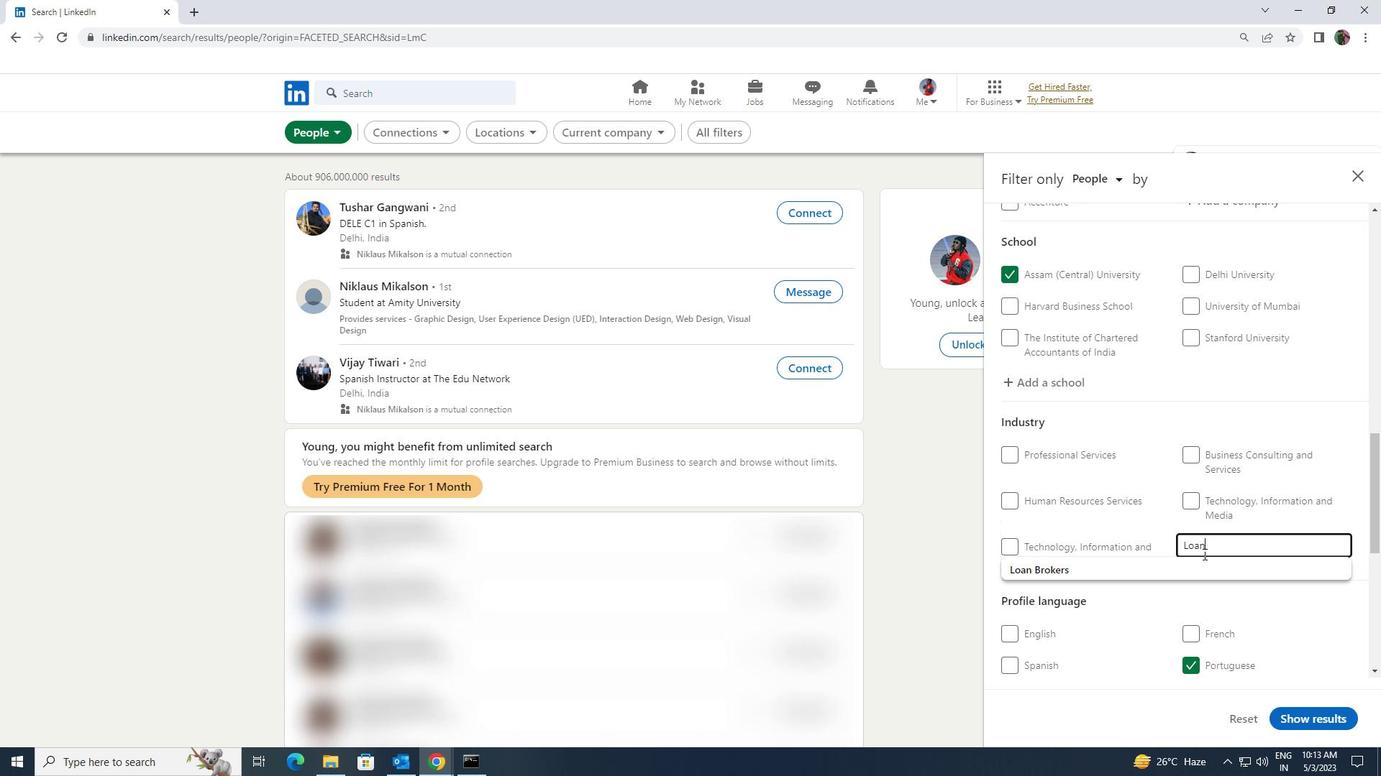 
Action: Mouse pressed left at (1199, 568)
Screenshot: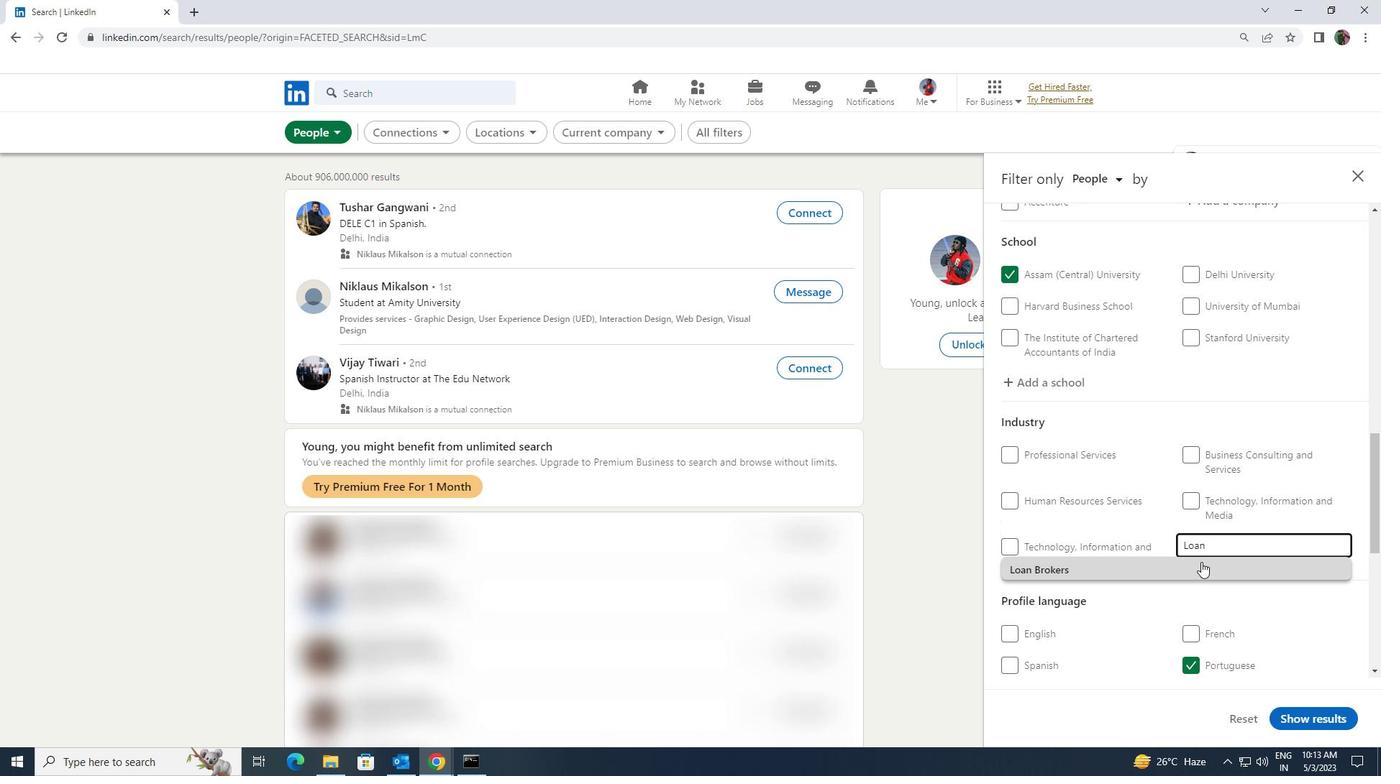 
Action: Mouse scrolled (1199, 567) with delta (0, 0)
Screenshot: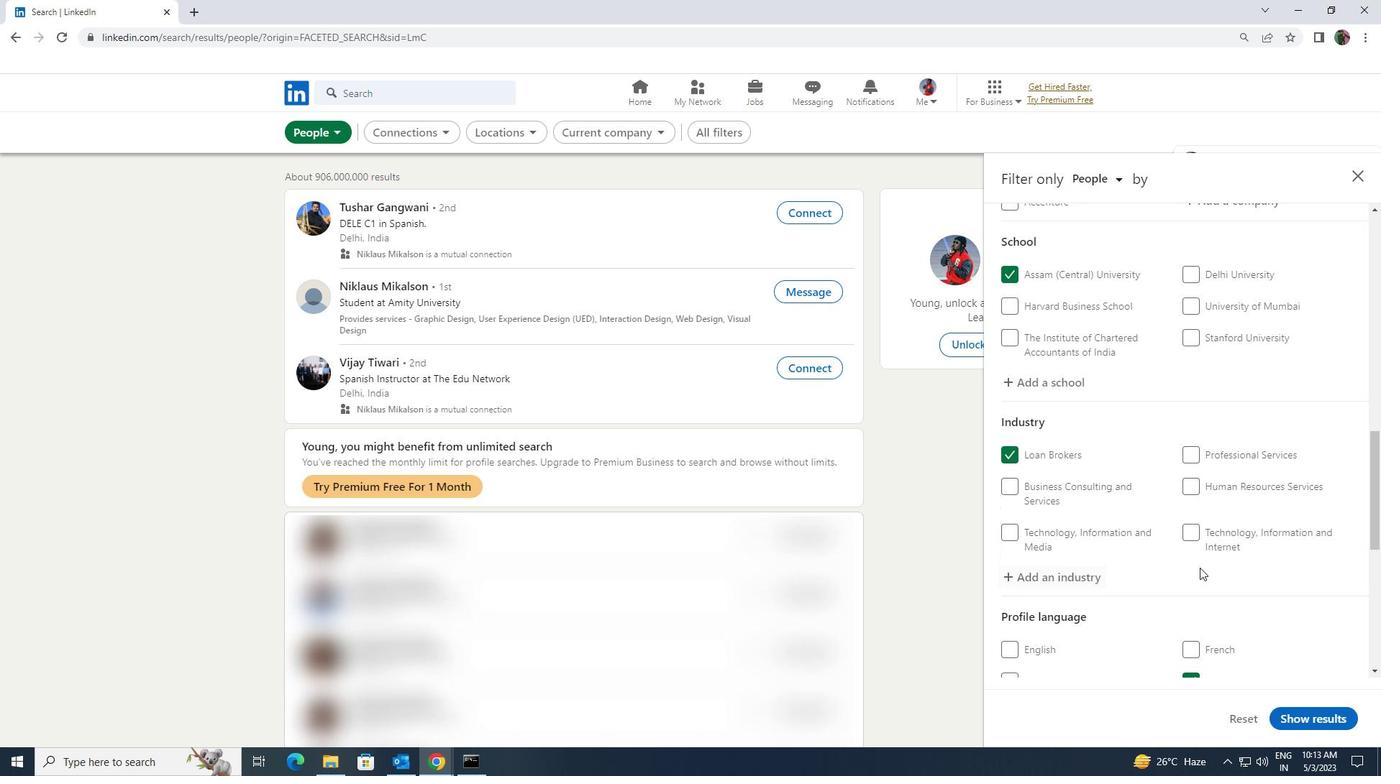 
Action: Mouse moved to (1200, 568)
Screenshot: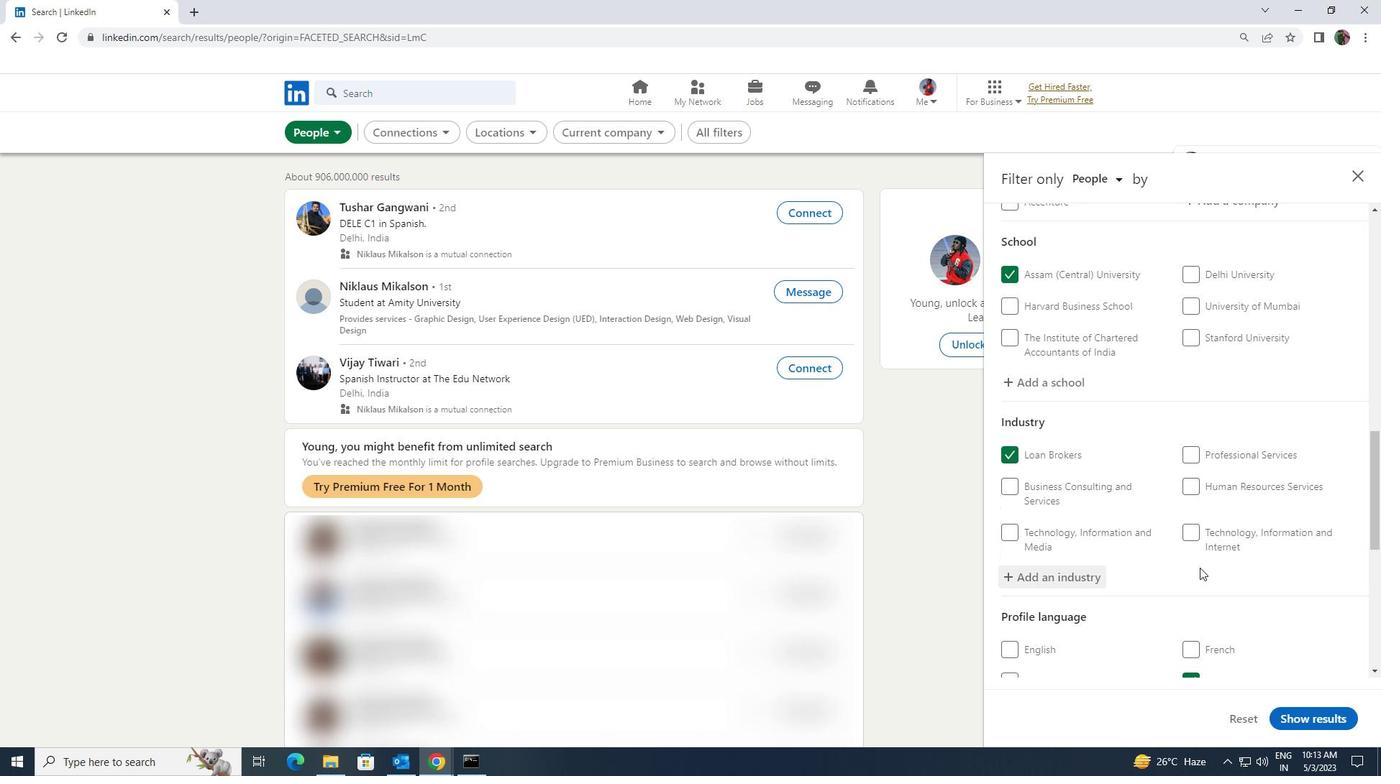 
Action: Mouse scrolled (1200, 567) with delta (0, 0)
Screenshot: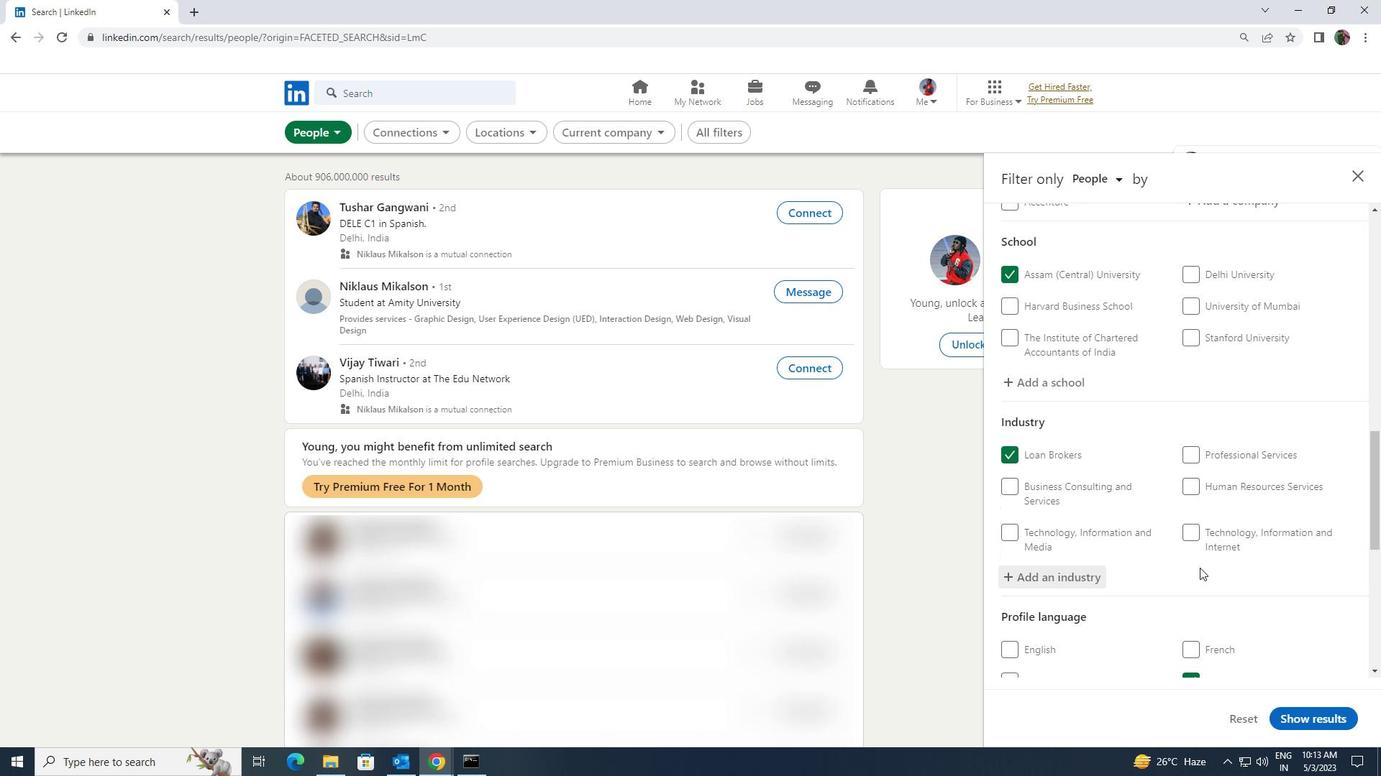 
Action: Mouse moved to (1201, 567)
Screenshot: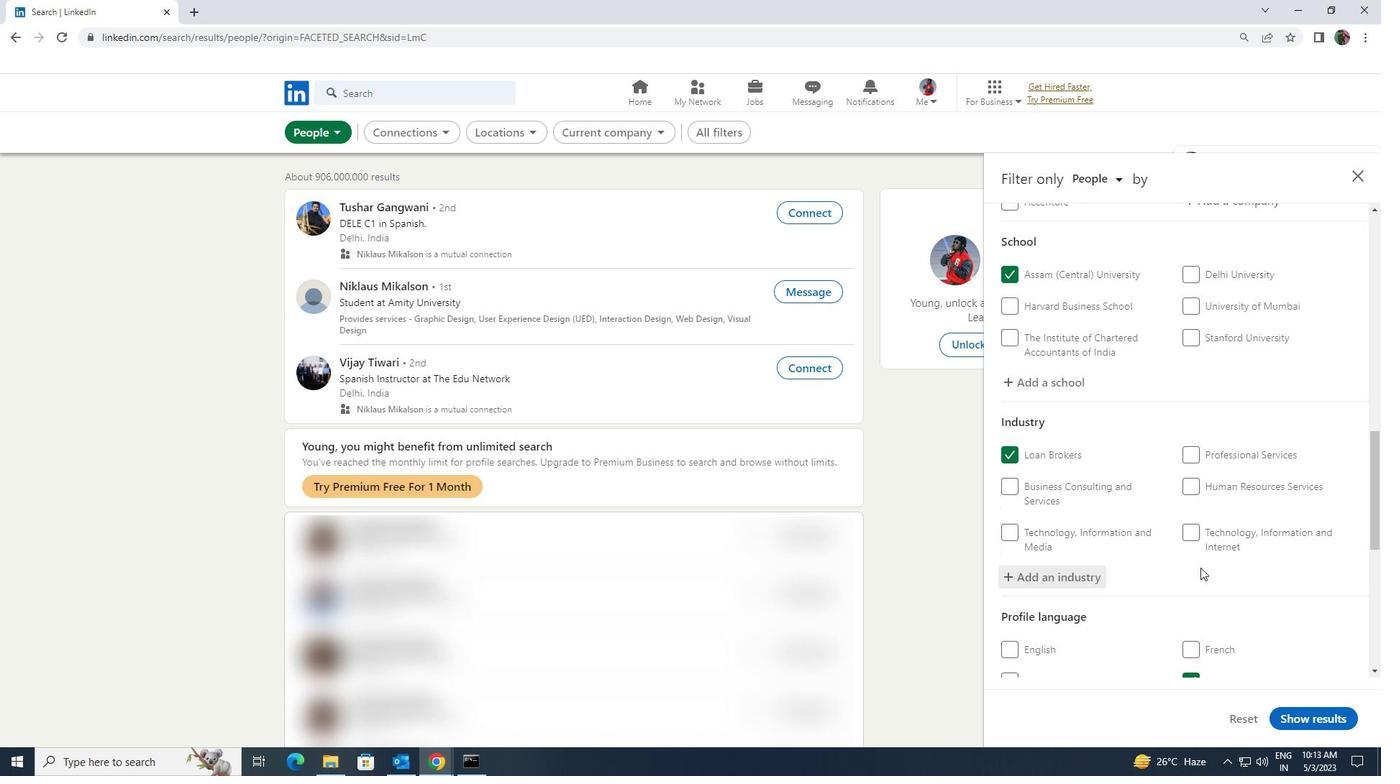
Action: Mouse scrolled (1201, 566) with delta (0, 0)
Screenshot: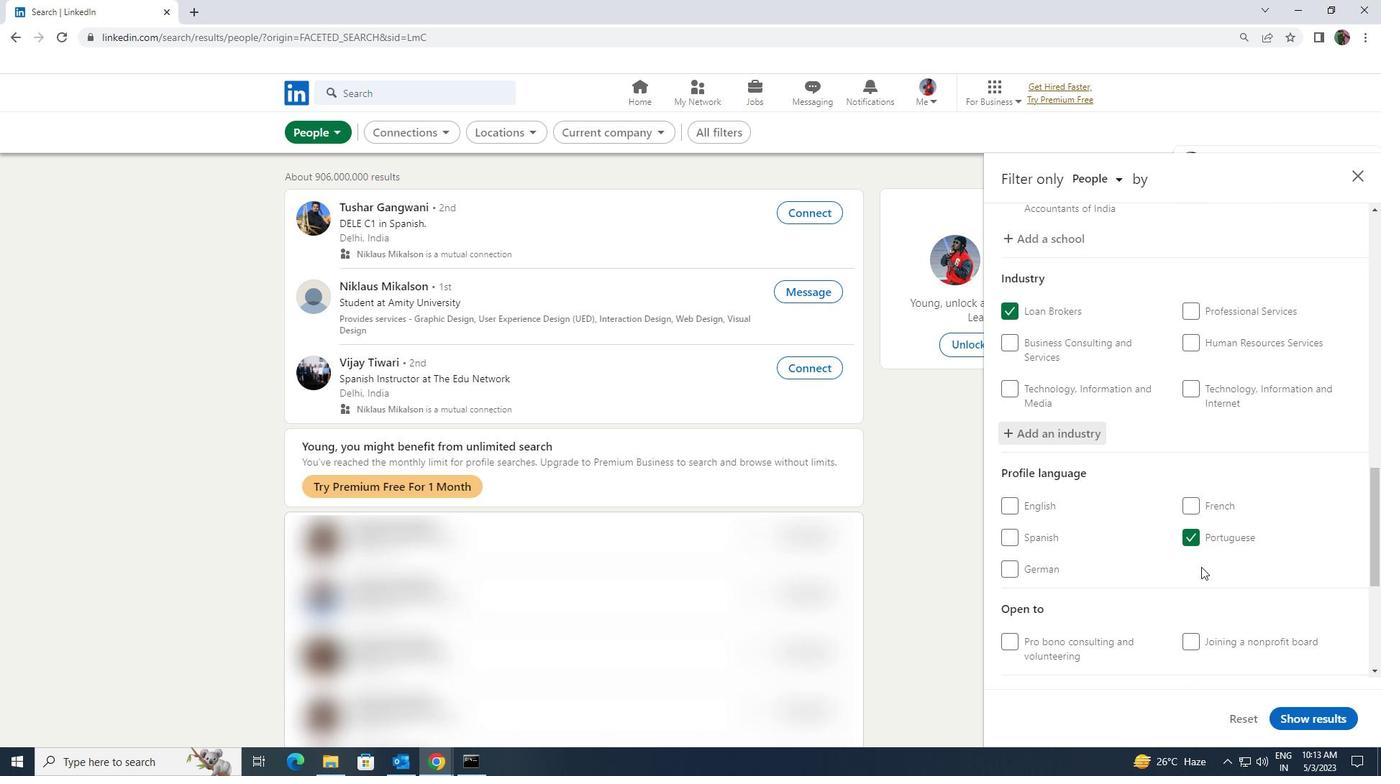 
Action: Mouse scrolled (1201, 566) with delta (0, 0)
Screenshot: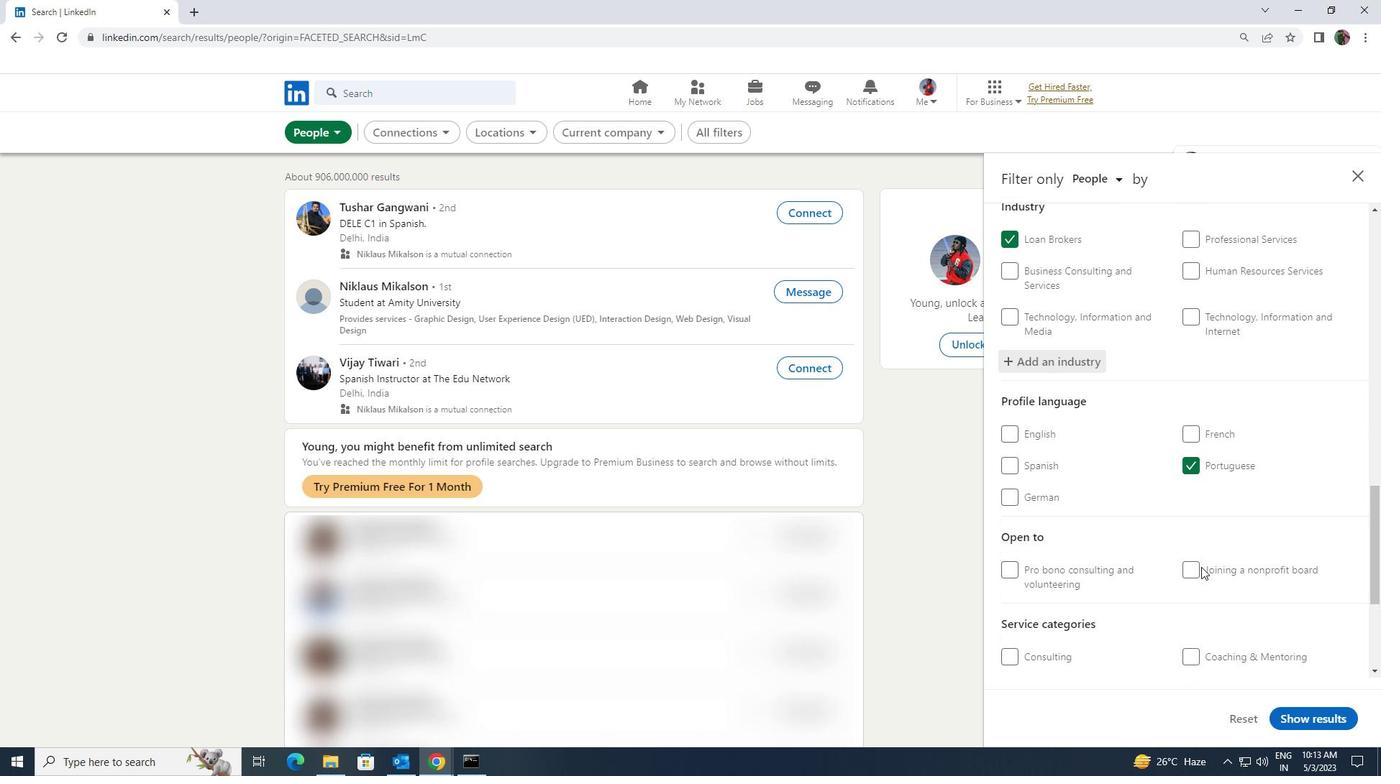 
Action: Mouse scrolled (1201, 566) with delta (0, 0)
Screenshot: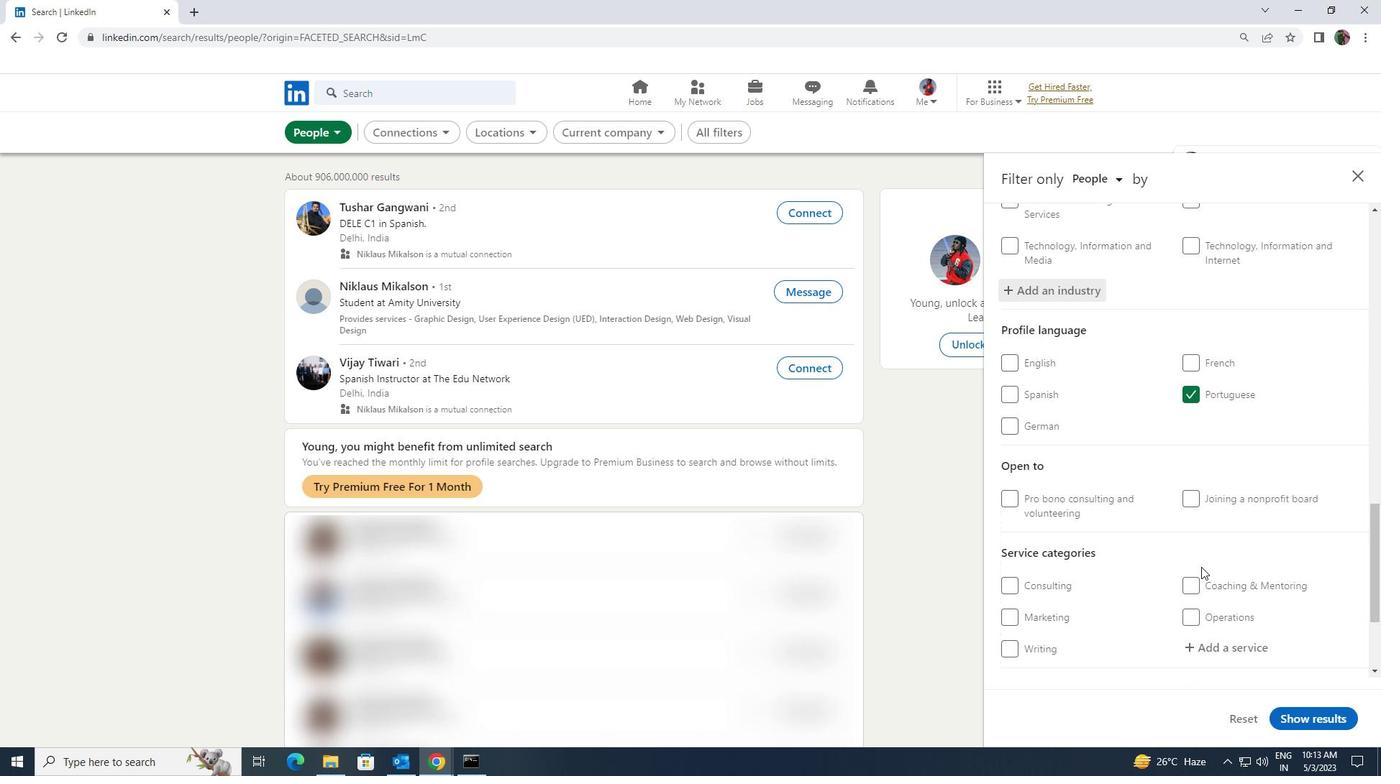 
Action: Mouse moved to (1201, 567)
Screenshot: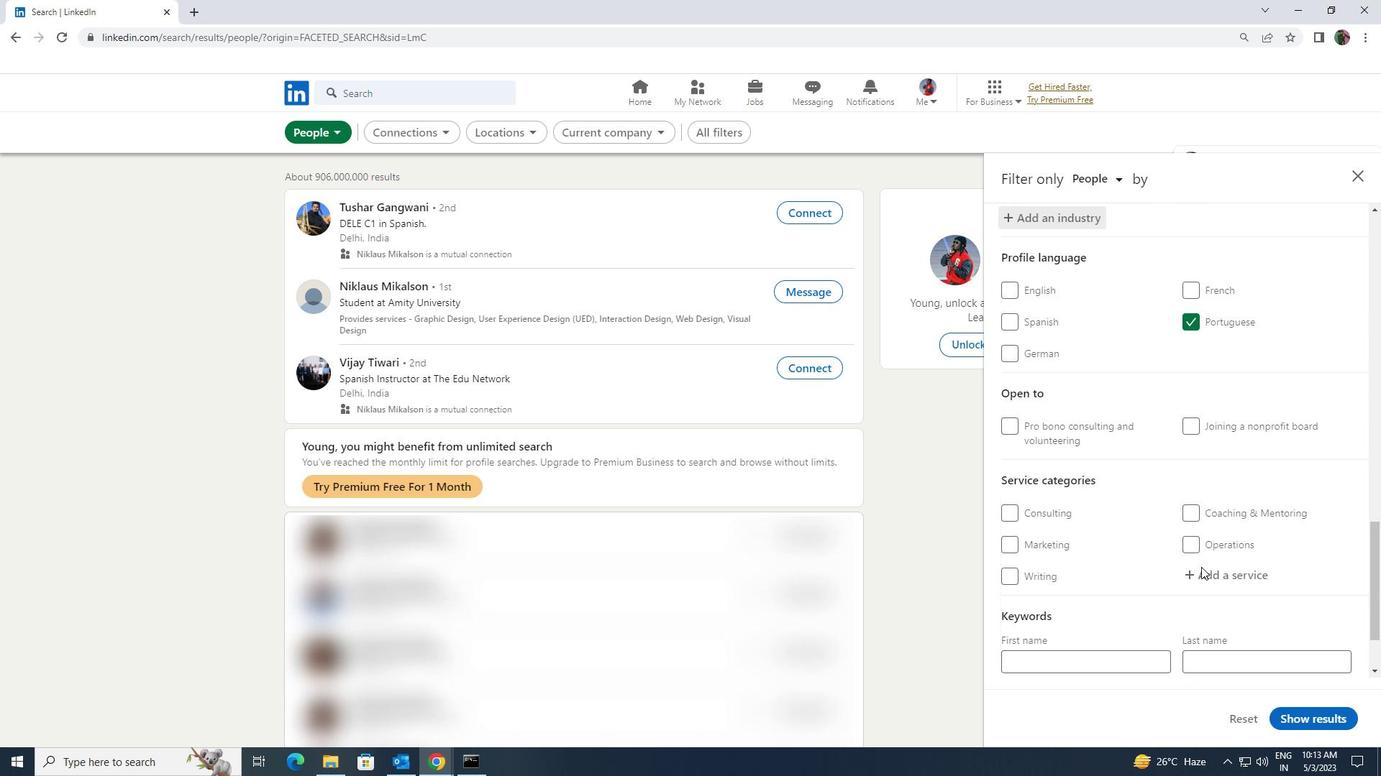 
Action: Mouse pressed left at (1201, 567)
Screenshot: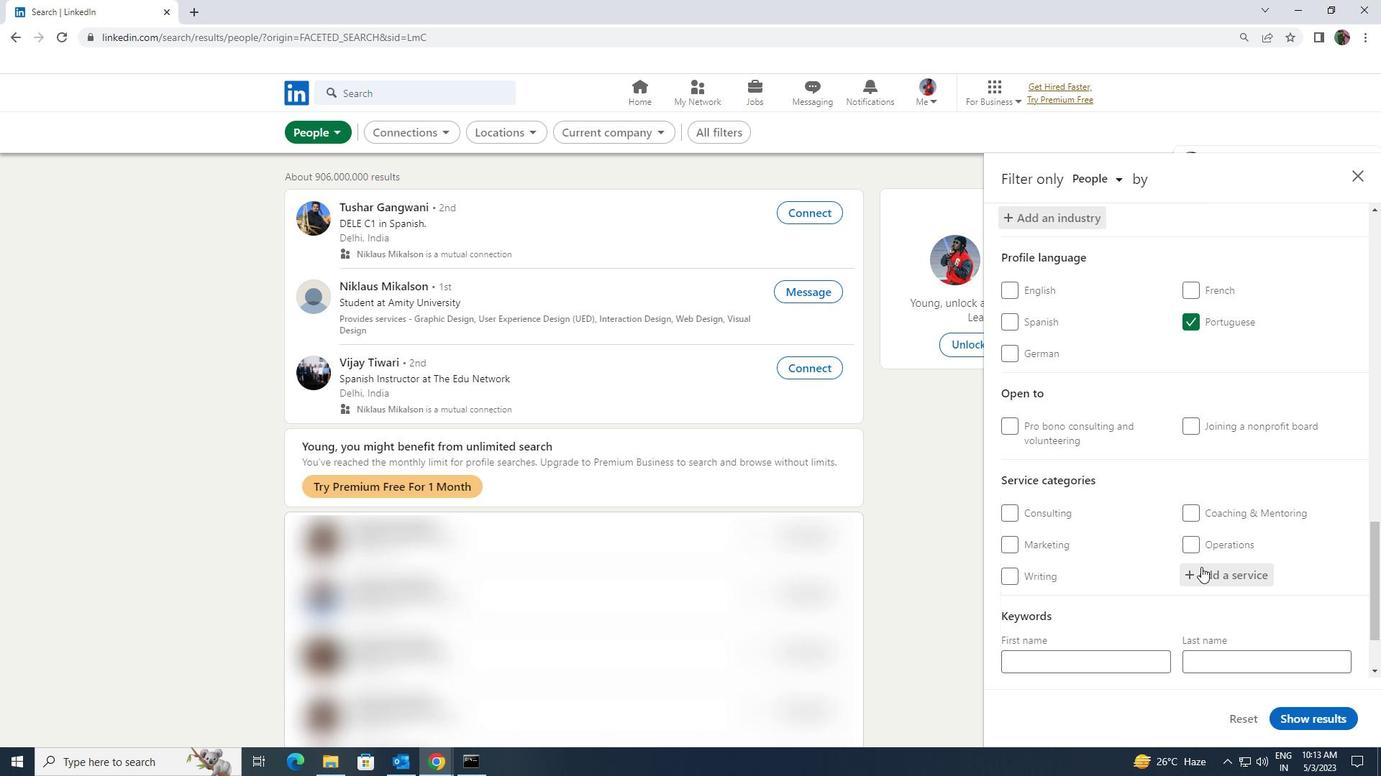
Action: Key pressed <Key.shift><Key.shift><Key.shift><Key.shift><Key.shift><Key.shift><Key.shift><Key.shift><Key.shift><Key.shift><Key.shift><Key.shift>FILLING
Screenshot: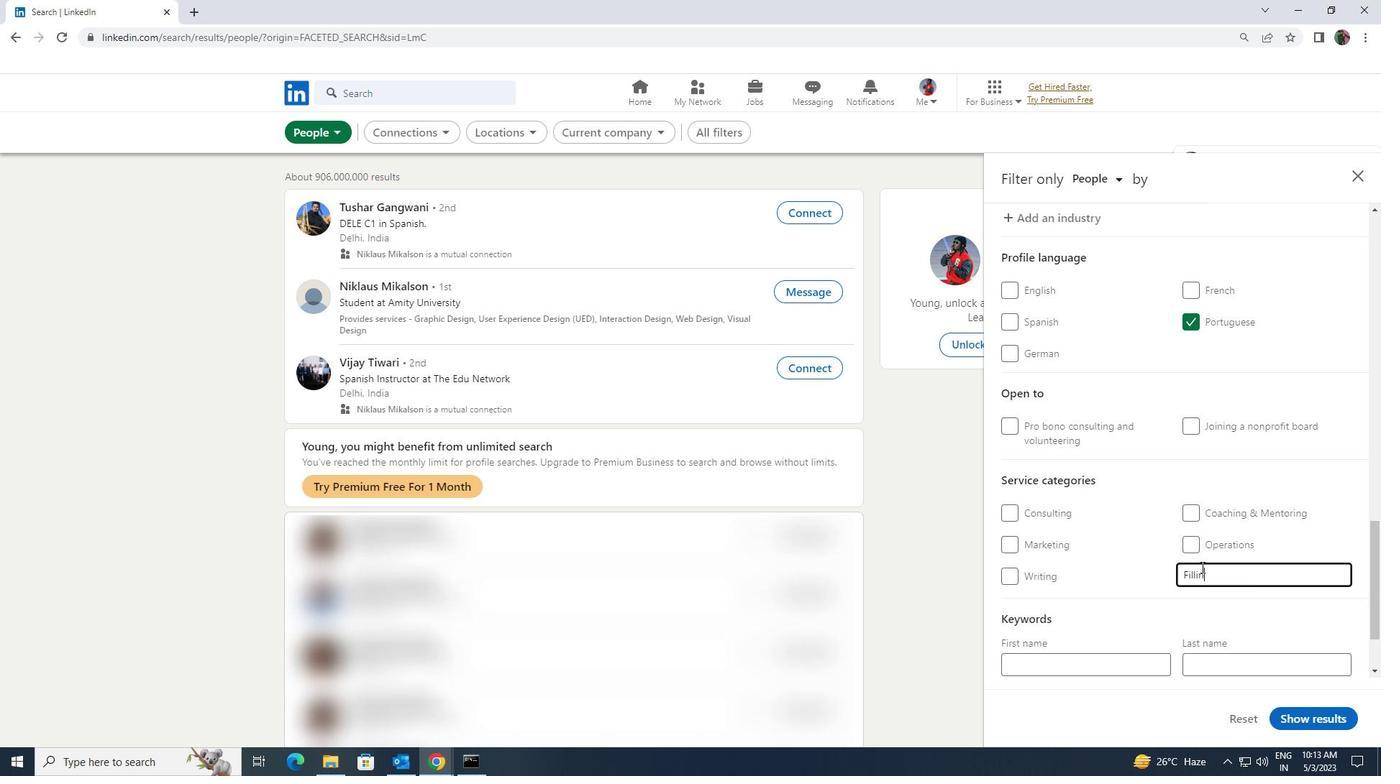
Action: Mouse scrolled (1201, 566) with delta (0, 0)
Screenshot: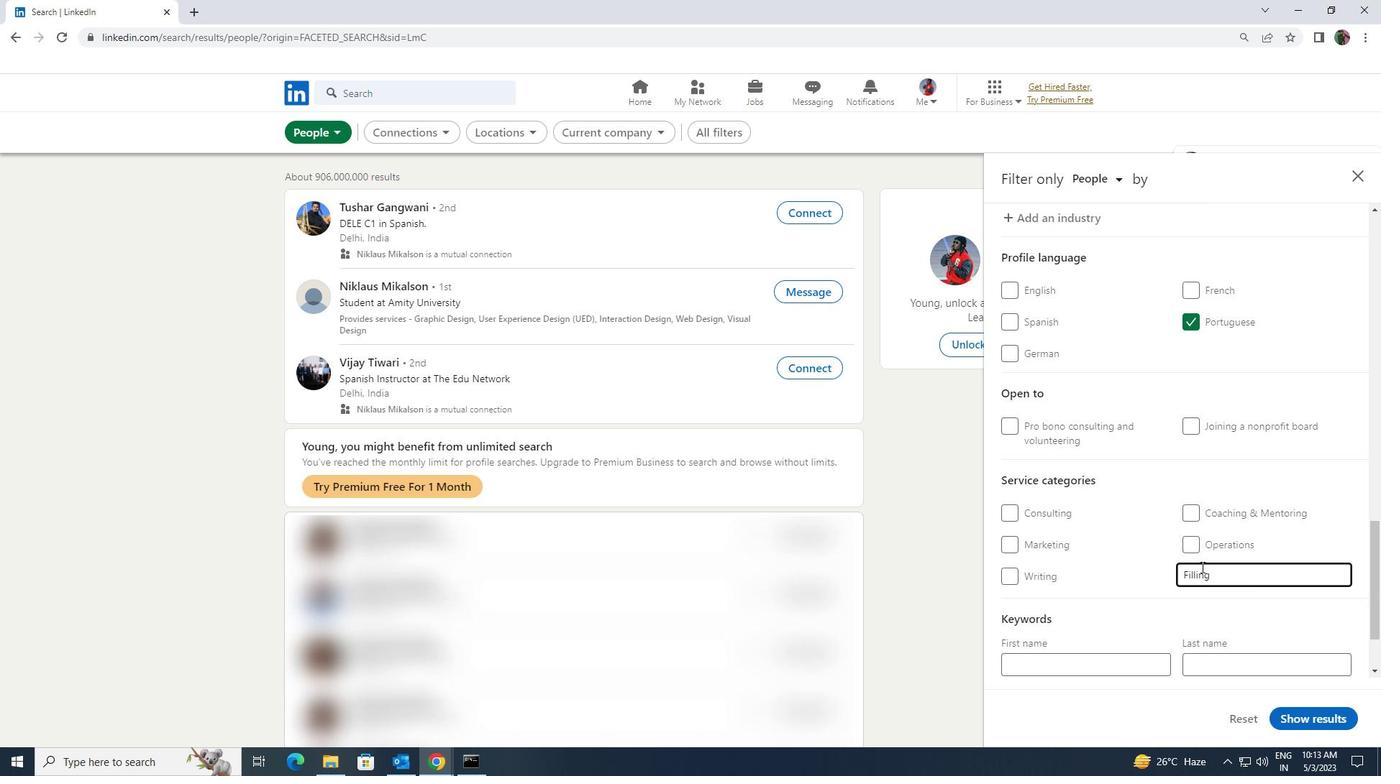
Action: Mouse scrolled (1201, 566) with delta (0, 0)
Screenshot: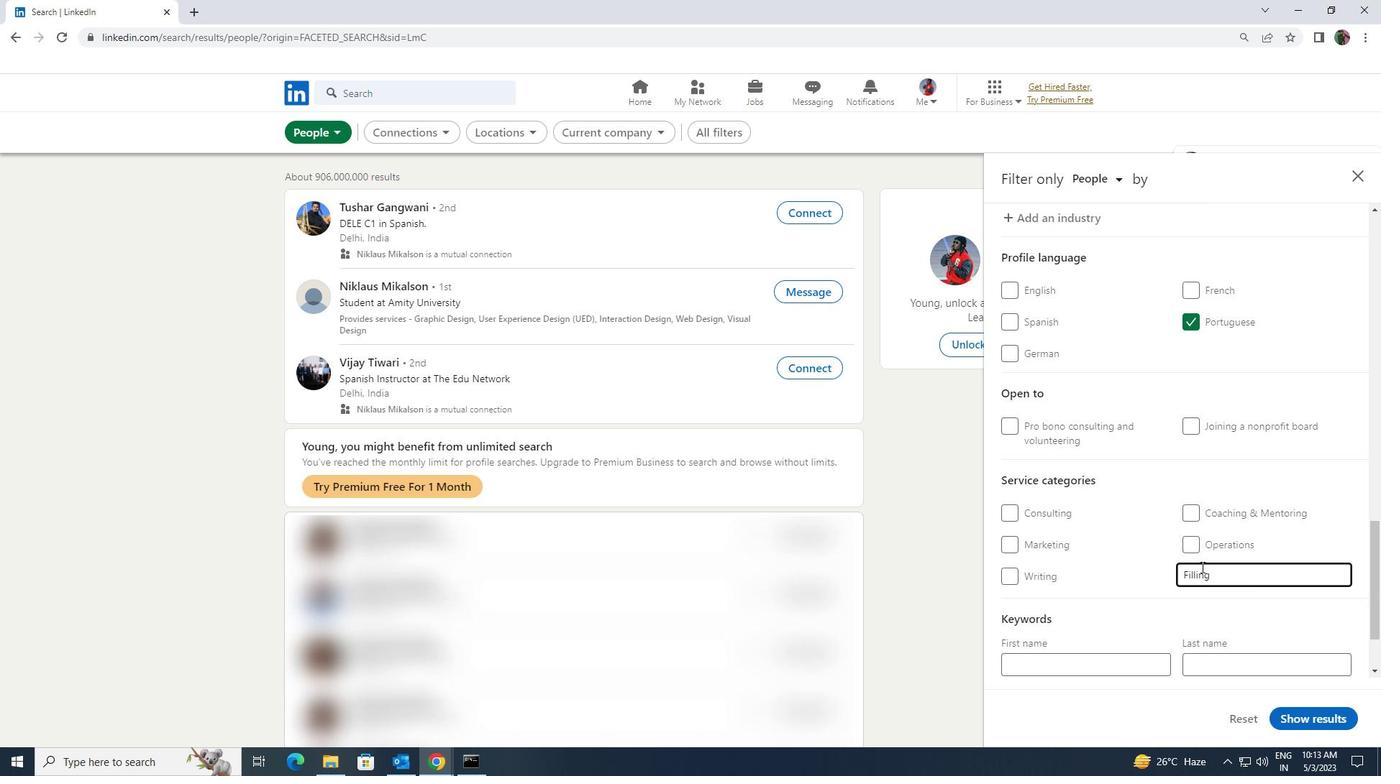 
Action: Mouse scrolled (1201, 566) with delta (0, 0)
Screenshot: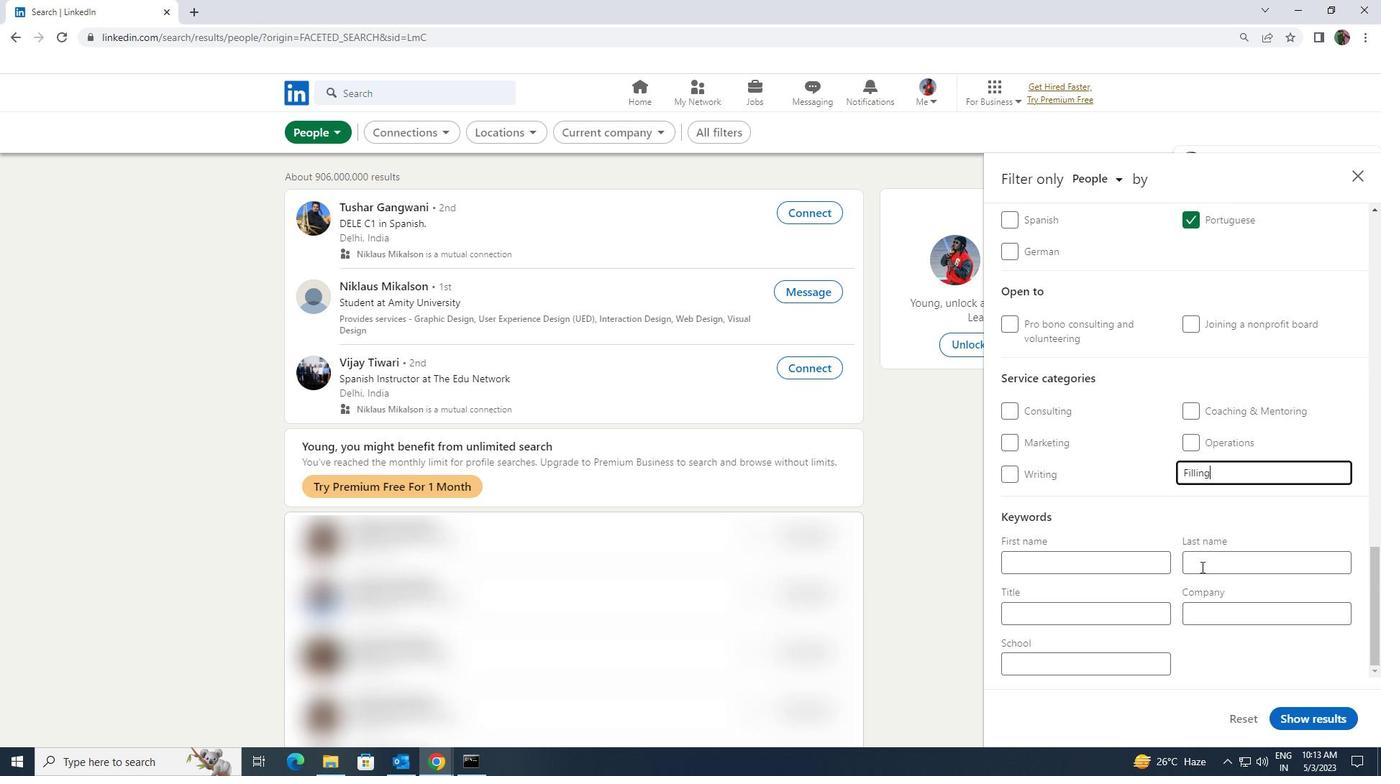 
Action: Mouse moved to (1082, 617)
Screenshot: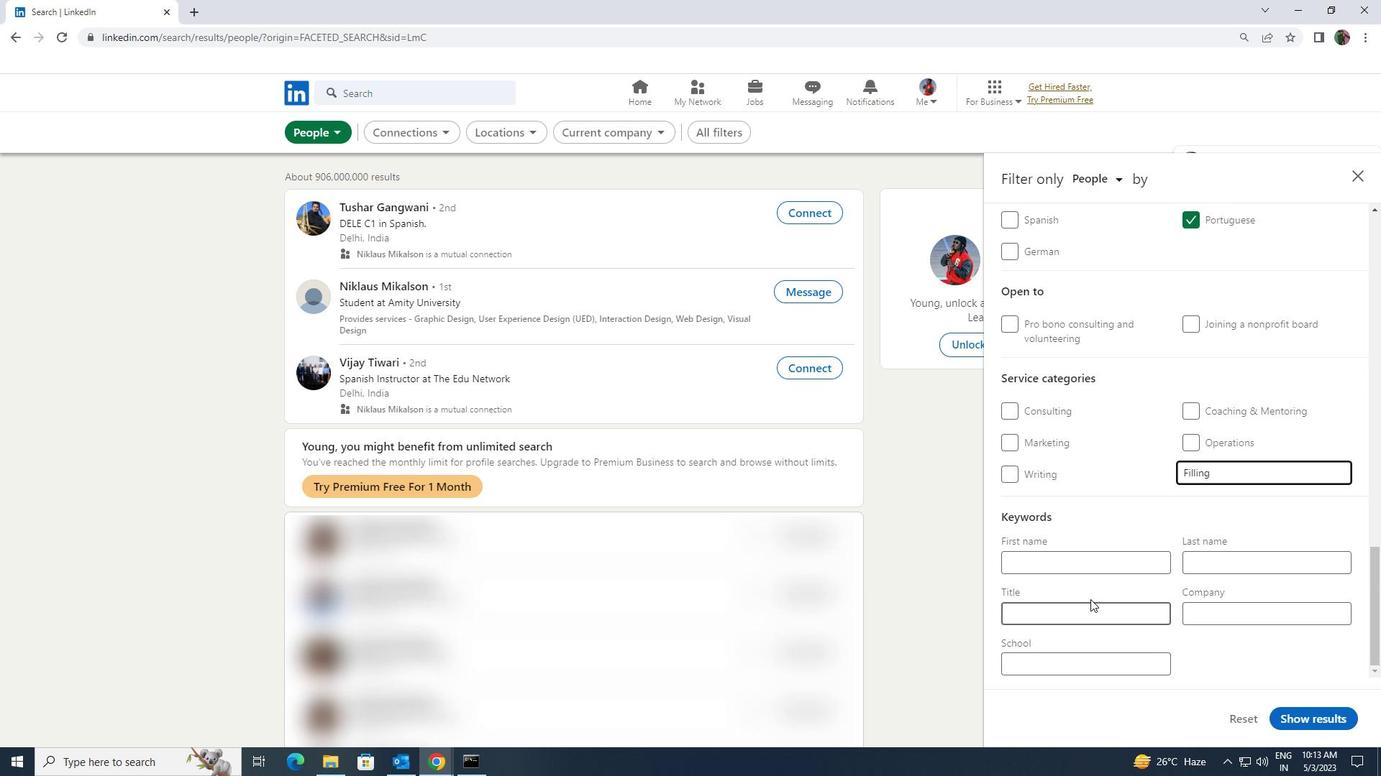 
Action: Mouse pressed left at (1082, 617)
Screenshot: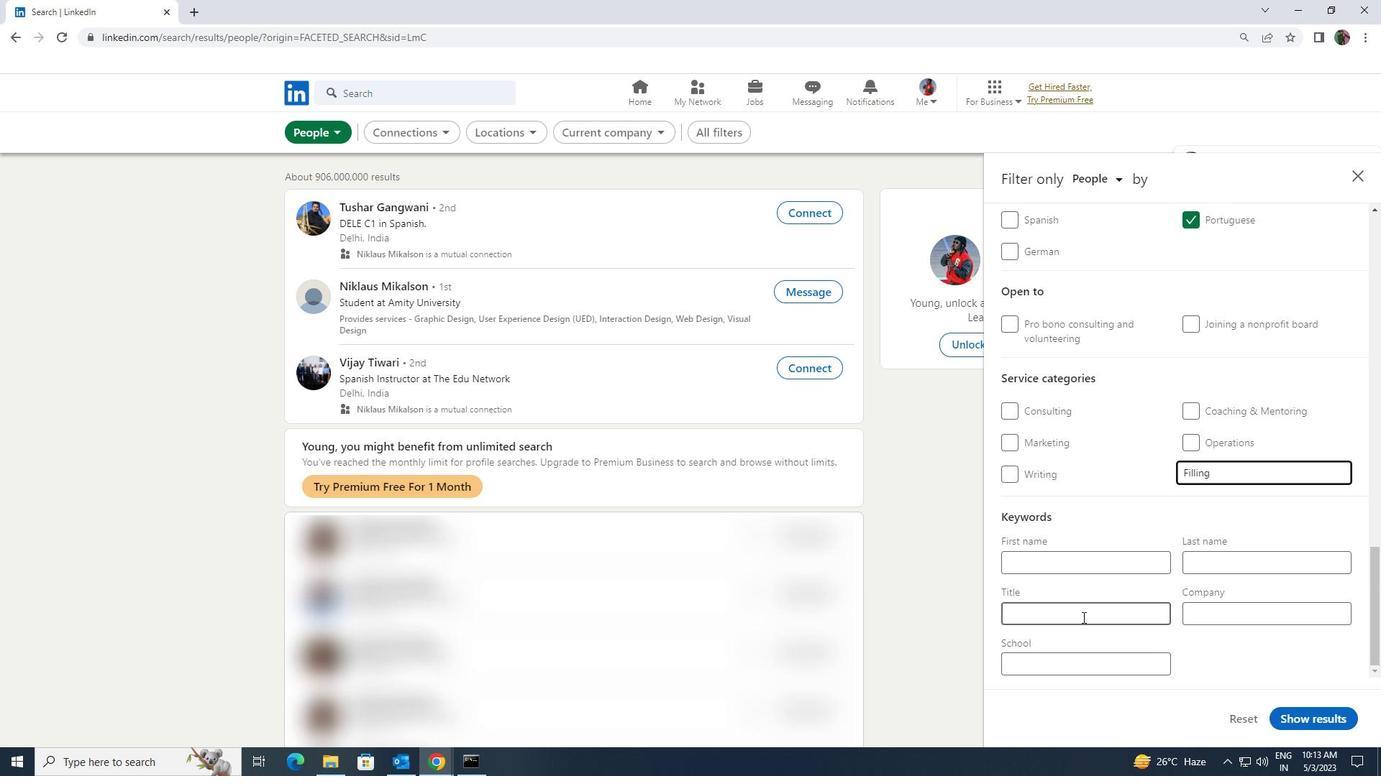
Action: Mouse moved to (1083, 617)
Screenshot: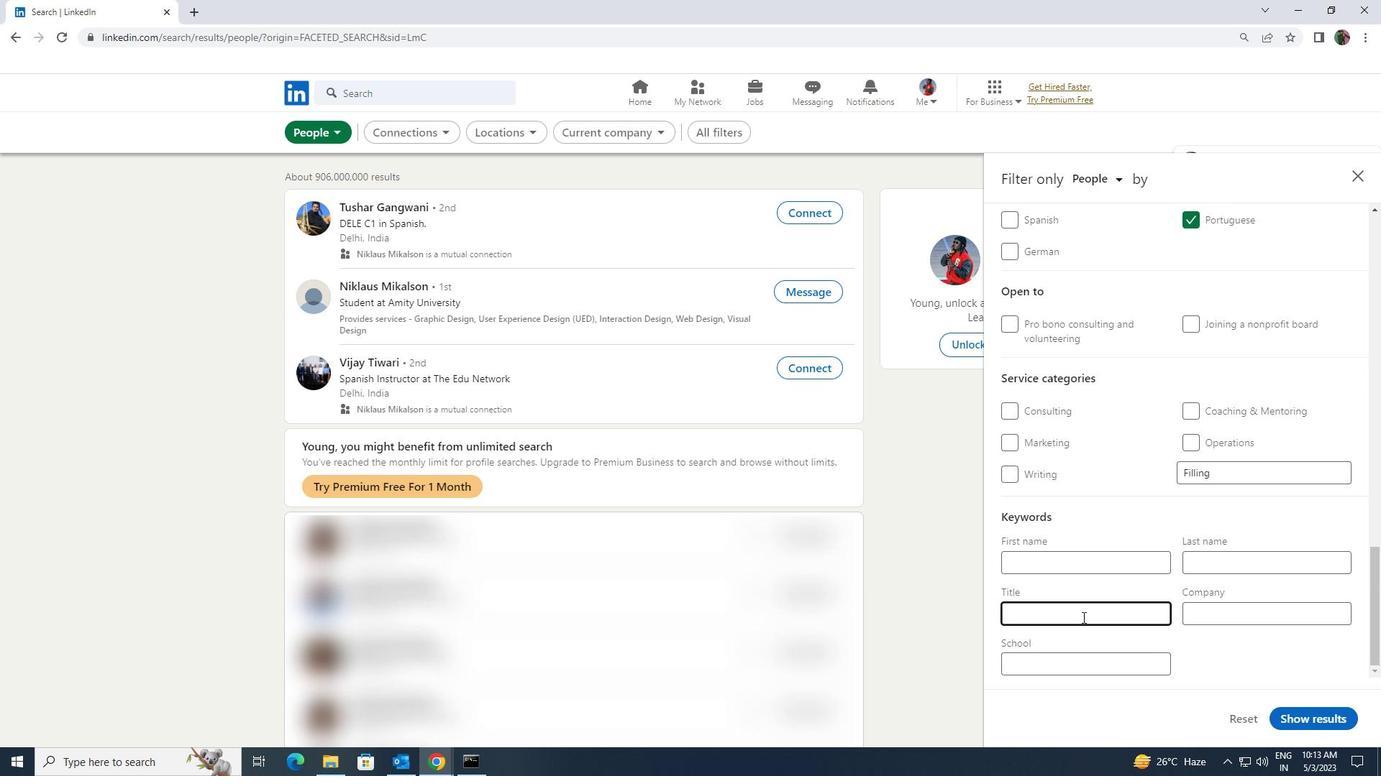
Action: Key pressed <Key.shift><Key.shift><Key.shift><Key.shift><Key.shift>VIDEO<Key.space><Key.shift><Key.shift><Key.shift><Key.shift><Key.shift><Key.shift><Key.shift><Key.shift><Key.shift><Key.shift><Key.shift><Key.shift><Key.shift><Key.shift><Key.shift><Key.shift><Key.shift><Key.shift><Key.shift><Key.shift><Key.shift><Key.shift><Key.shift><Key.shift><Key.shift><Key.shift><Key.shift><Key.shift><Key.shift><Key.shift>EDITOR
Screenshot: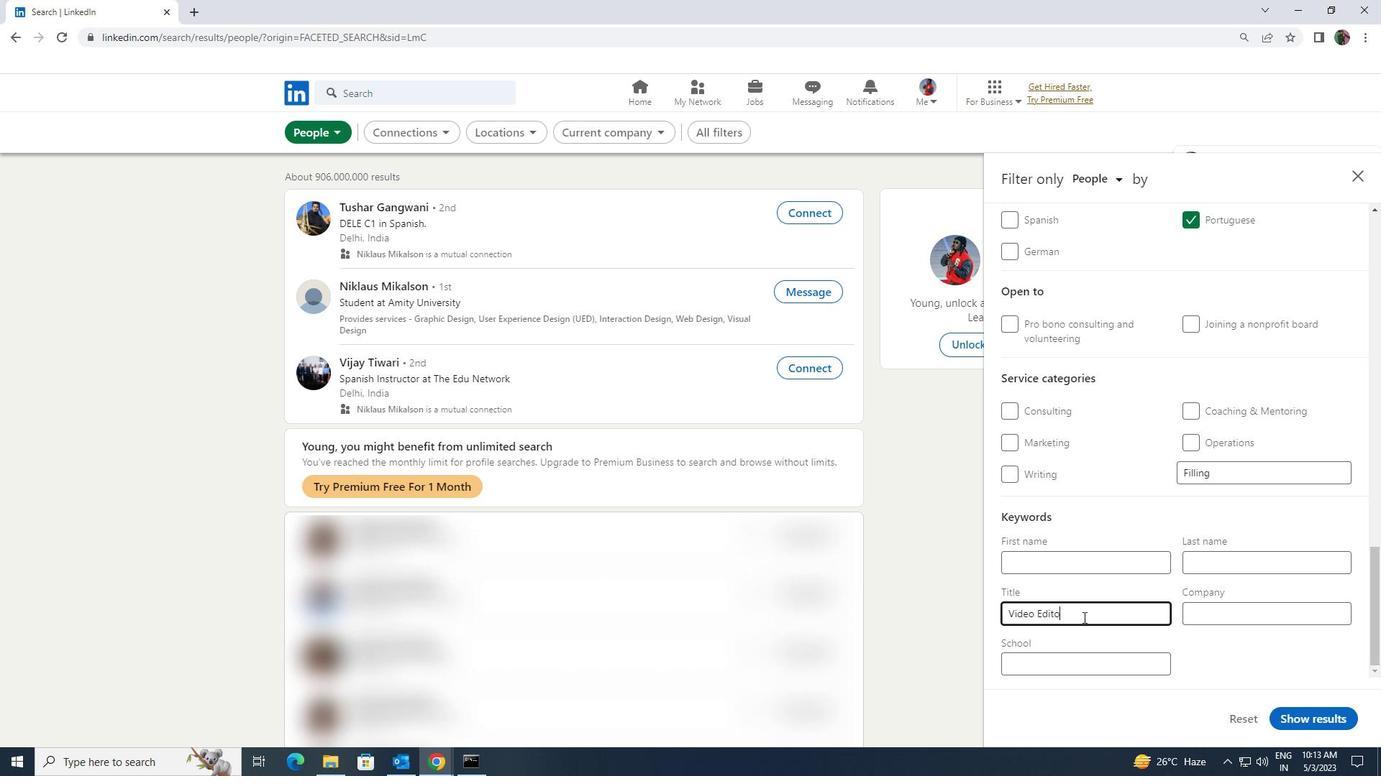 
Action: Mouse moved to (1282, 717)
Screenshot: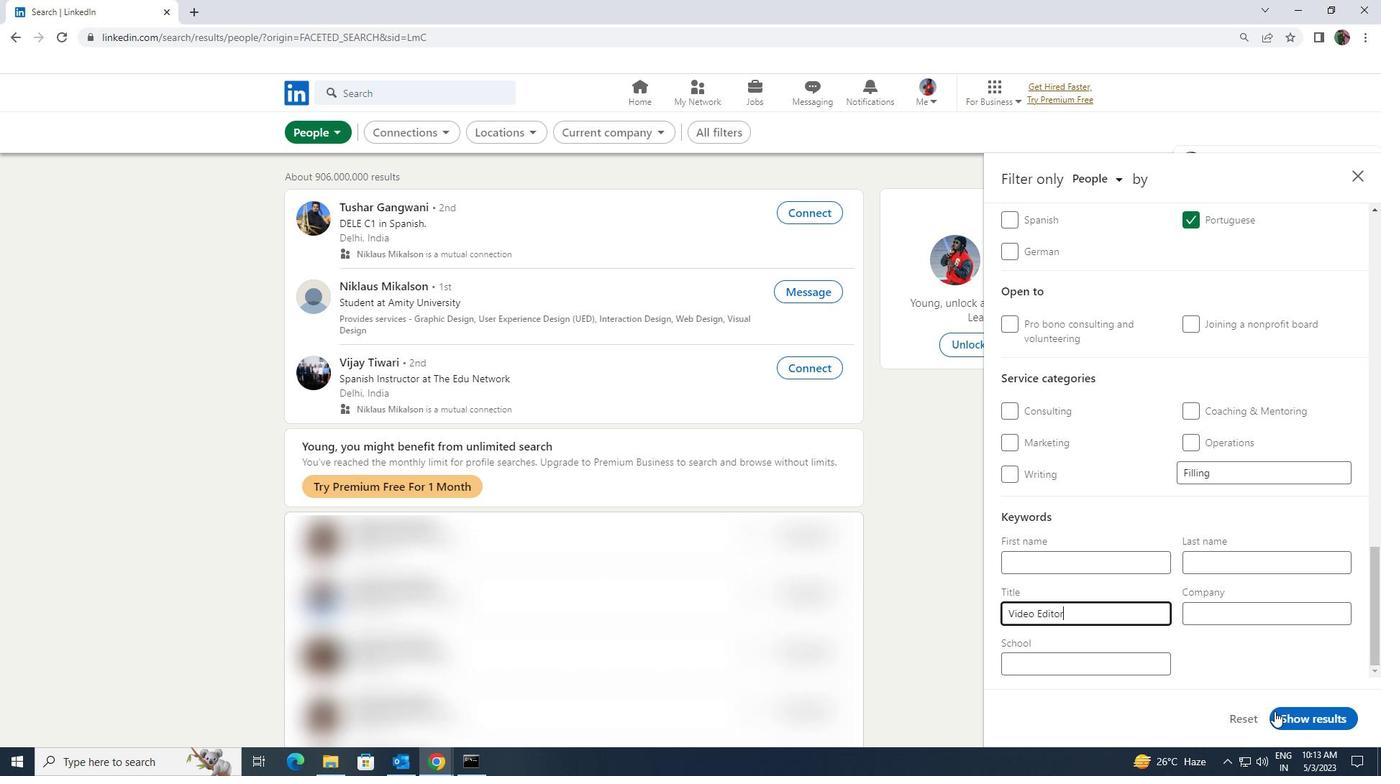 
Action: Mouse pressed left at (1282, 717)
Screenshot: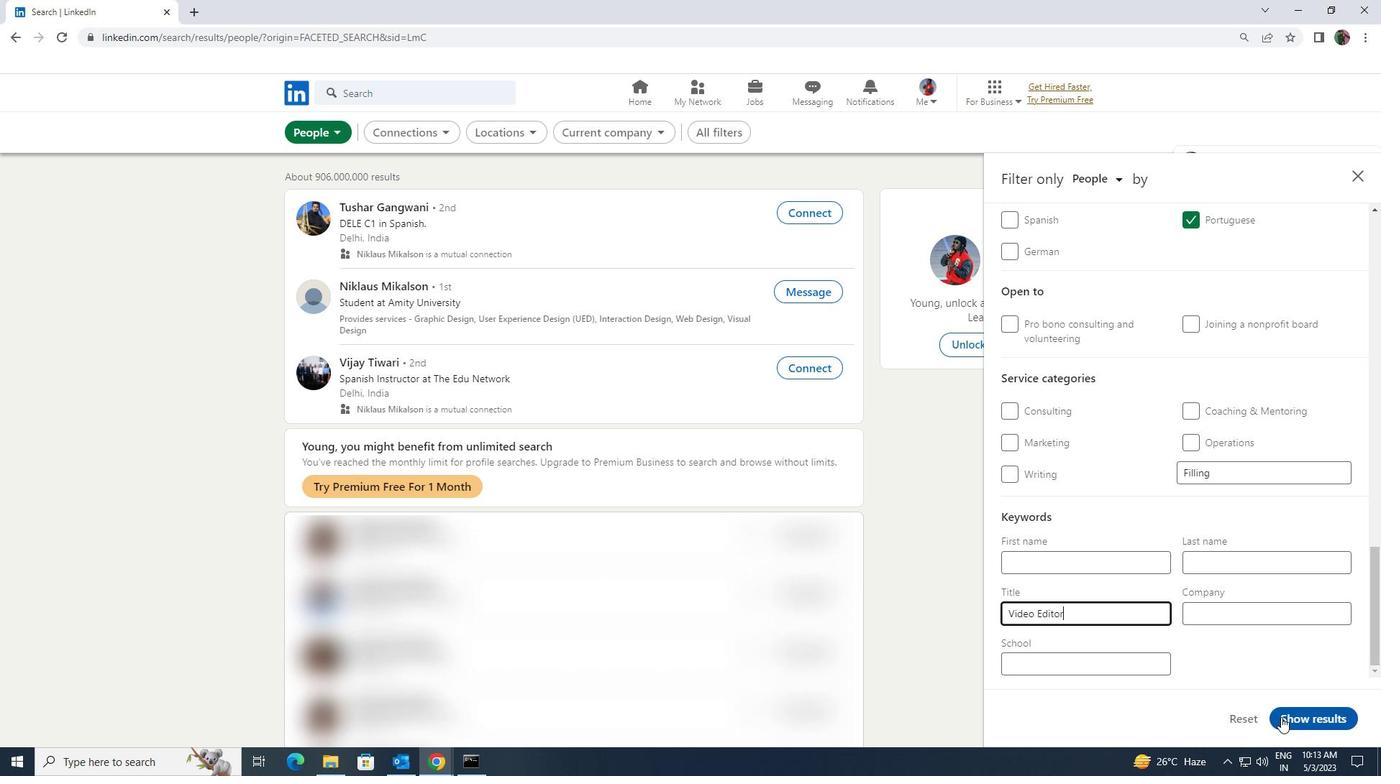 
